Task: Look for space in Koulikoro, Mali from 10th July, 2023 to 15th July, 2023 for 7 adults in price range Rs.10000 to Rs.15000. Place can be entire place or shared room with 4 bedrooms having 7 beds and 4 bathrooms. Property type can be house, flat, guest house. Amenities needed are: wifi, TV, free parkinig on premises, gym, breakfast. Booking option can be shelf check-in. Required host language is English.
Action: Mouse pressed left at (504, 108)
Screenshot: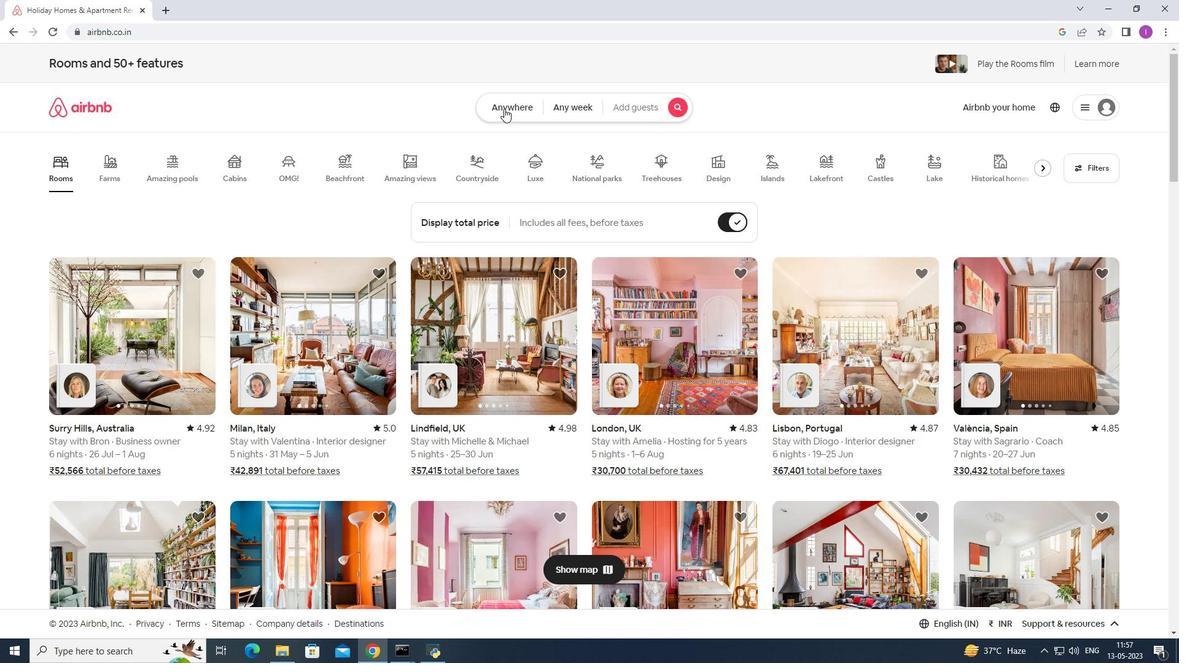 
Action: Mouse moved to (419, 162)
Screenshot: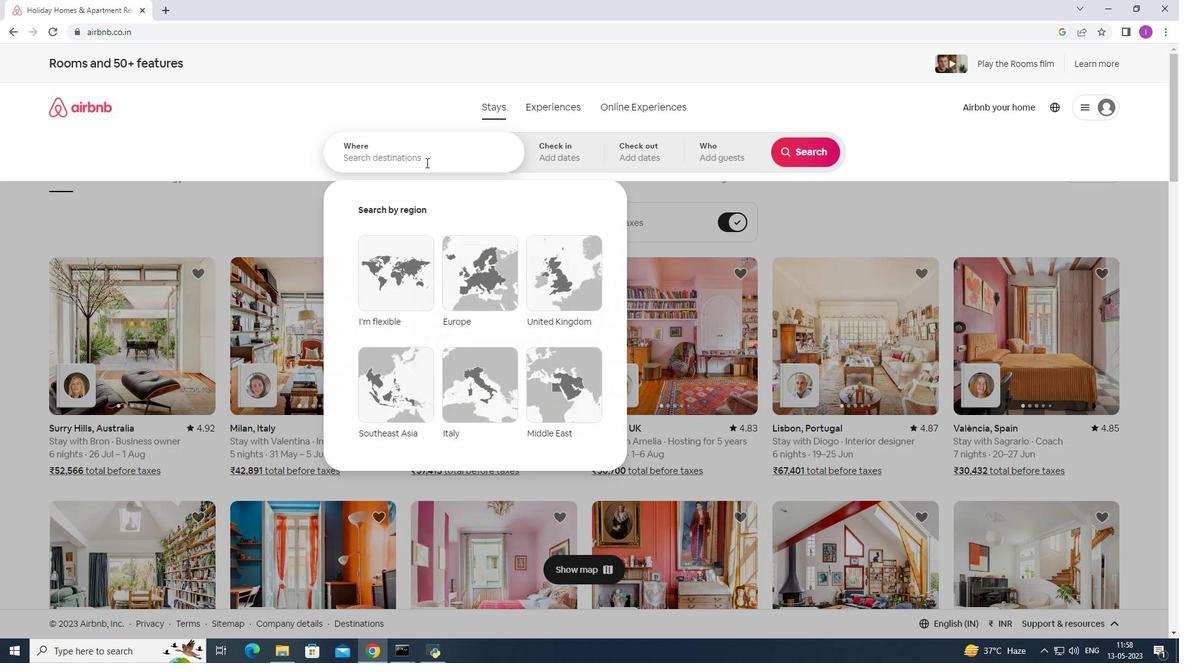 
Action: Mouse pressed left at (419, 162)
Screenshot: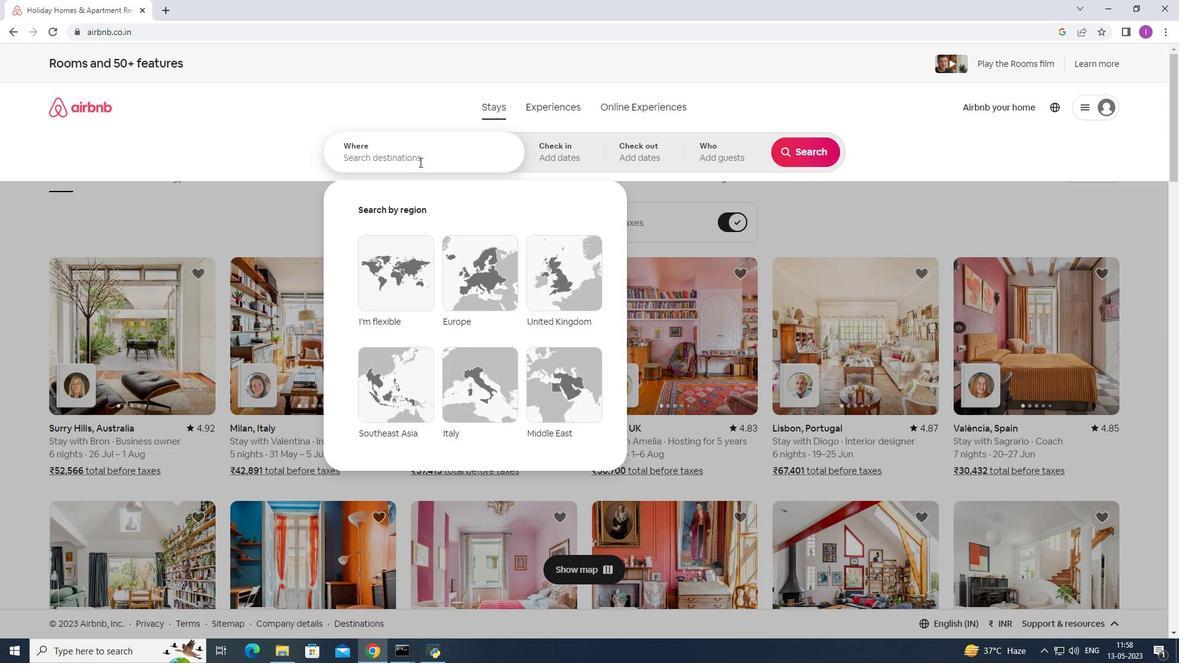 
Action: Key pressed <Key.shift>Koulikoro
Screenshot: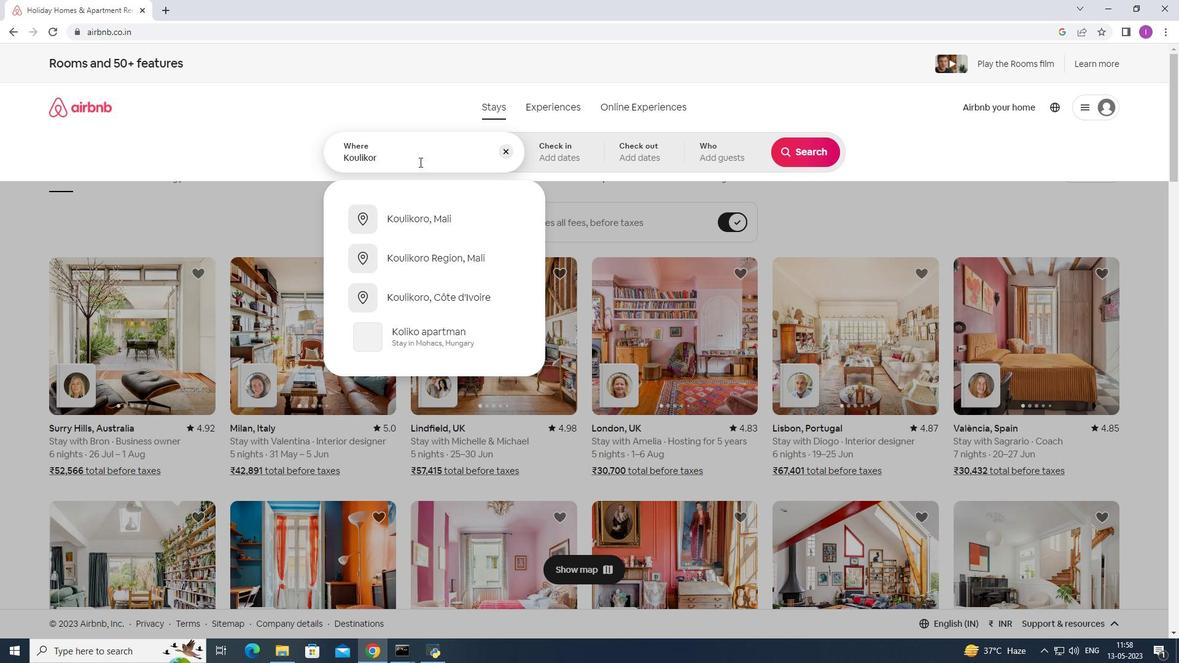 
Action: Mouse moved to (411, 222)
Screenshot: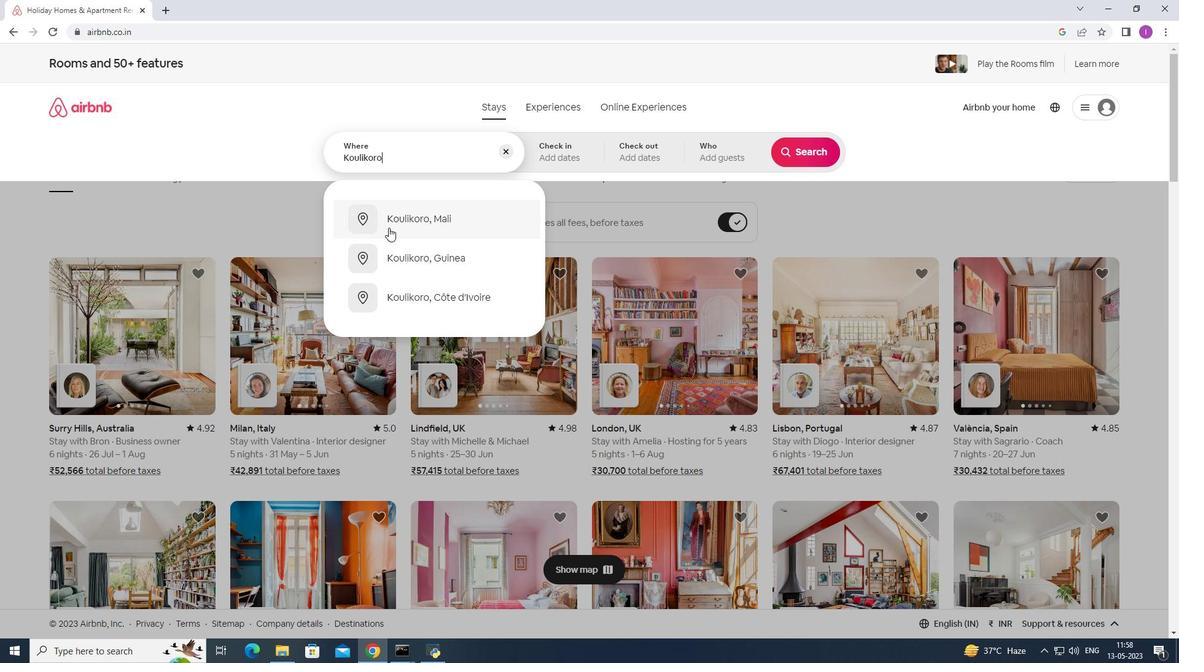 
Action: Mouse pressed left at (411, 222)
Screenshot: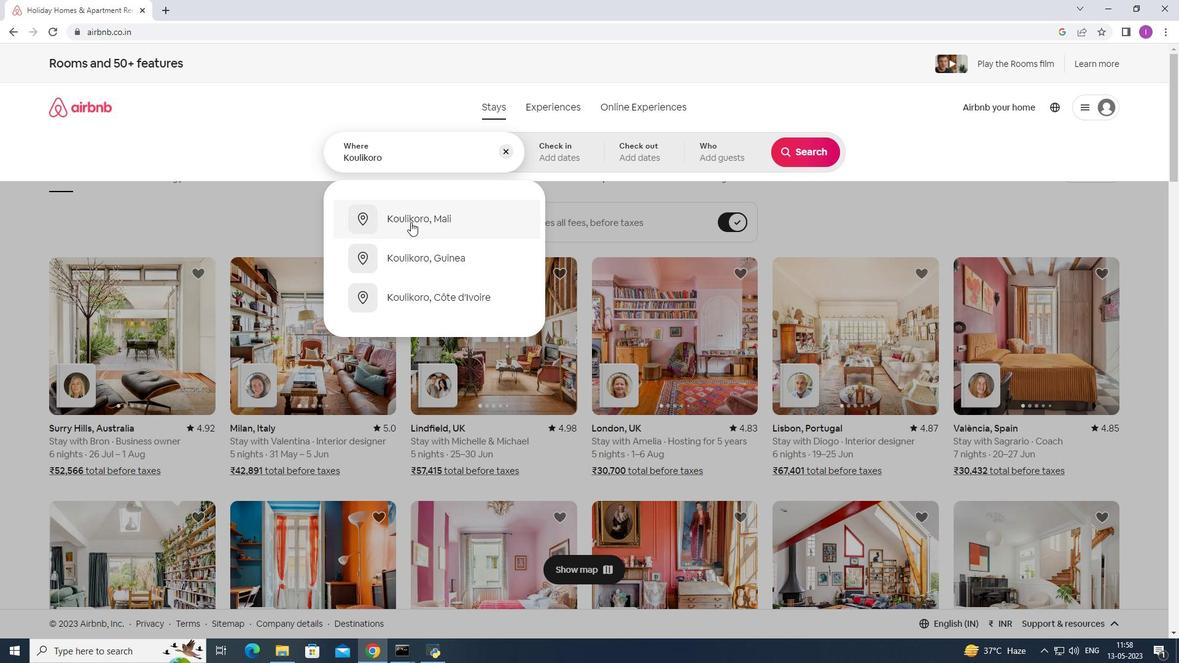 
Action: Mouse moved to (800, 251)
Screenshot: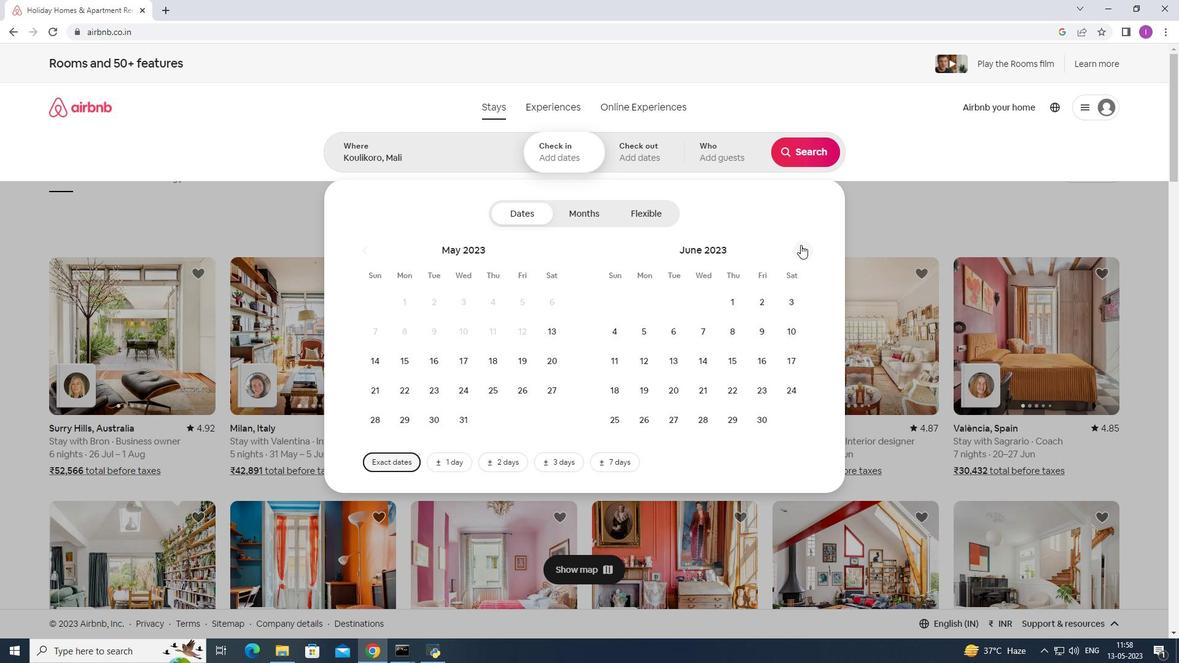 
Action: Mouse pressed left at (800, 251)
Screenshot: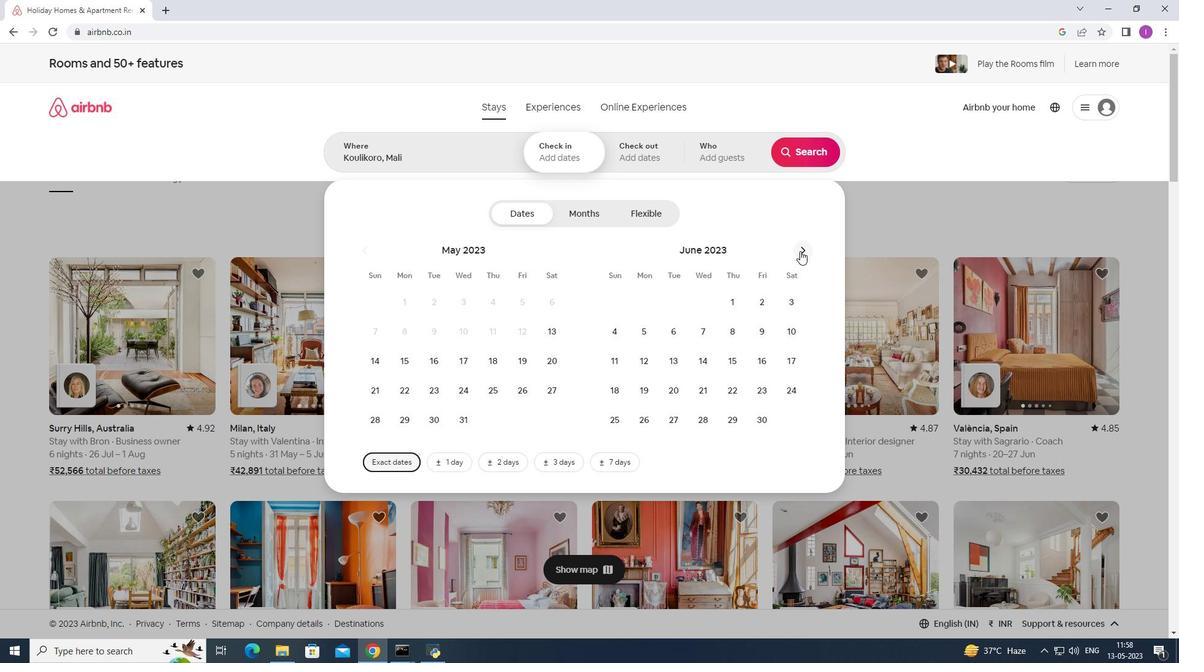
Action: Mouse moved to (645, 371)
Screenshot: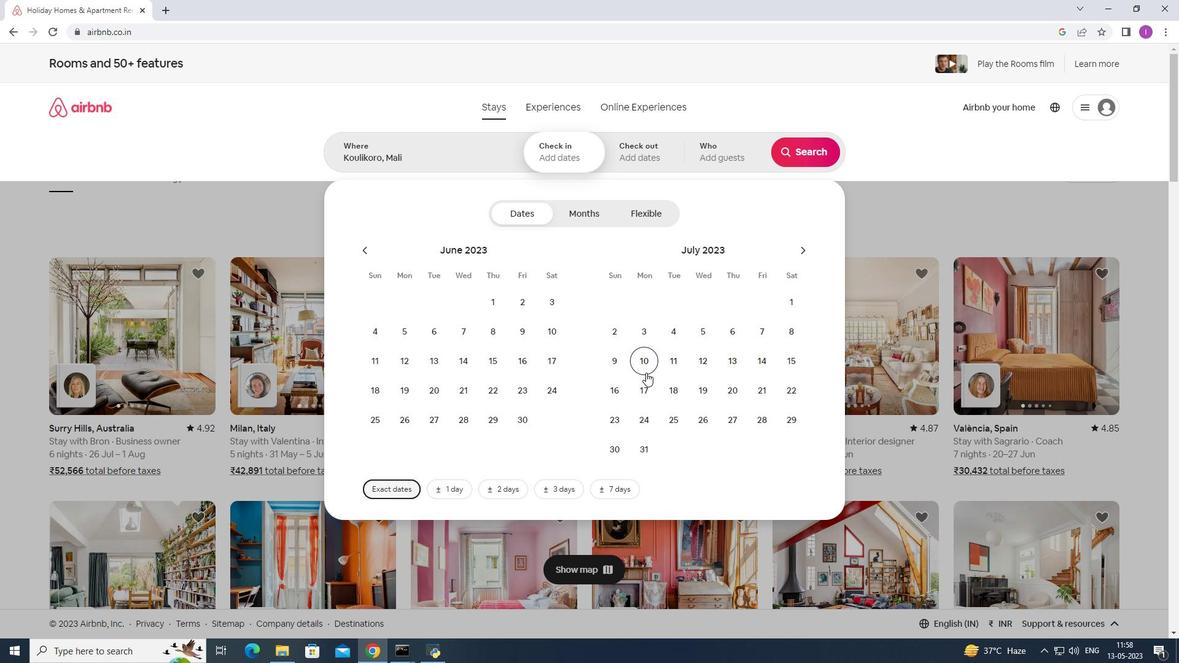 
Action: Mouse pressed left at (645, 371)
Screenshot: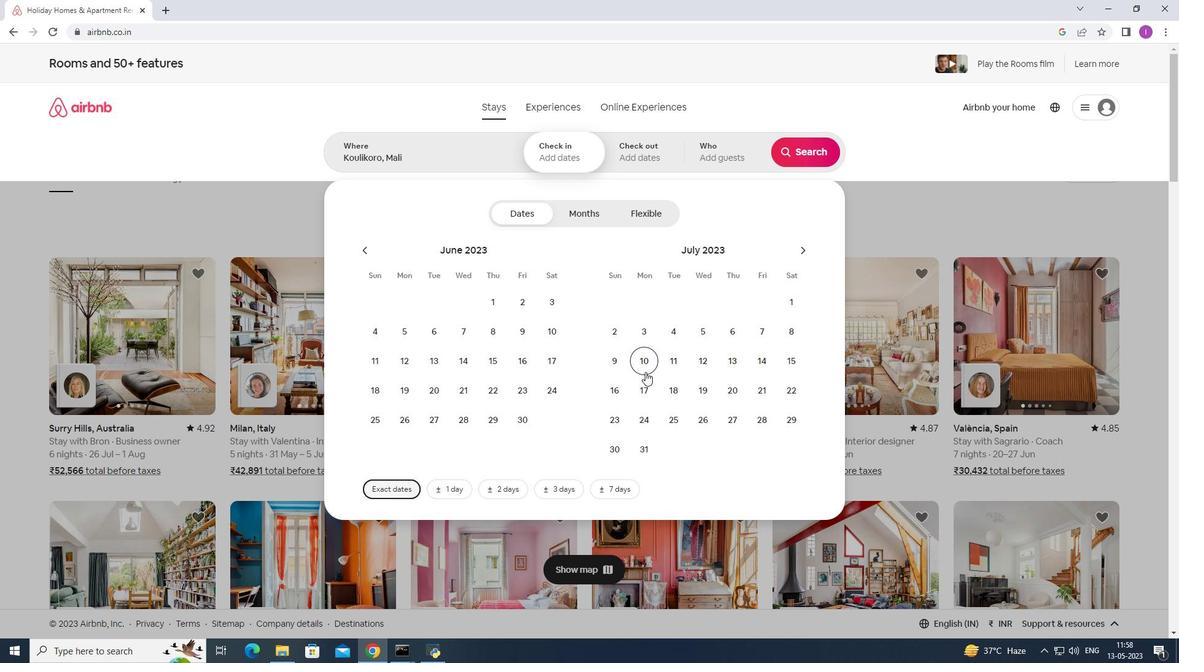
Action: Mouse moved to (794, 362)
Screenshot: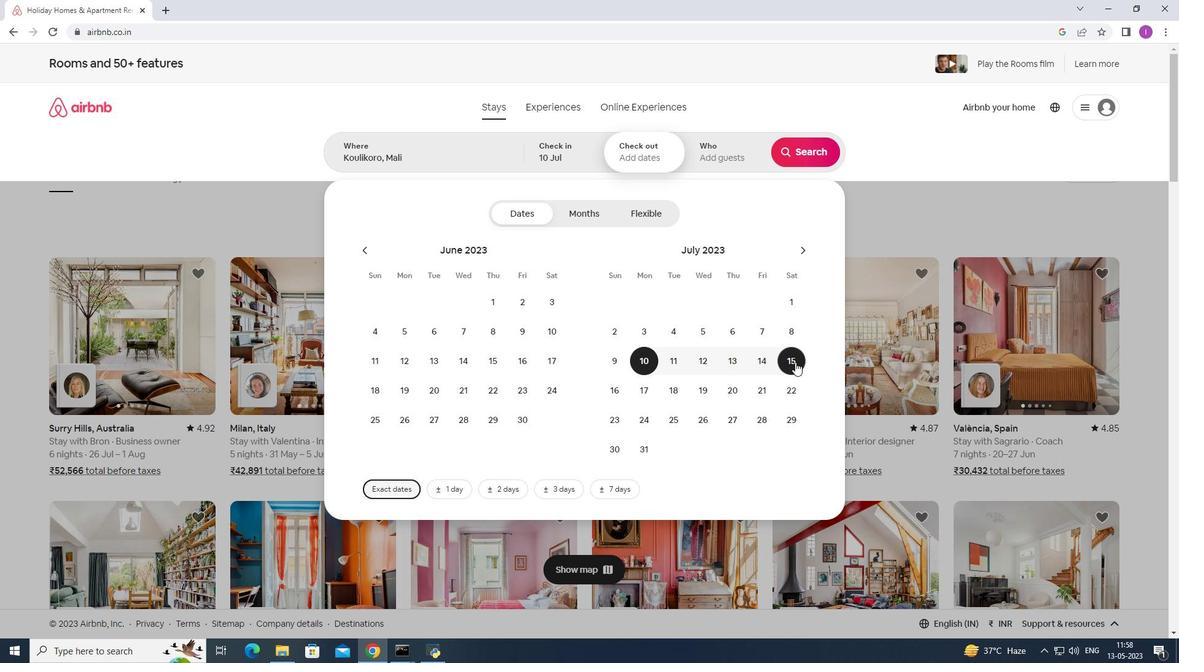 
Action: Mouse pressed left at (794, 362)
Screenshot: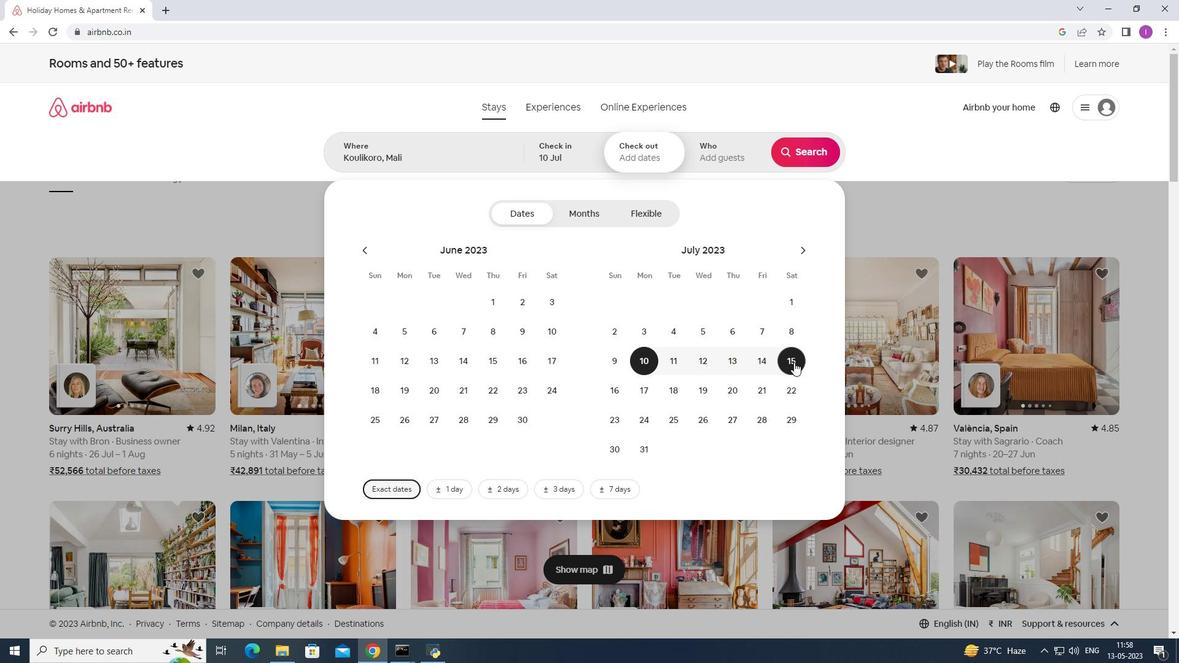 
Action: Mouse moved to (724, 157)
Screenshot: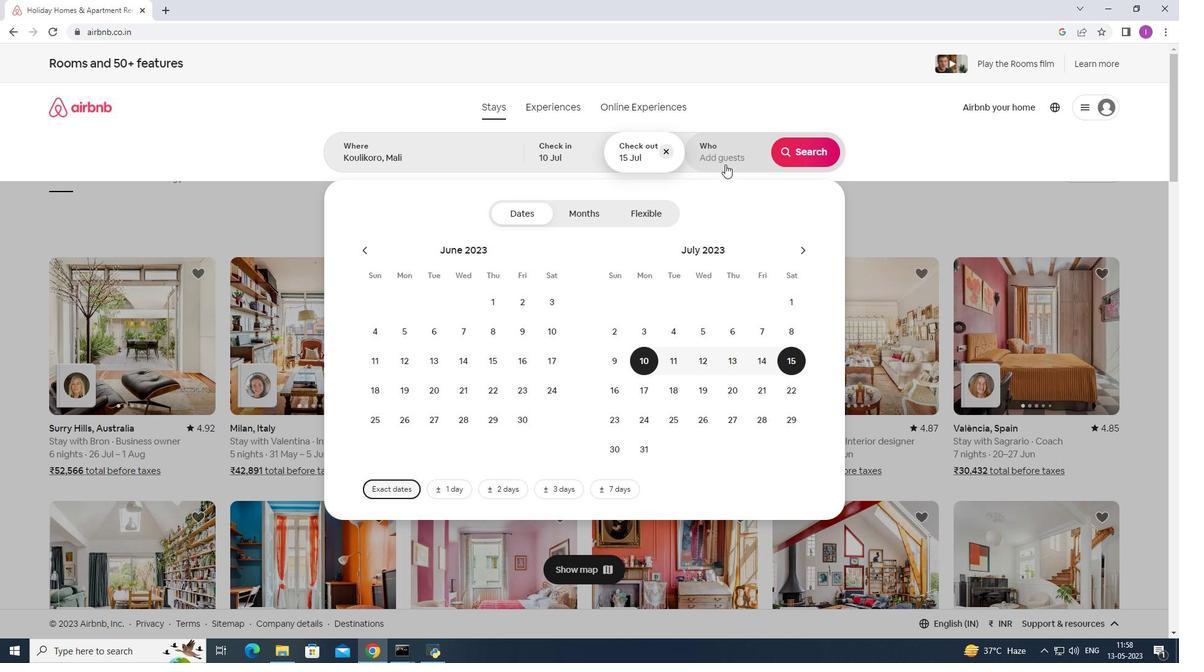 
Action: Mouse pressed left at (724, 157)
Screenshot: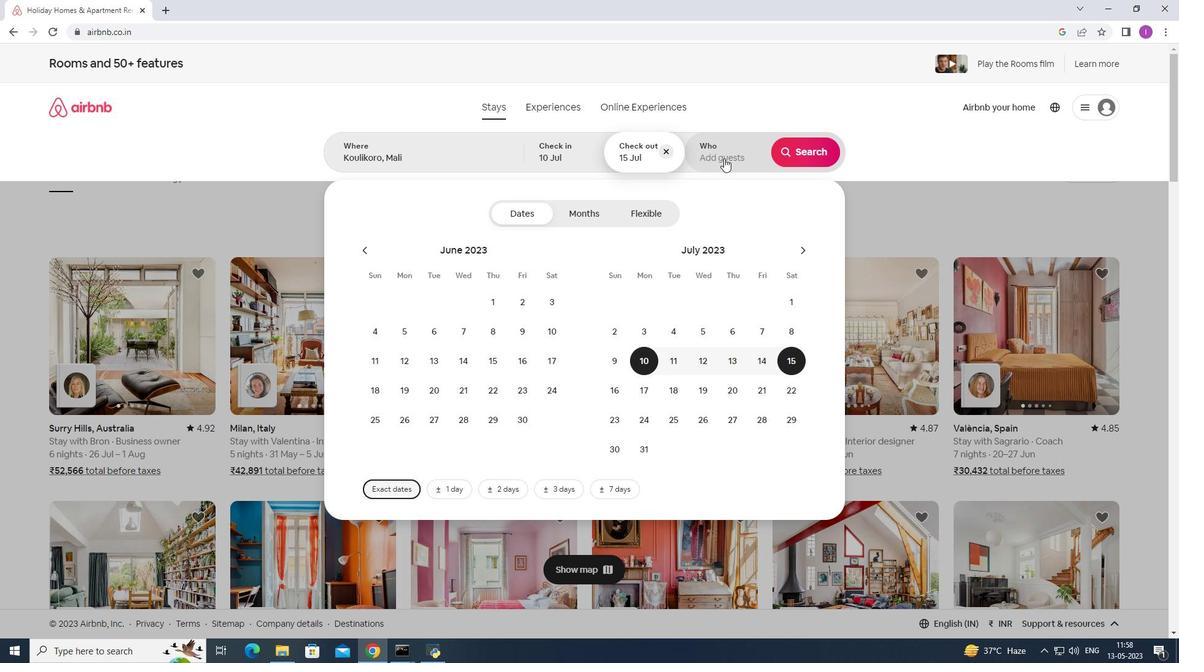 
Action: Mouse moved to (804, 220)
Screenshot: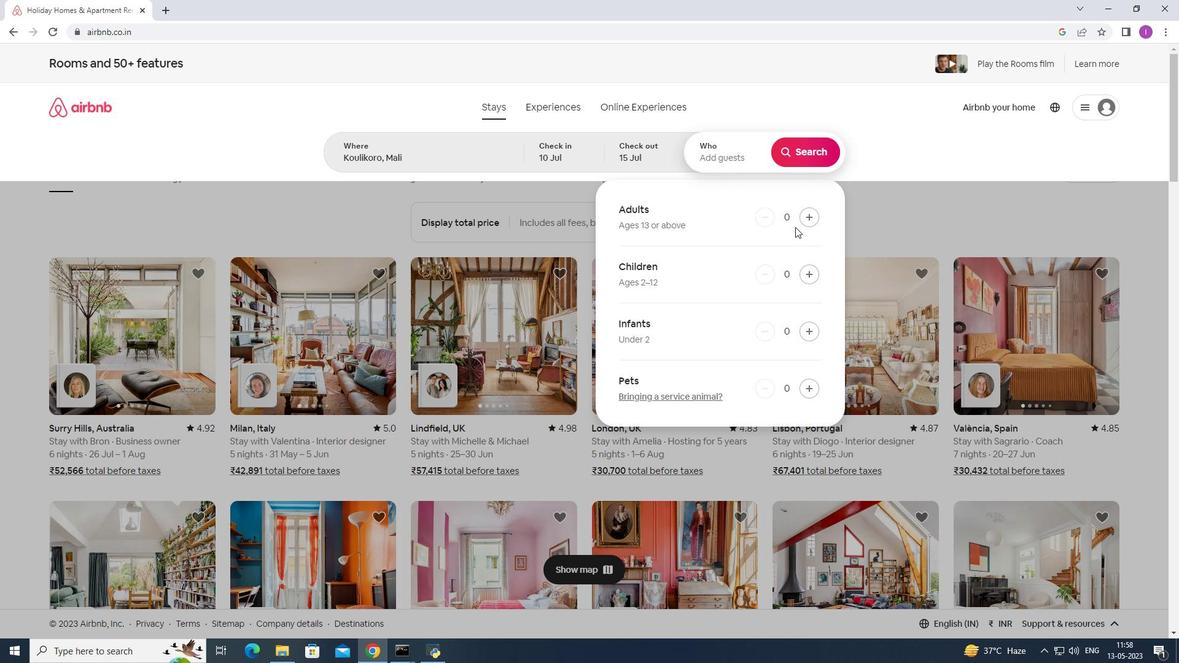 
Action: Mouse pressed left at (804, 220)
Screenshot: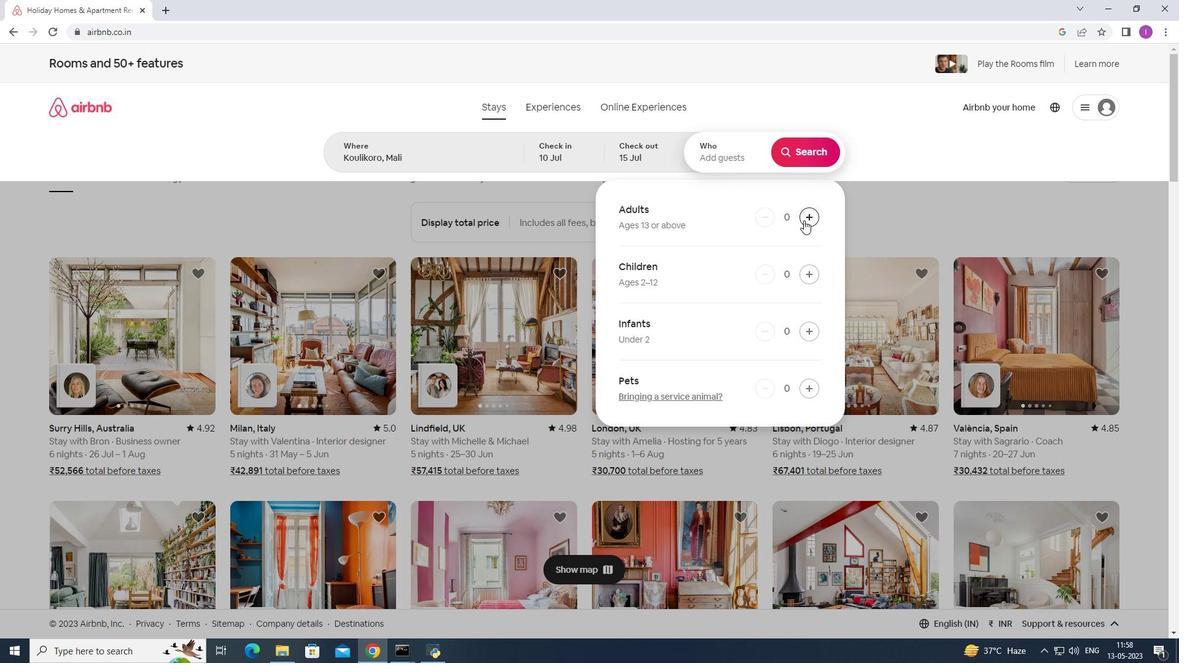 
Action: Mouse pressed left at (804, 220)
Screenshot: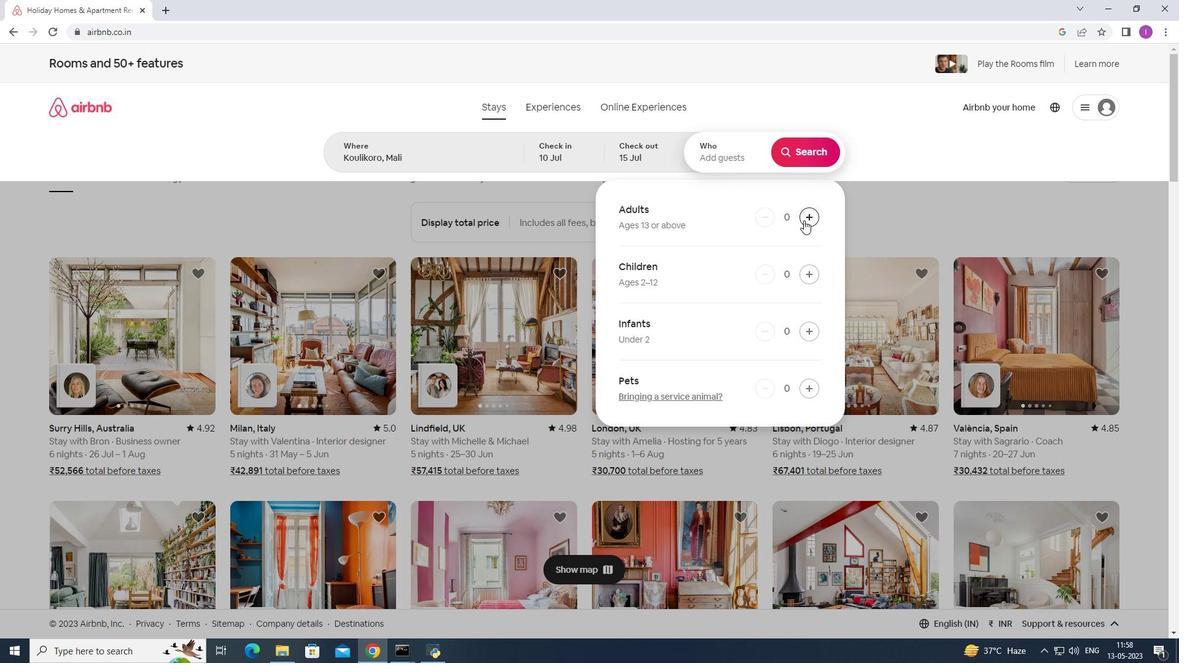 
Action: Mouse pressed left at (804, 220)
Screenshot: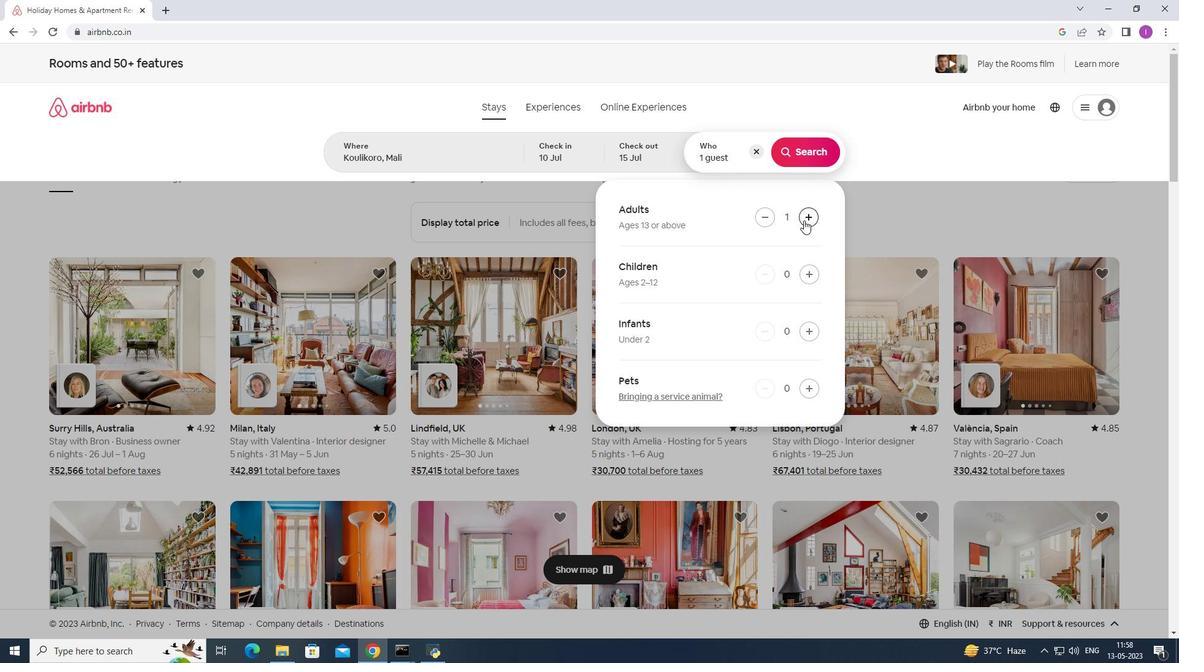 
Action: Mouse pressed left at (804, 220)
Screenshot: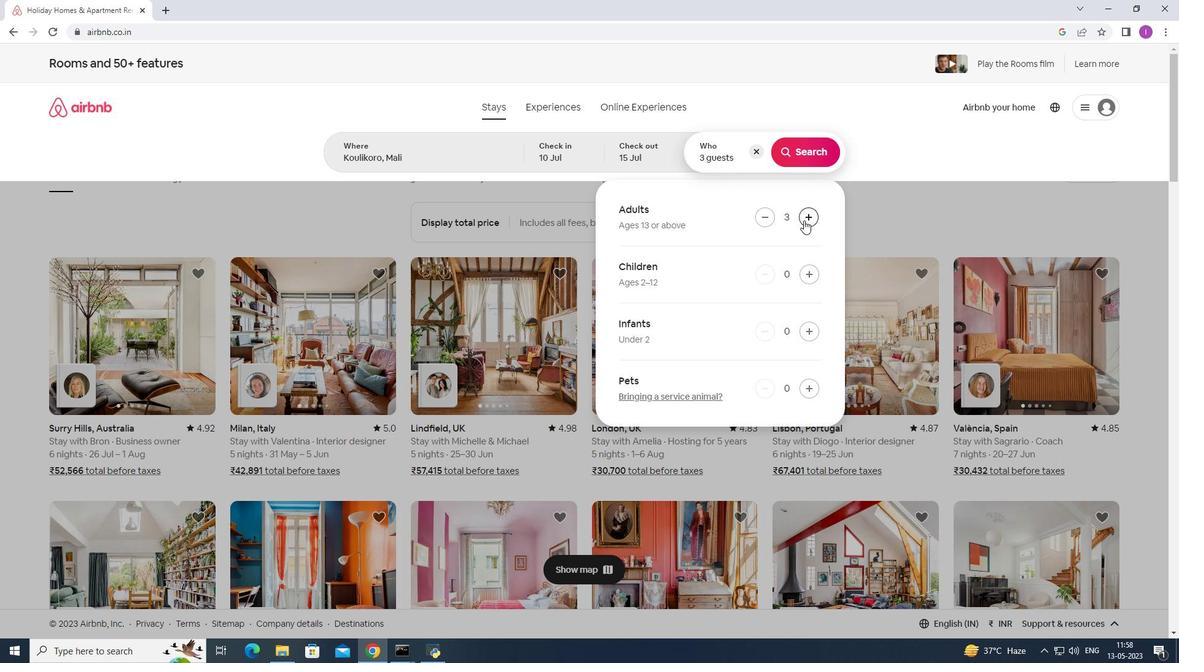 
Action: Mouse pressed left at (804, 220)
Screenshot: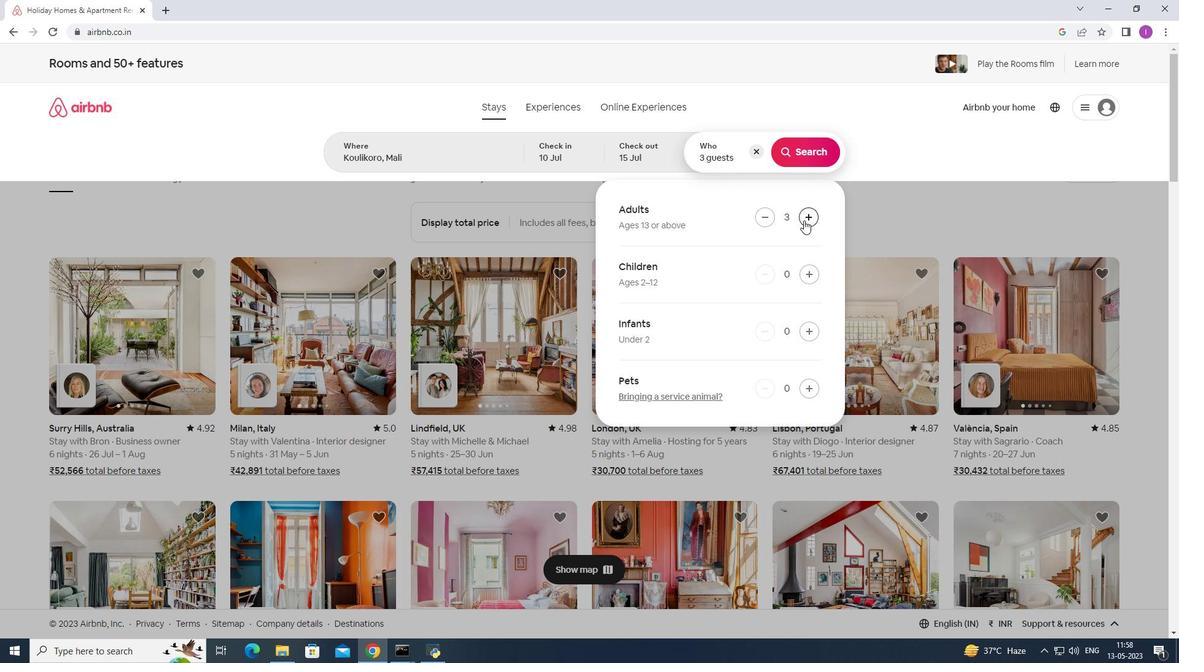 
Action: Mouse pressed left at (804, 220)
Screenshot: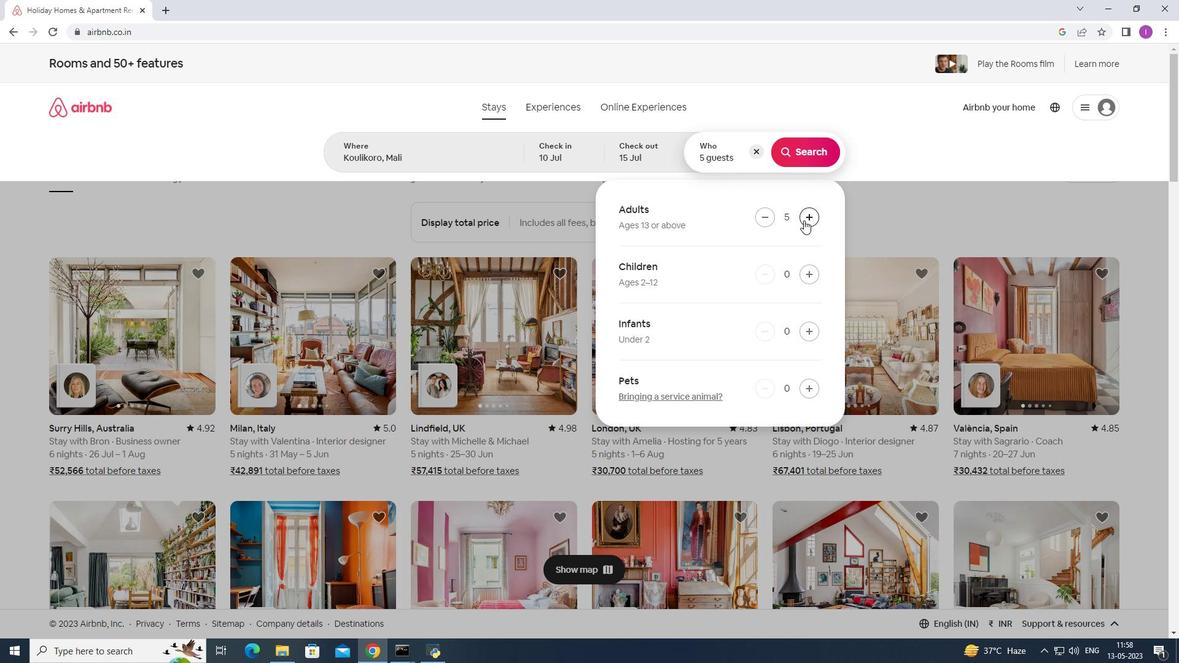 
Action: Mouse pressed left at (804, 220)
Screenshot: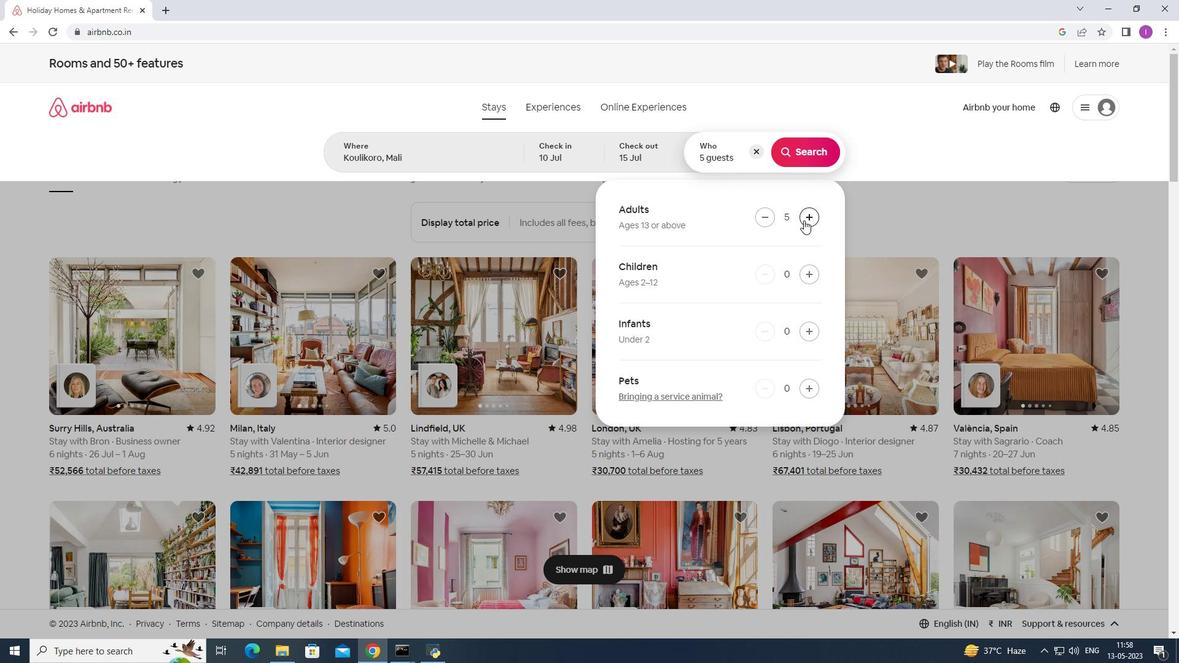 
Action: Mouse moved to (811, 157)
Screenshot: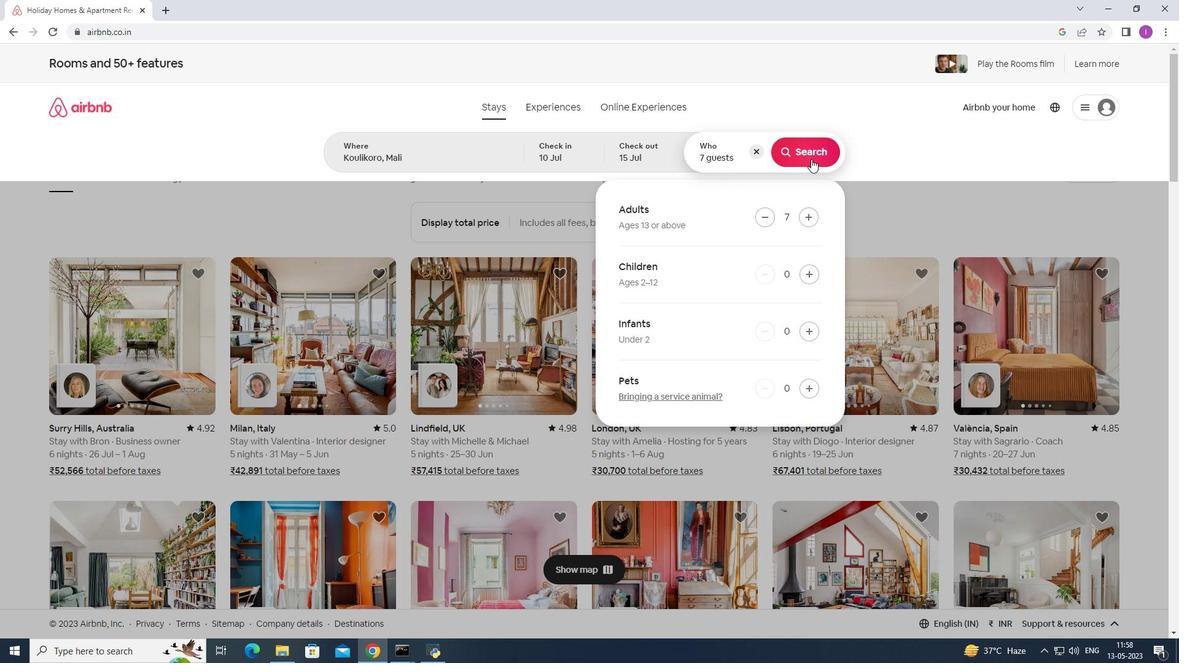 
Action: Mouse pressed left at (811, 157)
Screenshot: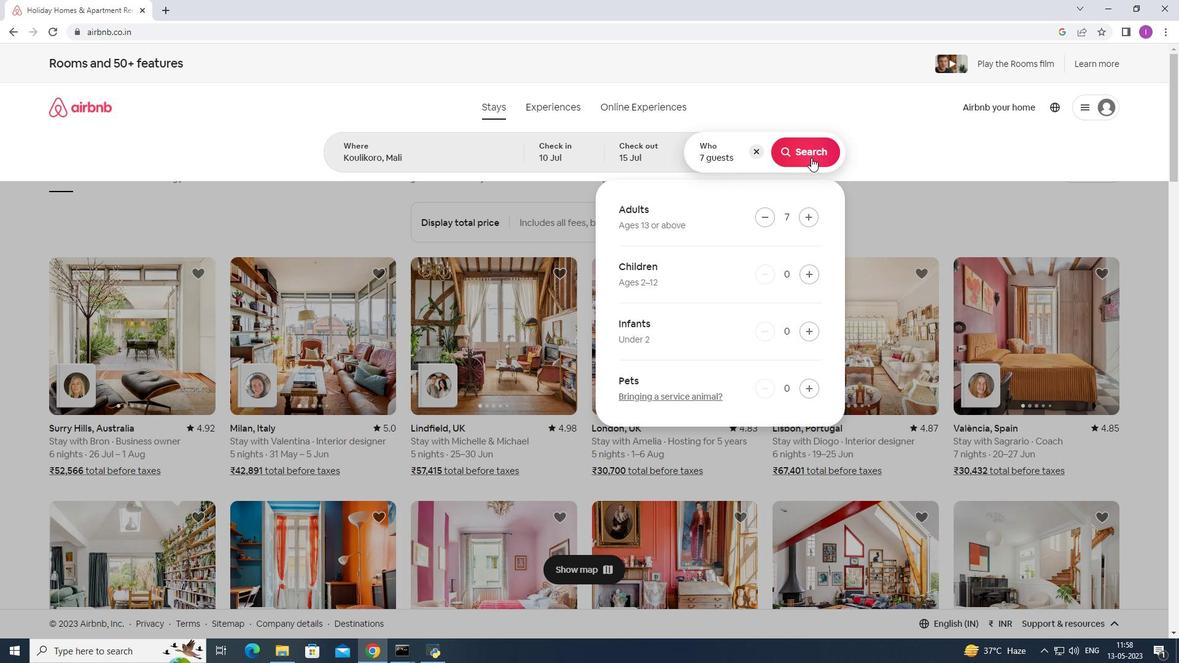 
Action: Mouse moved to (1119, 116)
Screenshot: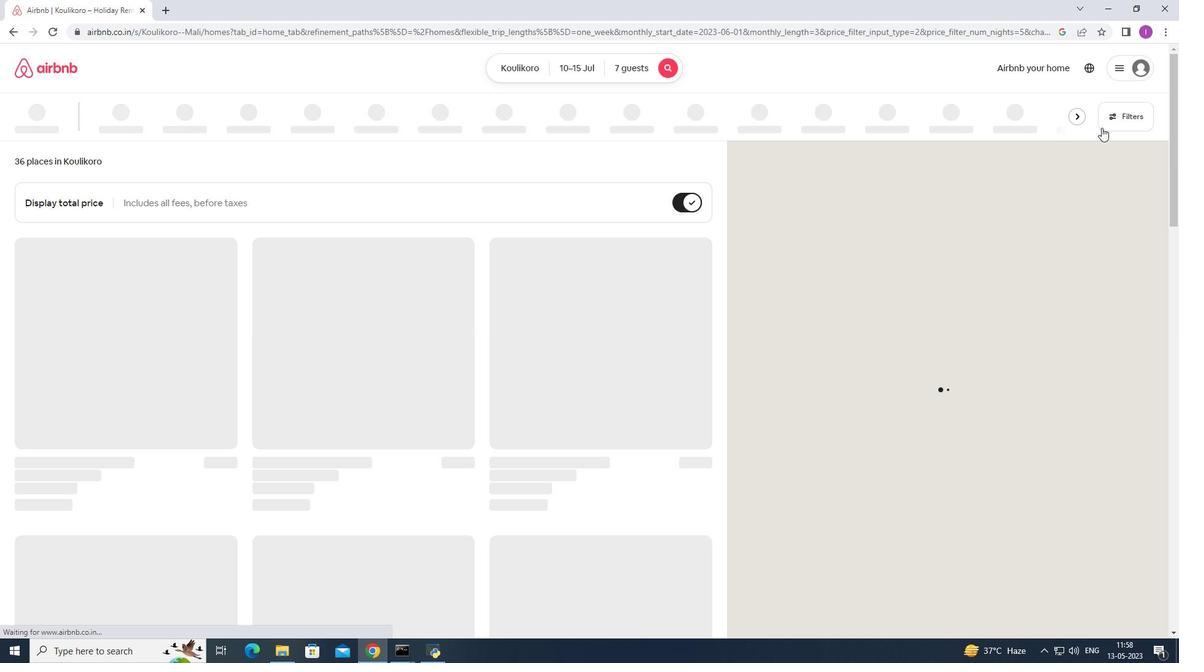 
Action: Mouse pressed left at (1119, 116)
Screenshot: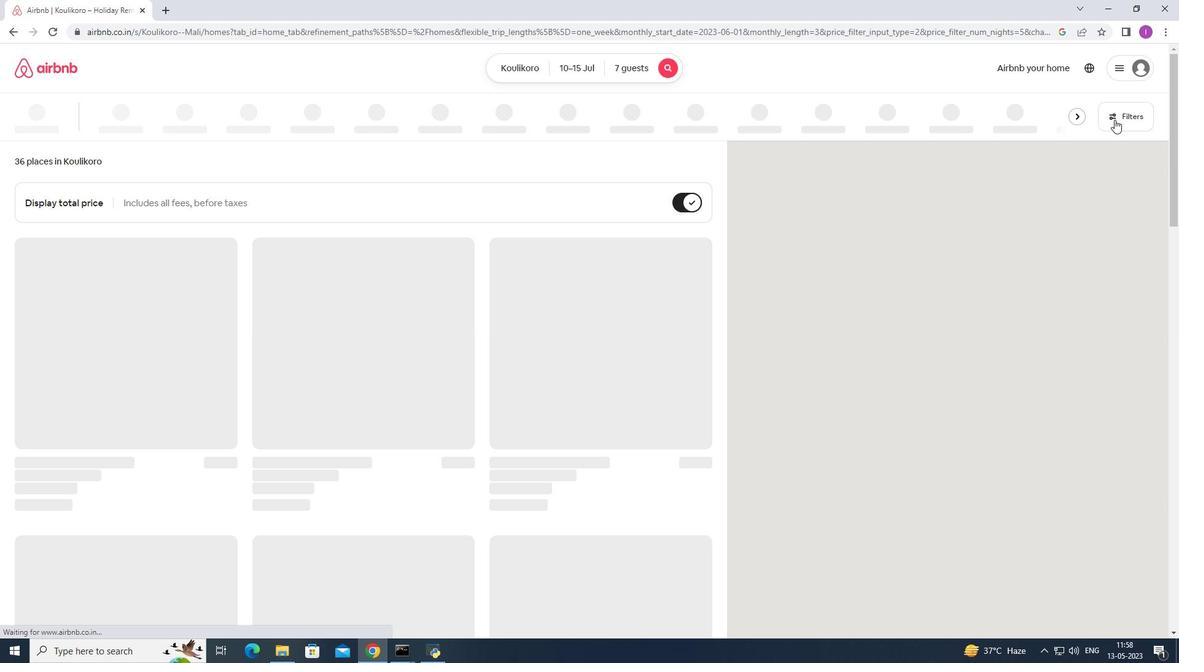
Action: Mouse moved to (671, 420)
Screenshot: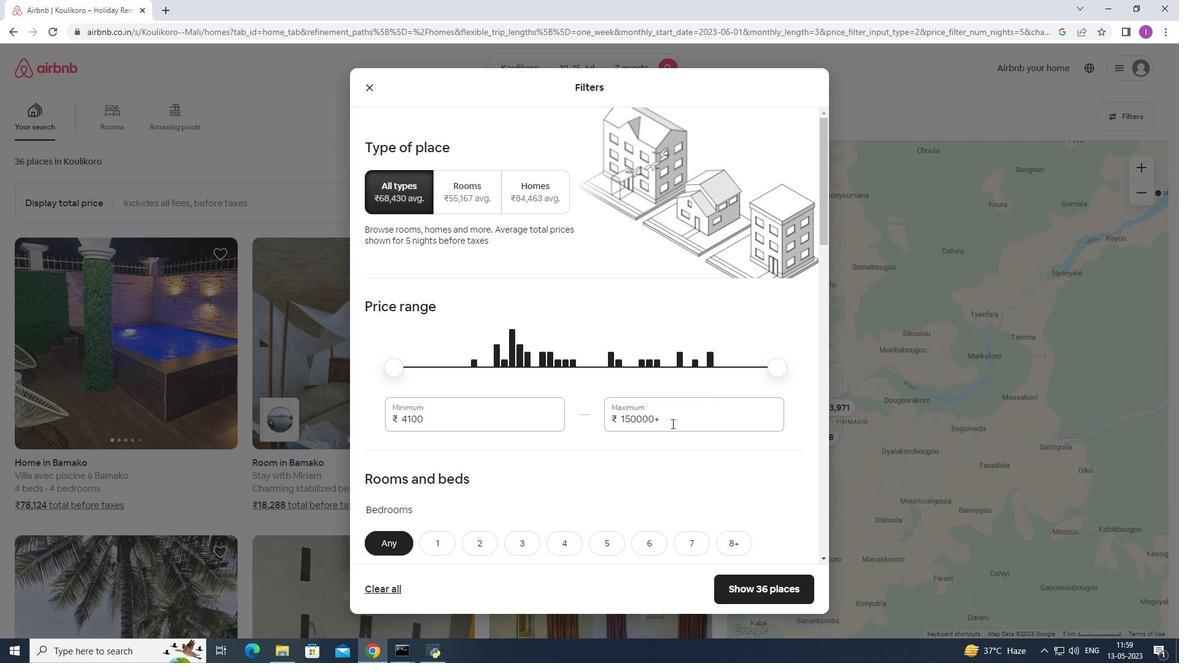 
Action: Mouse pressed left at (671, 420)
Screenshot: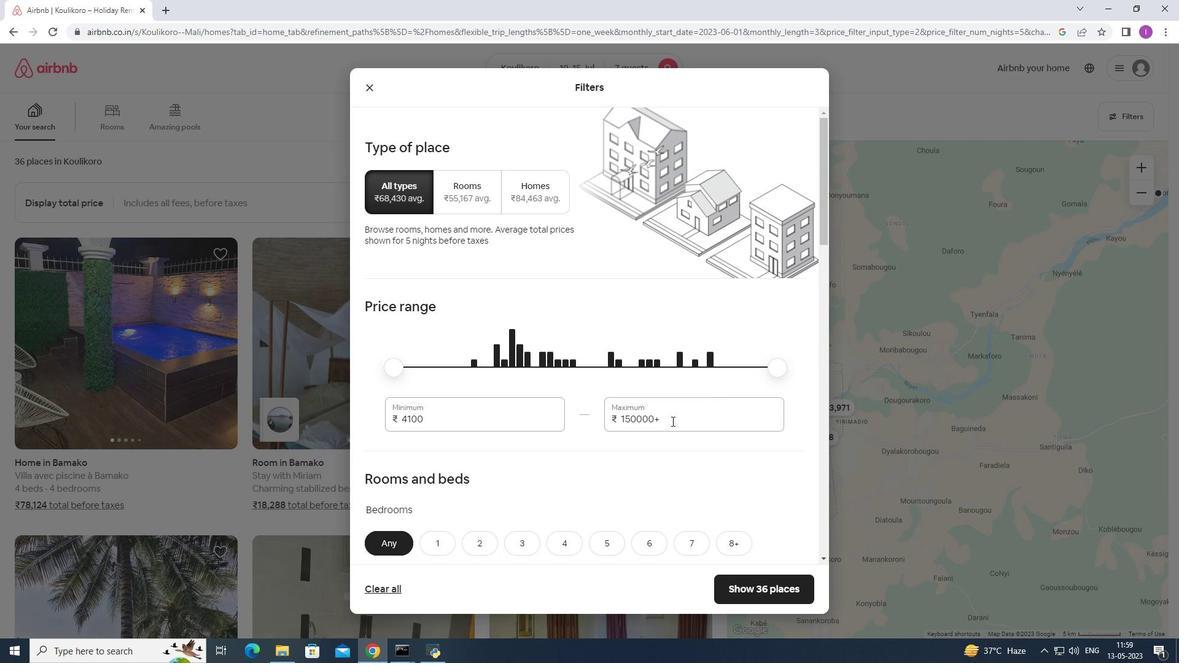 
Action: Mouse moved to (780, 415)
Screenshot: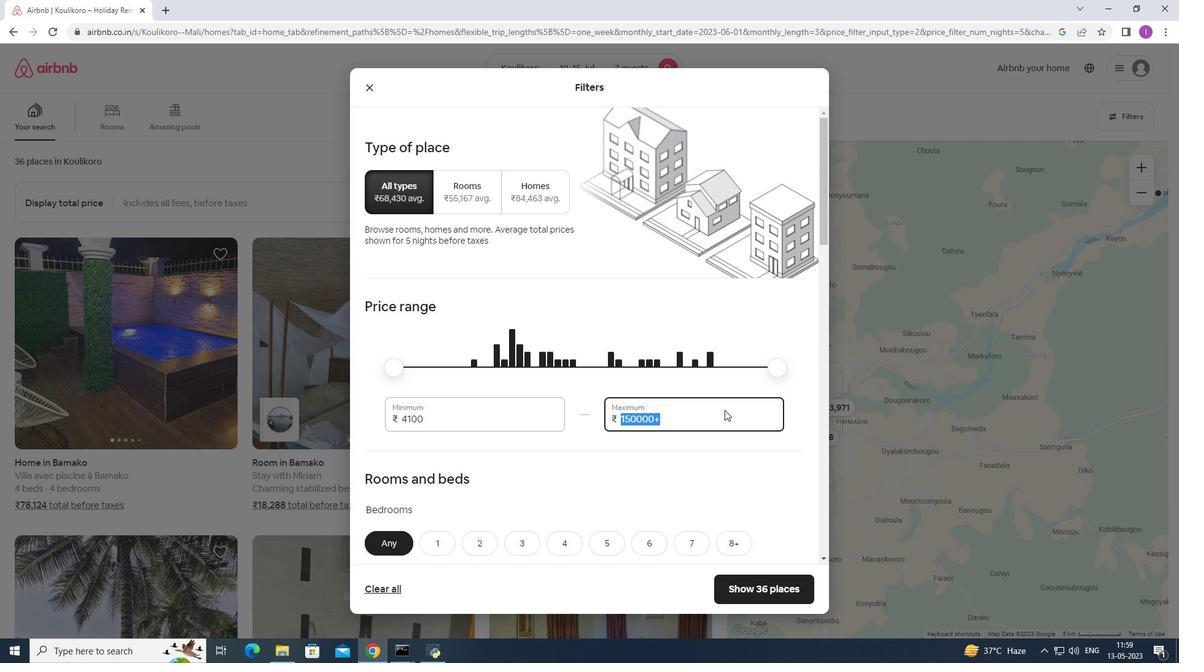 
Action: Key pressed 15000
Screenshot: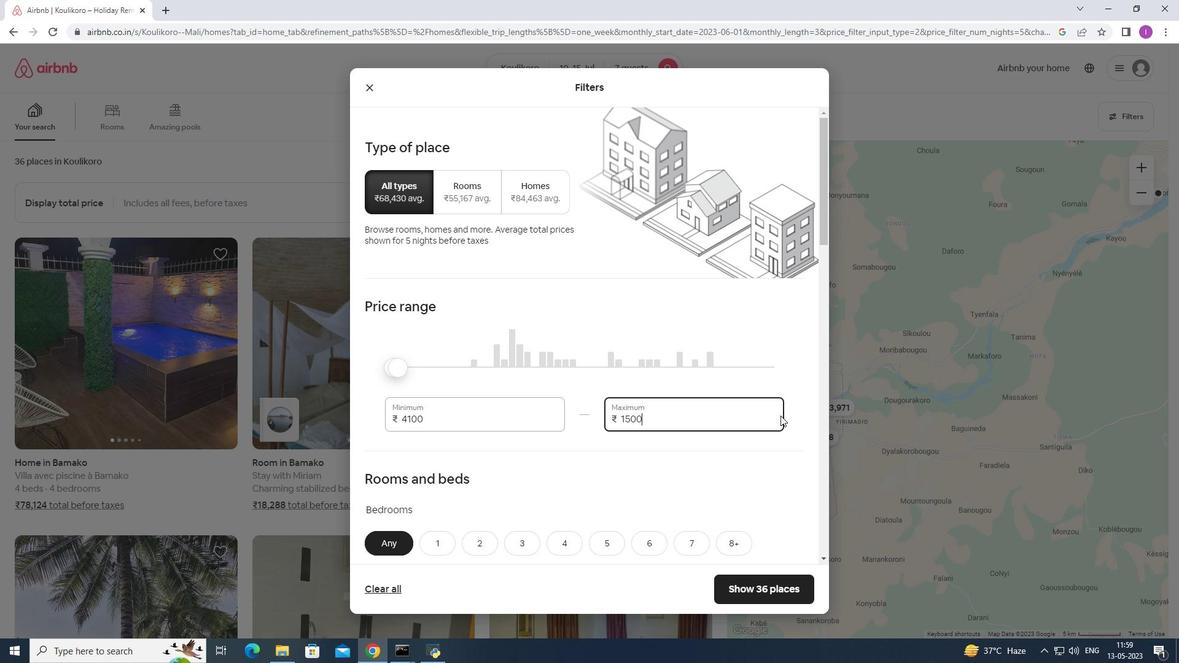
Action: Mouse moved to (446, 418)
Screenshot: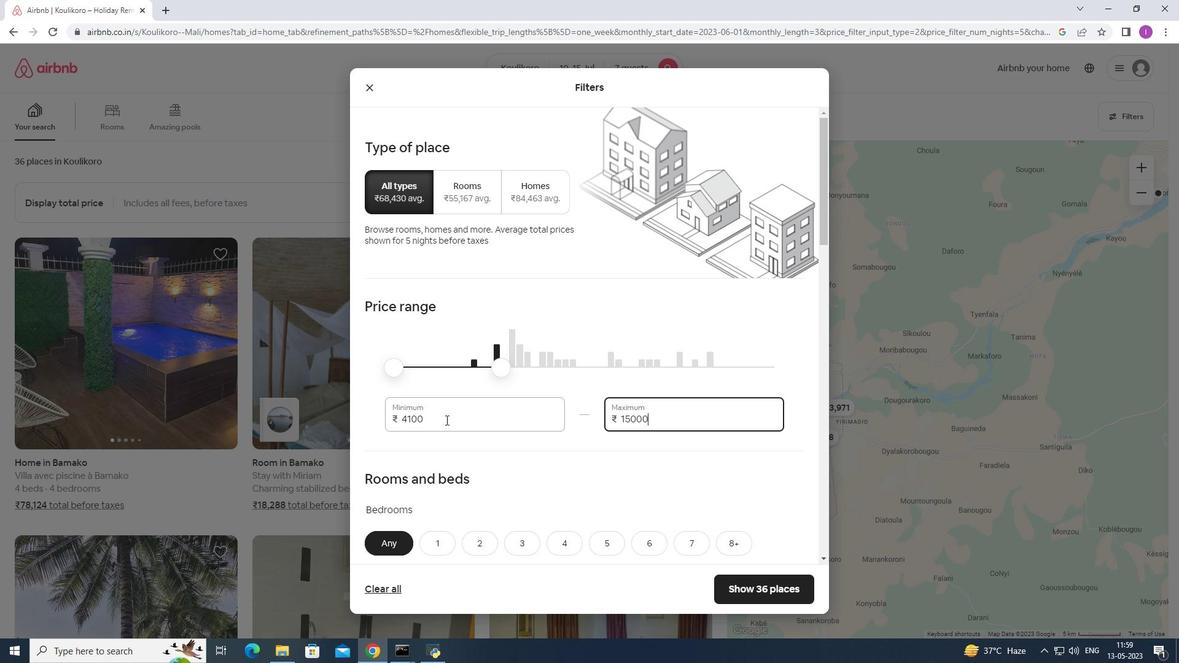 
Action: Mouse pressed left at (446, 418)
Screenshot: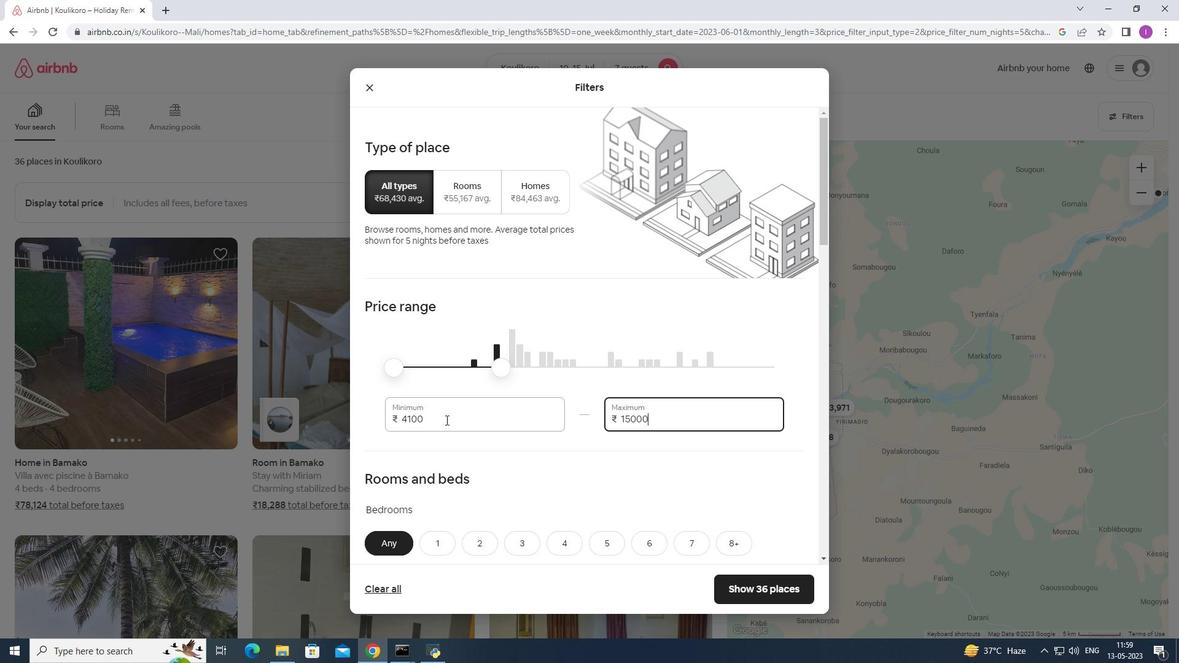 
Action: Mouse moved to (401, 412)
Screenshot: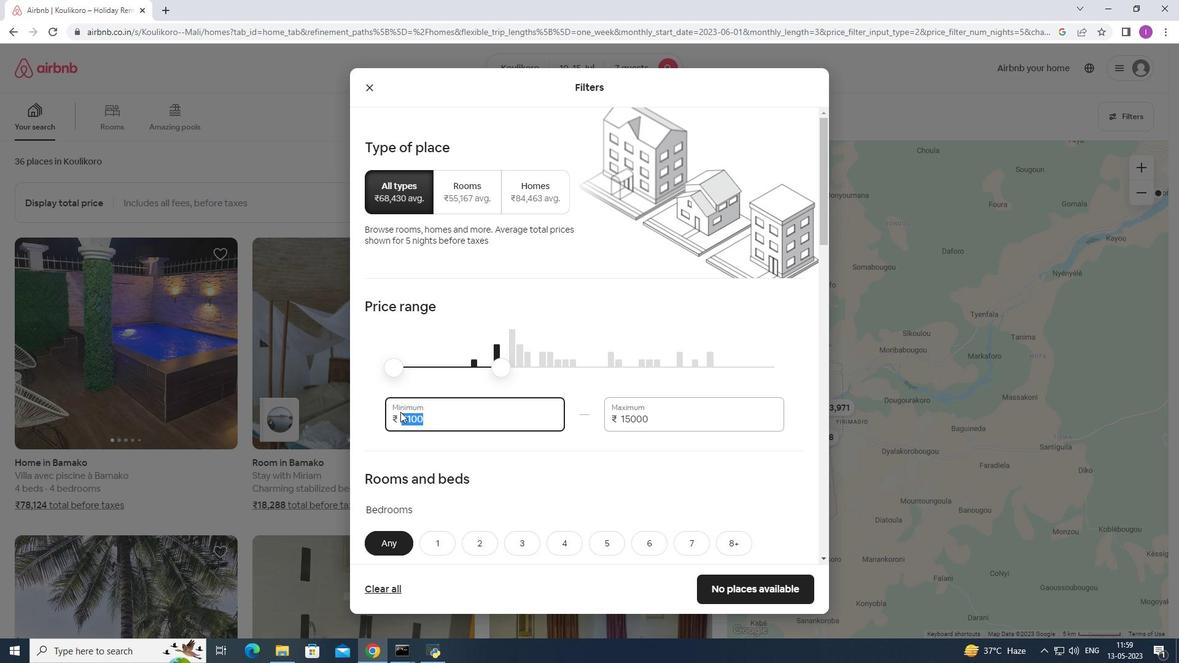 
Action: Key pressed 1000
Screenshot: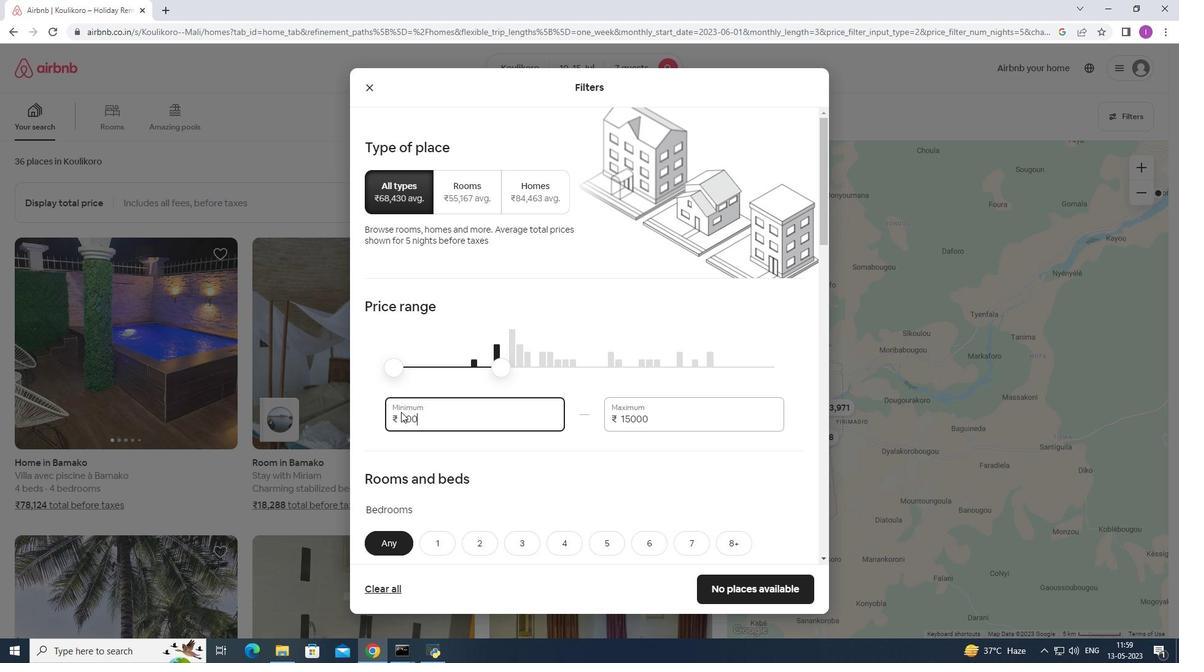 
Action: Mouse moved to (567, 490)
Screenshot: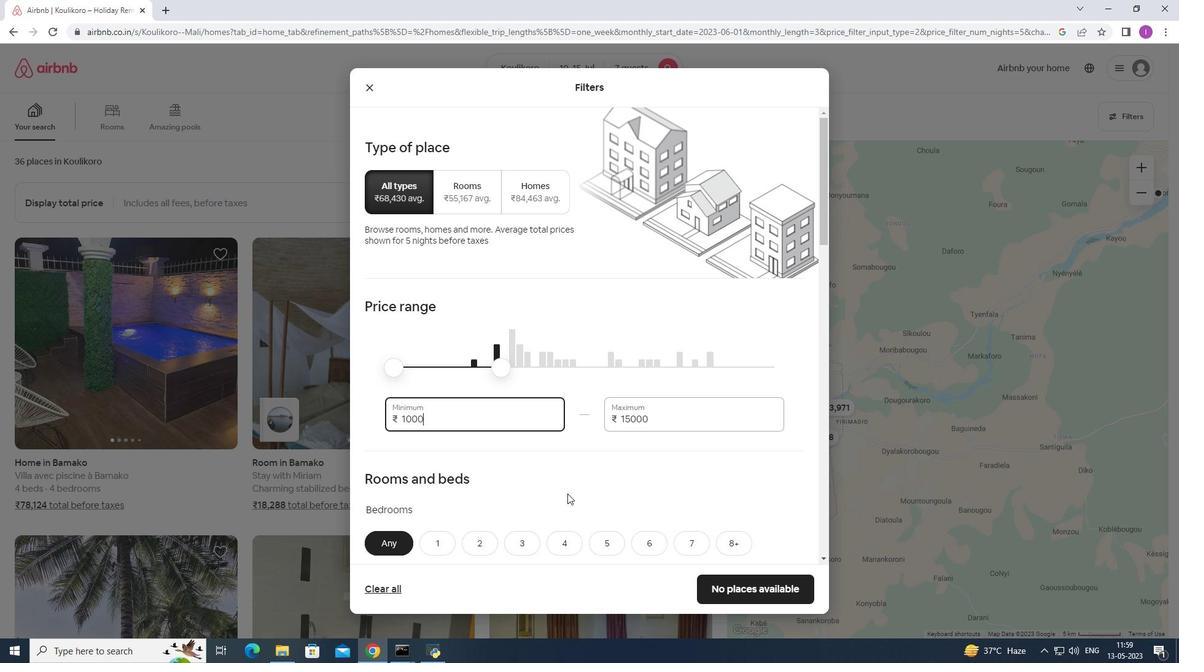 
Action: Key pressed 0
Screenshot: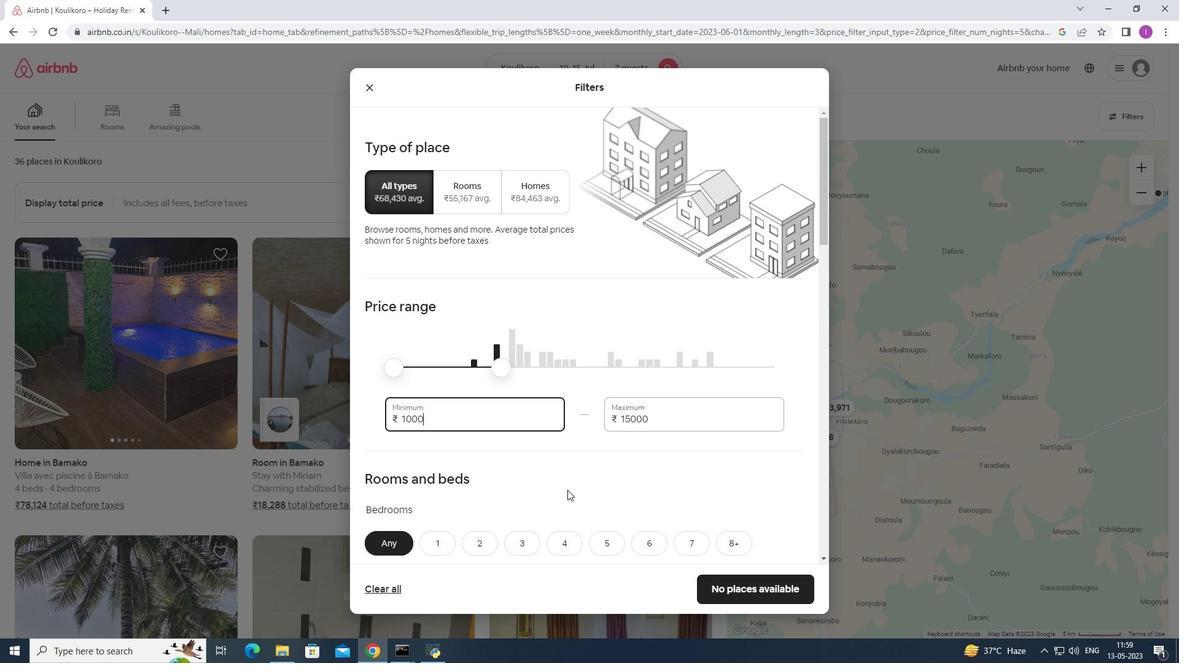 
Action: Mouse moved to (629, 508)
Screenshot: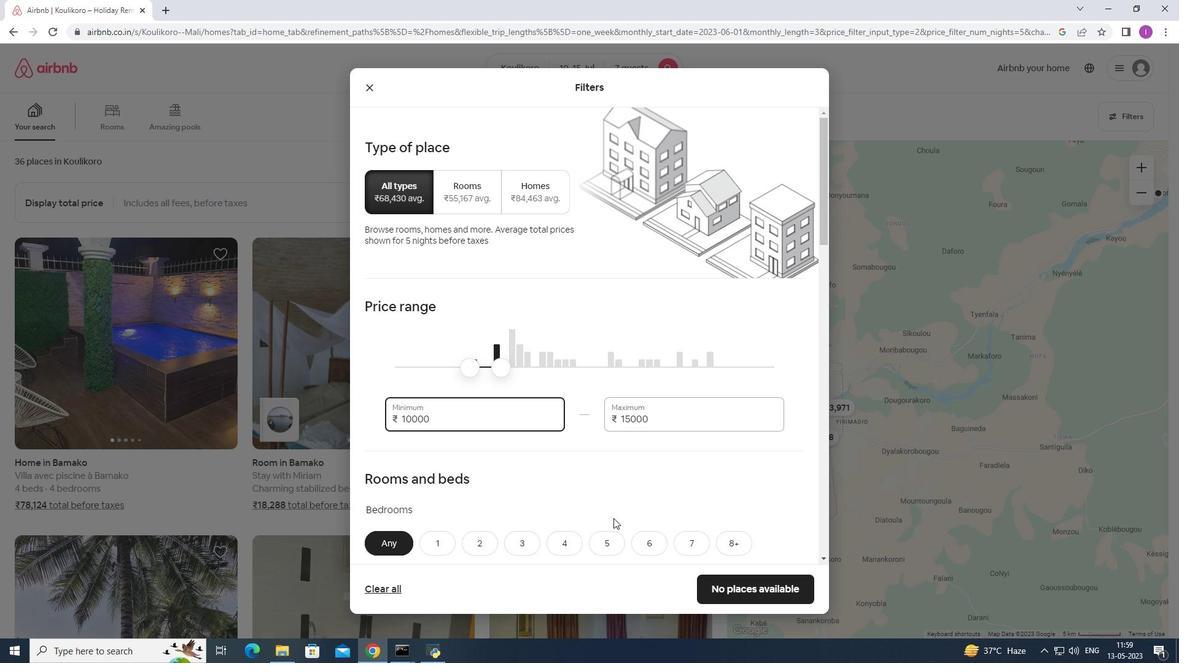 
Action: Mouse scrolled (629, 507) with delta (0, 0)
Screenshot: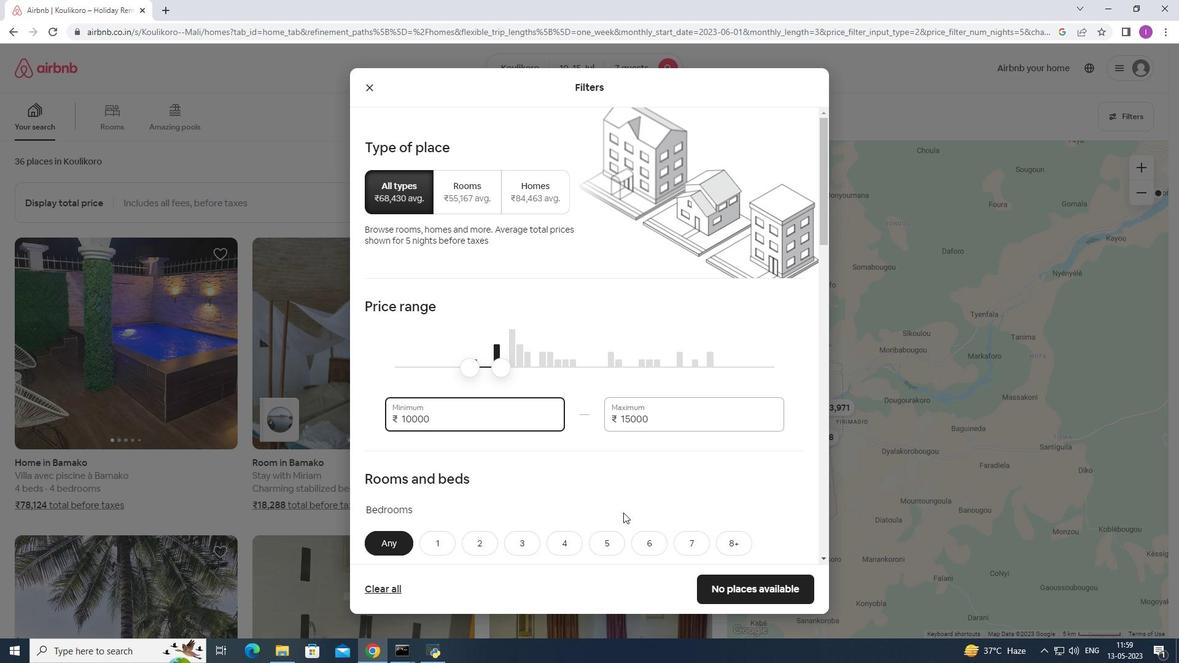 
Action: Mouse scrolled (629, 507) with delta (0, 0)
Screenshot: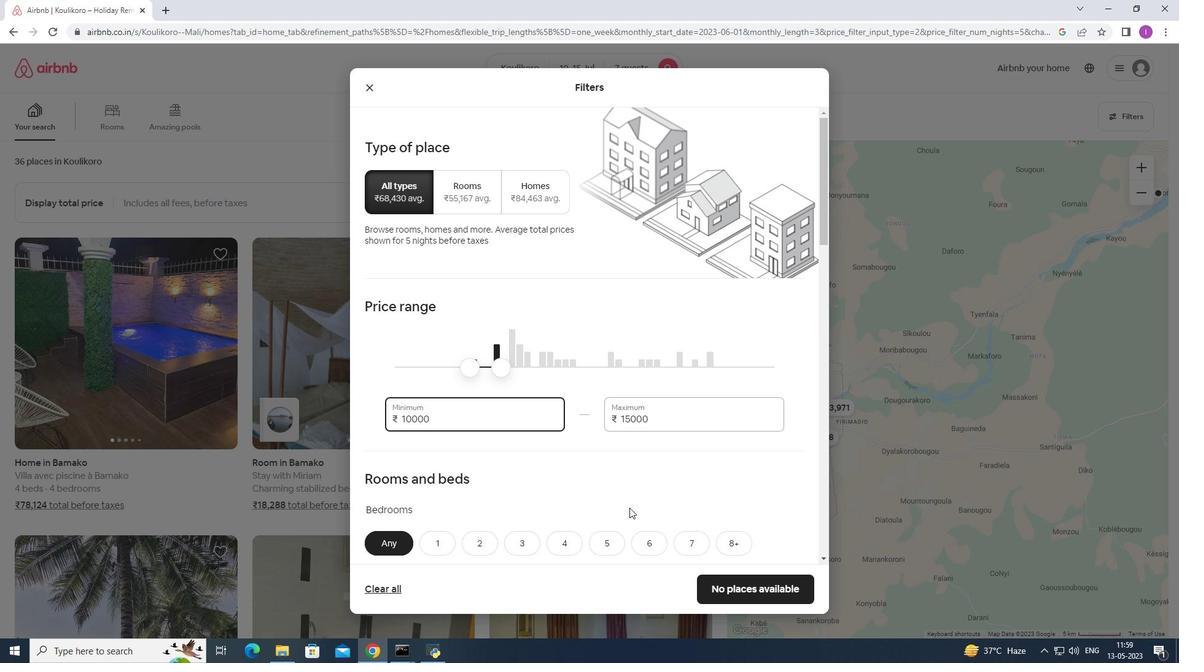 
Action: Mouse scrolled (629, 507) with delta (0, 0)
Screenshot: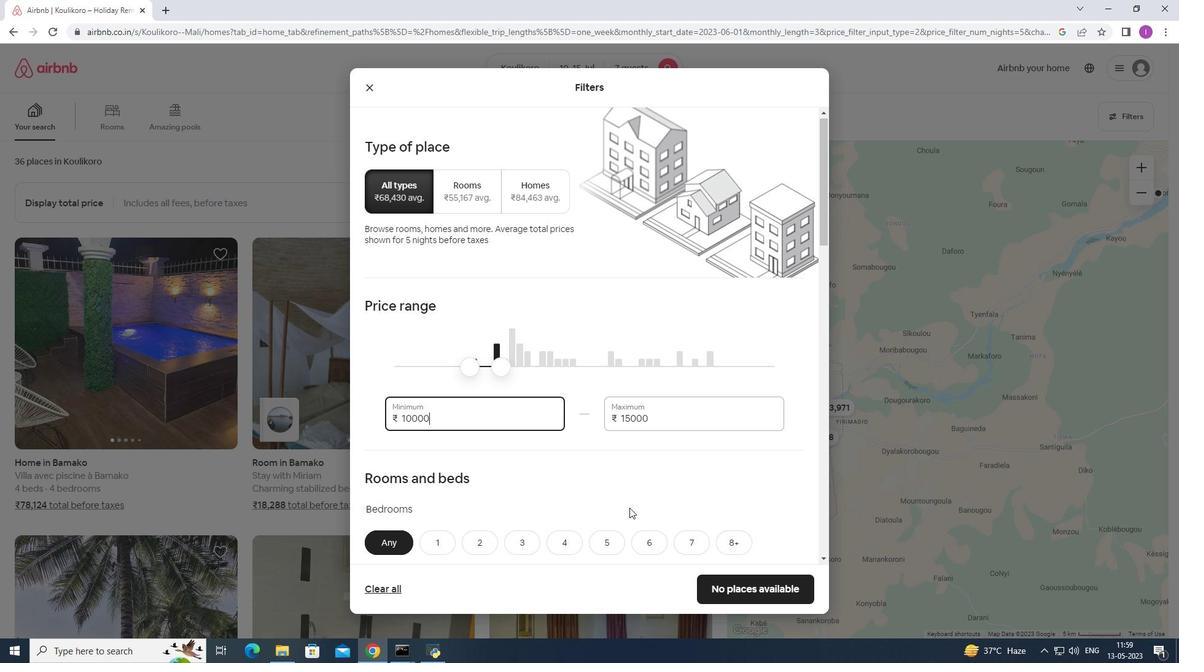 
Action: Mouse moved to (572, 361)
Screenshot: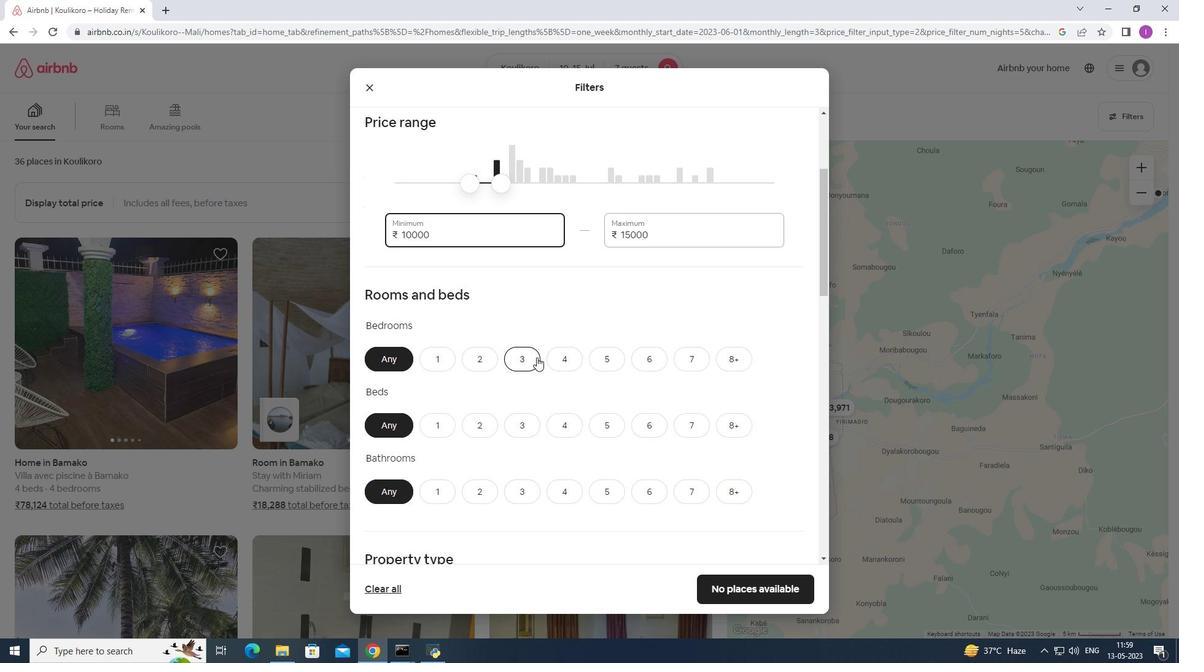
Action: Mouse pressed left at (572, 361)
Screenshot: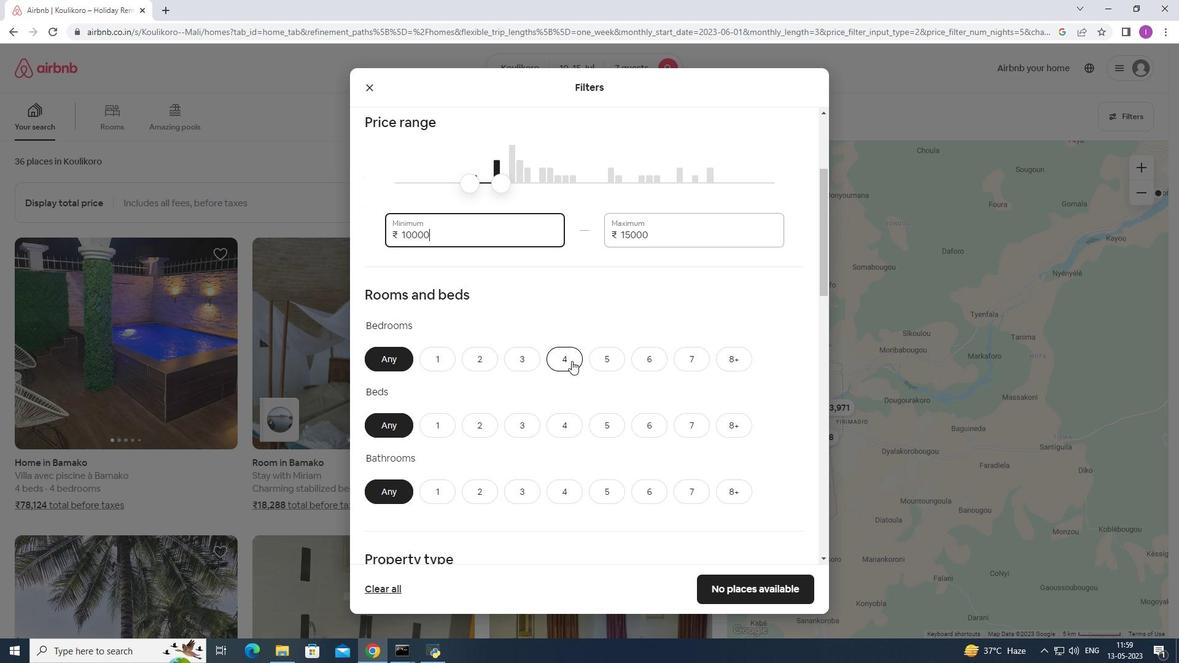 
Action: Mouse moved to (691, 431)
Screenshot: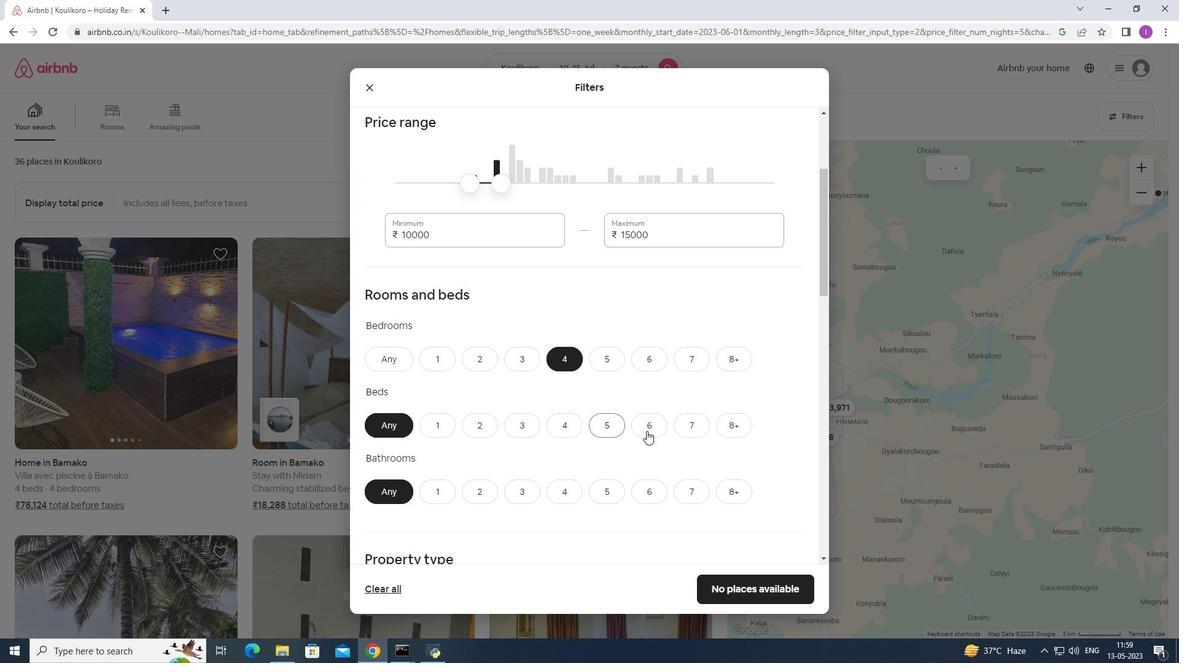 
Action: Mouse pressed left at (691, 431)
Screenshot: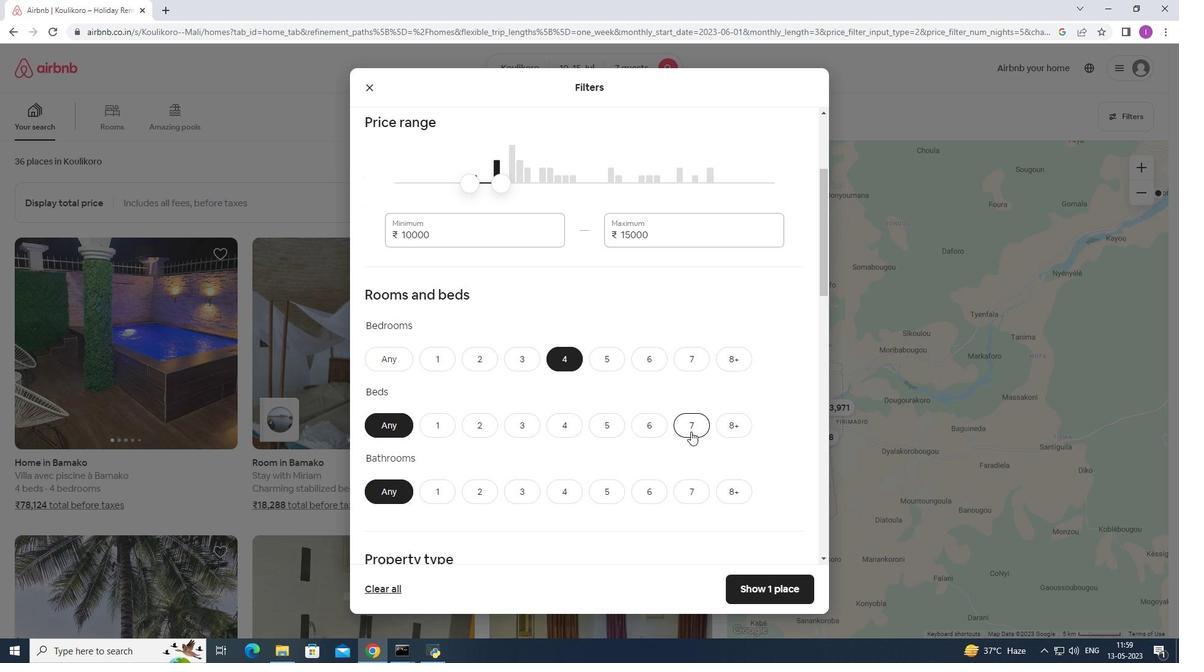 
Action: Mouse moved to (559, 501)
Screenshot: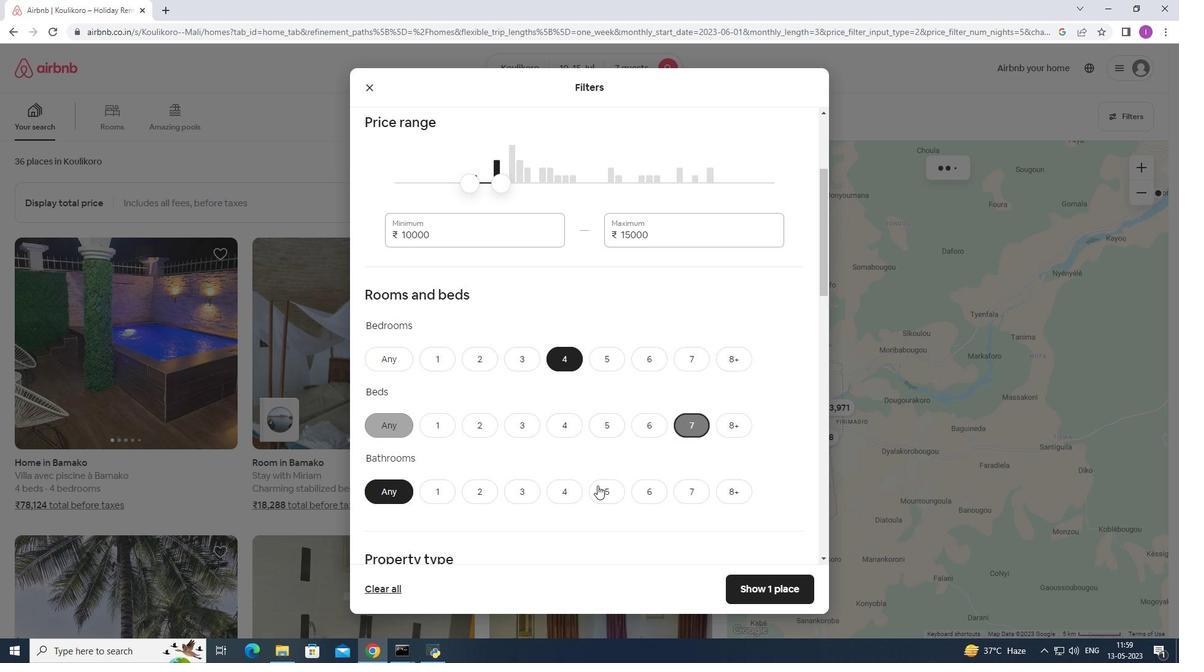 
Action: Mouse pressed left at (559, 501)
Screenshot: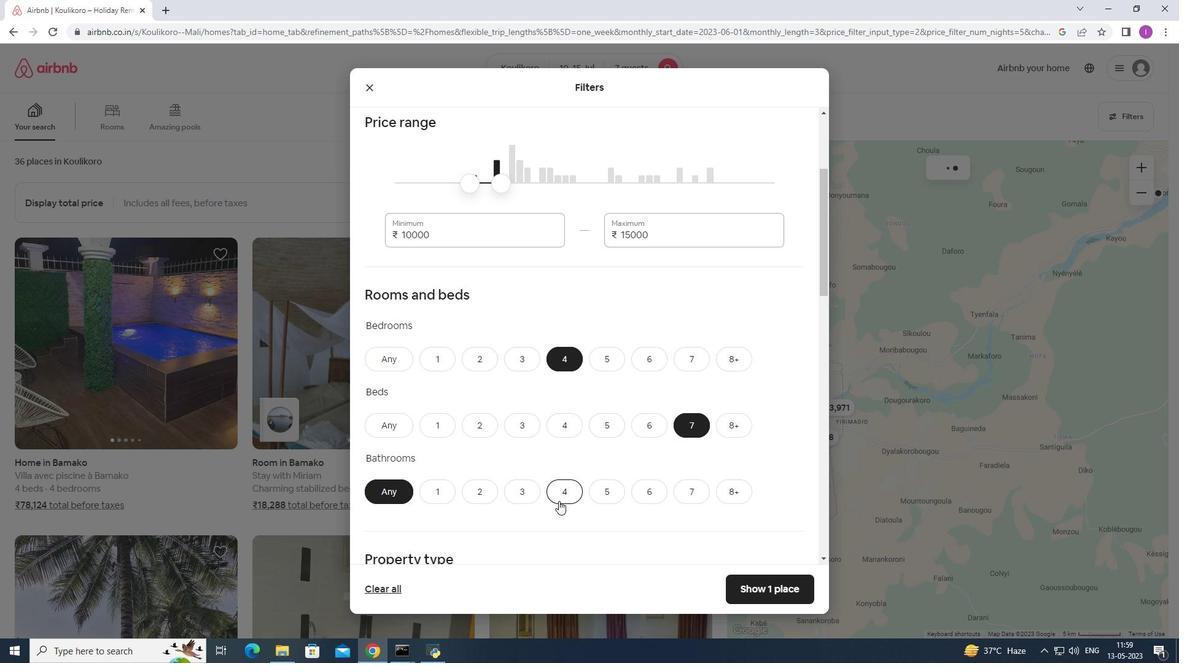
Action: Mouse pressed left at (559, 501)
Screenshot: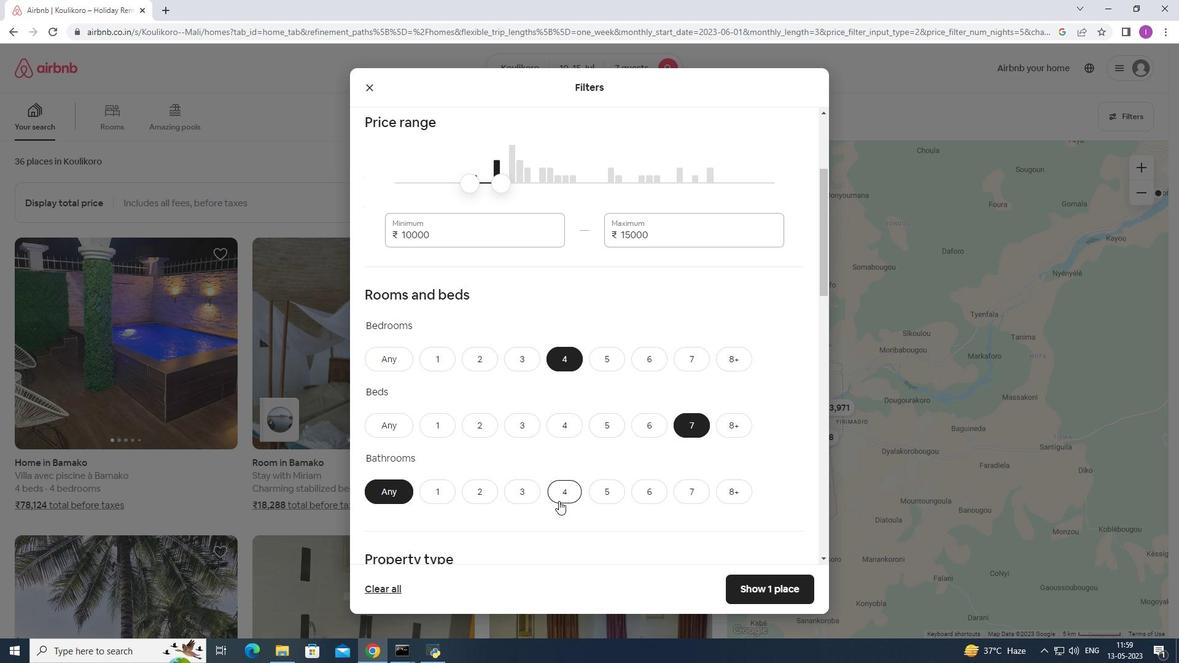 
Action: Mouse scrolled (559, 500) with delta (0, 0)
Screenshot: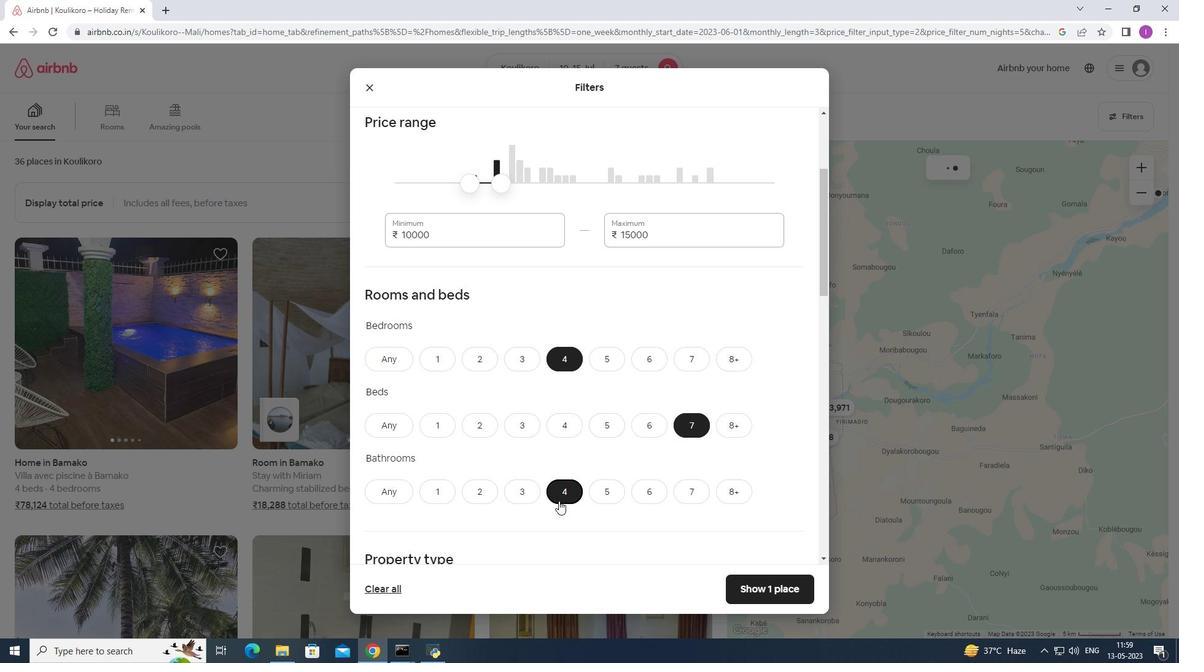 
Action: Mouse scrolled (559, 500) with delta (0, 0)
Screenshot: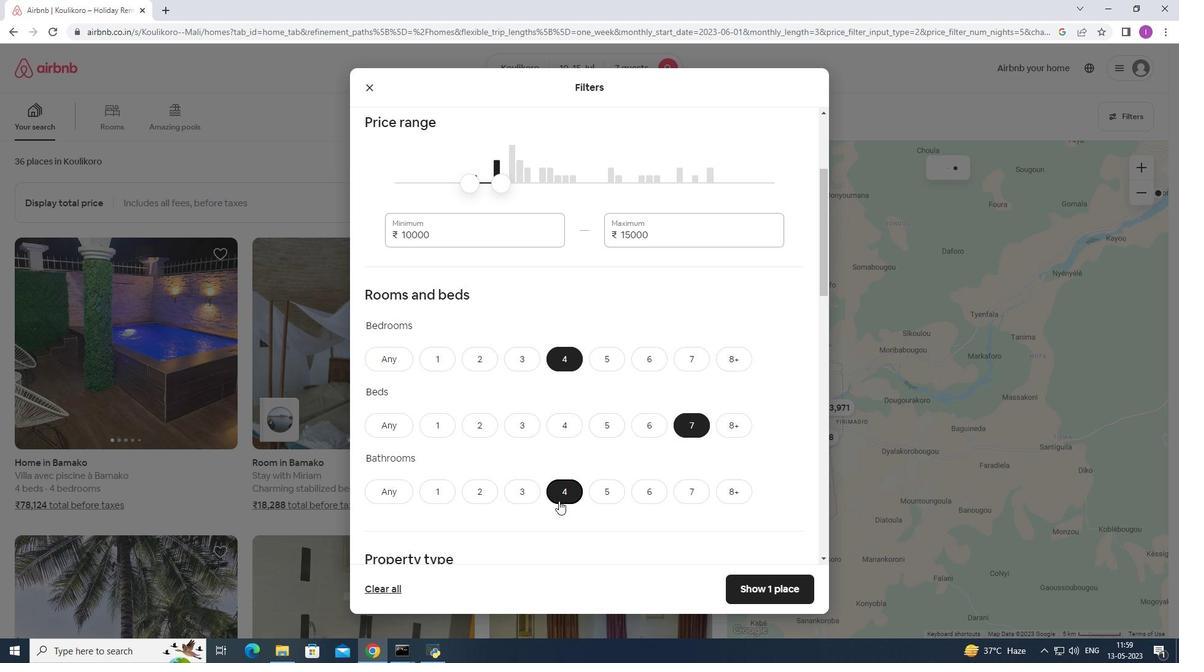 
Action: Mouse scrolled (559, 500) with delta (0, 0)
Screenshot: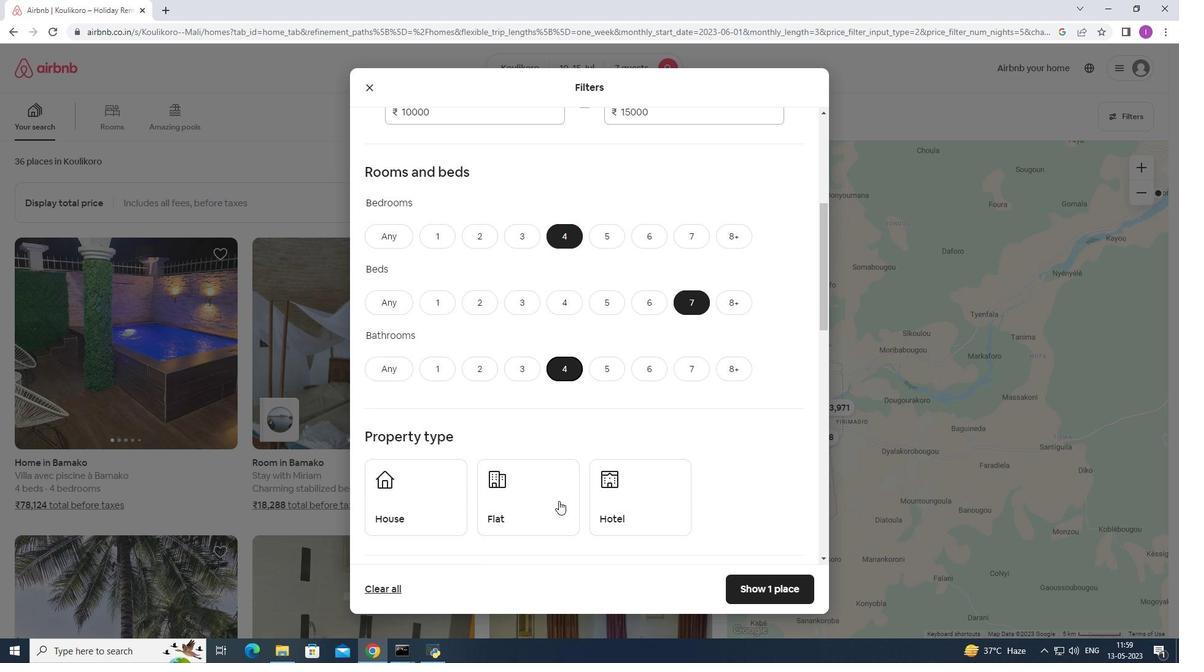 
Action: Mouse scrolled (559, 500) with delta (0, 0)
Screenshot: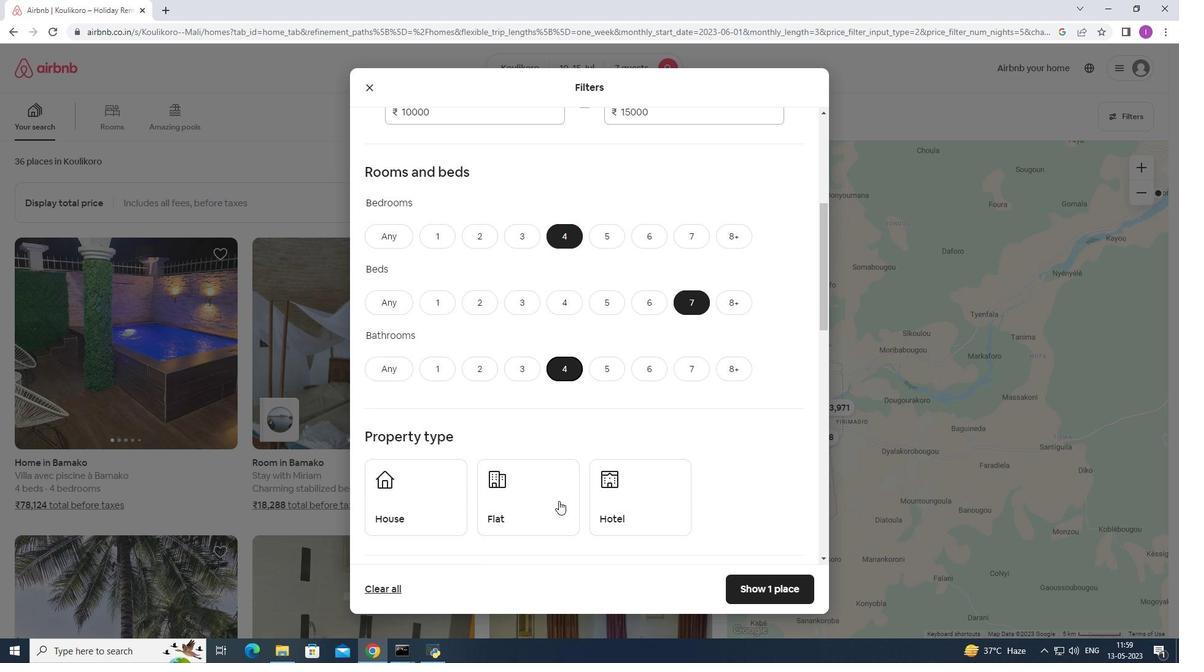 
Action: Mouse moved to (452, 402)
Screenshot: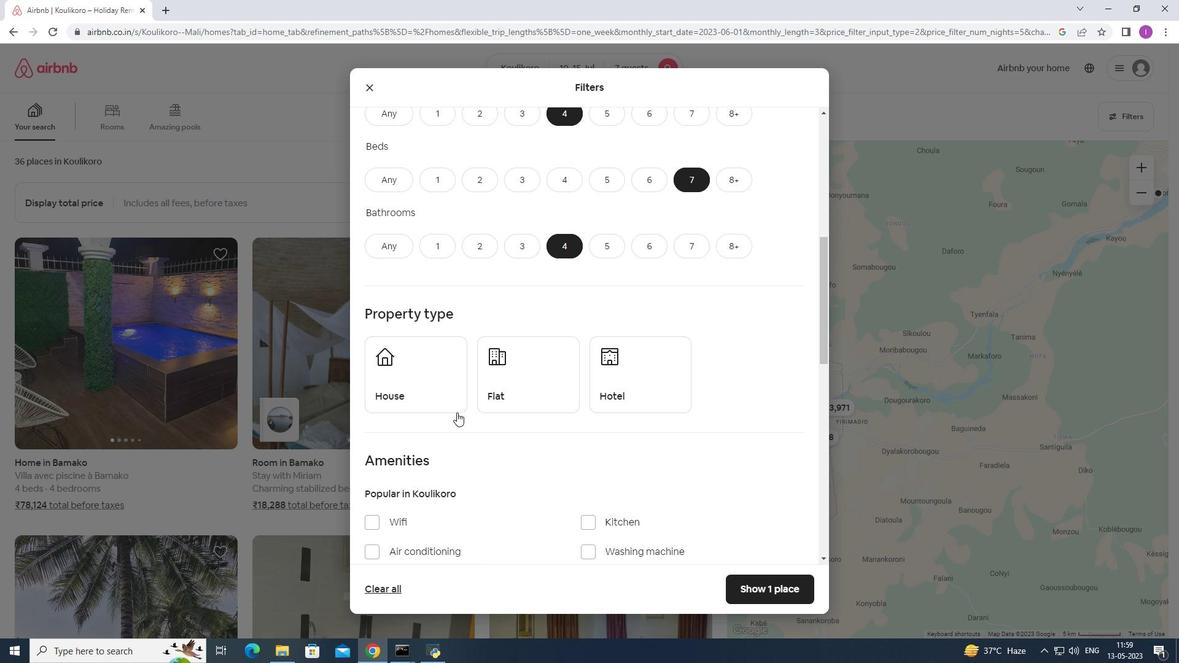 
Action: Mouse pressed left at (452, 402)
Screenshot: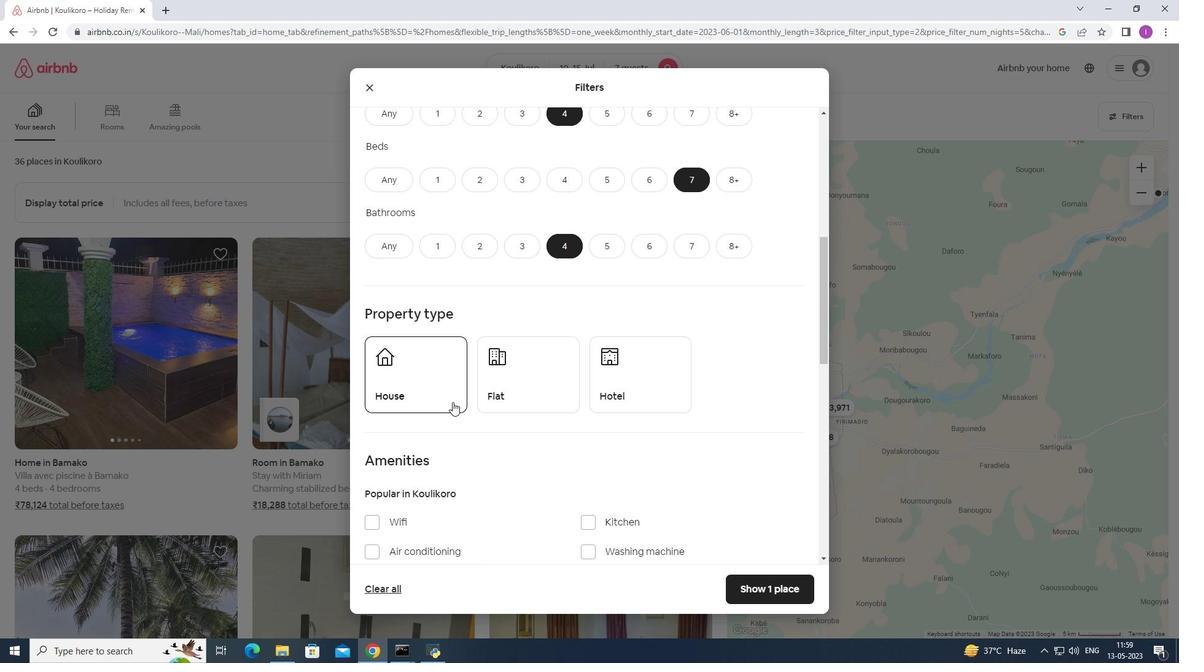 
Action: Mouse moved to (528, 393)
Screenshot: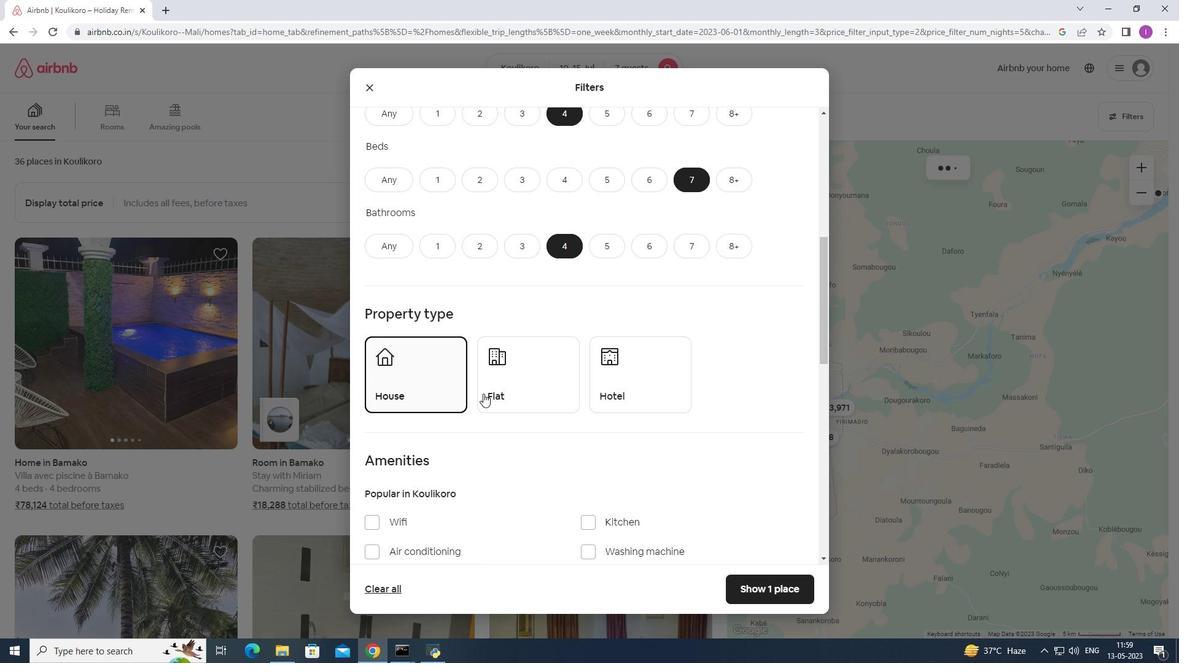 
Action: Mouse pressed left at (528, 393)
Screenshot: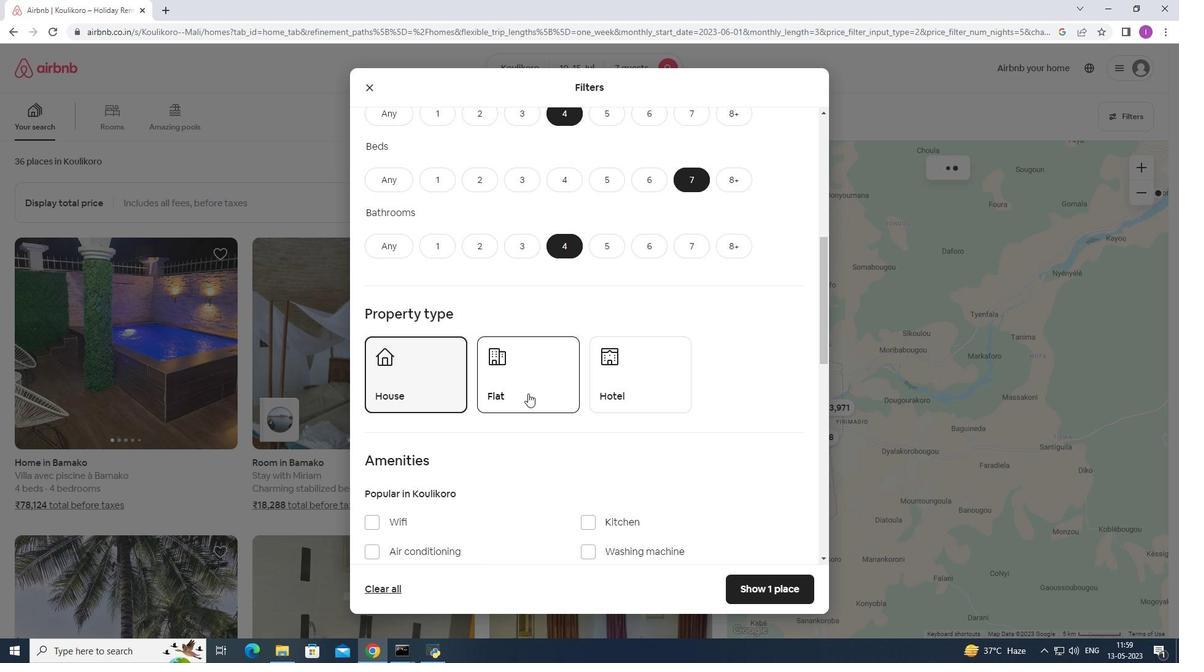 
Action: Mouse moved to (550, 420)
Screenshot: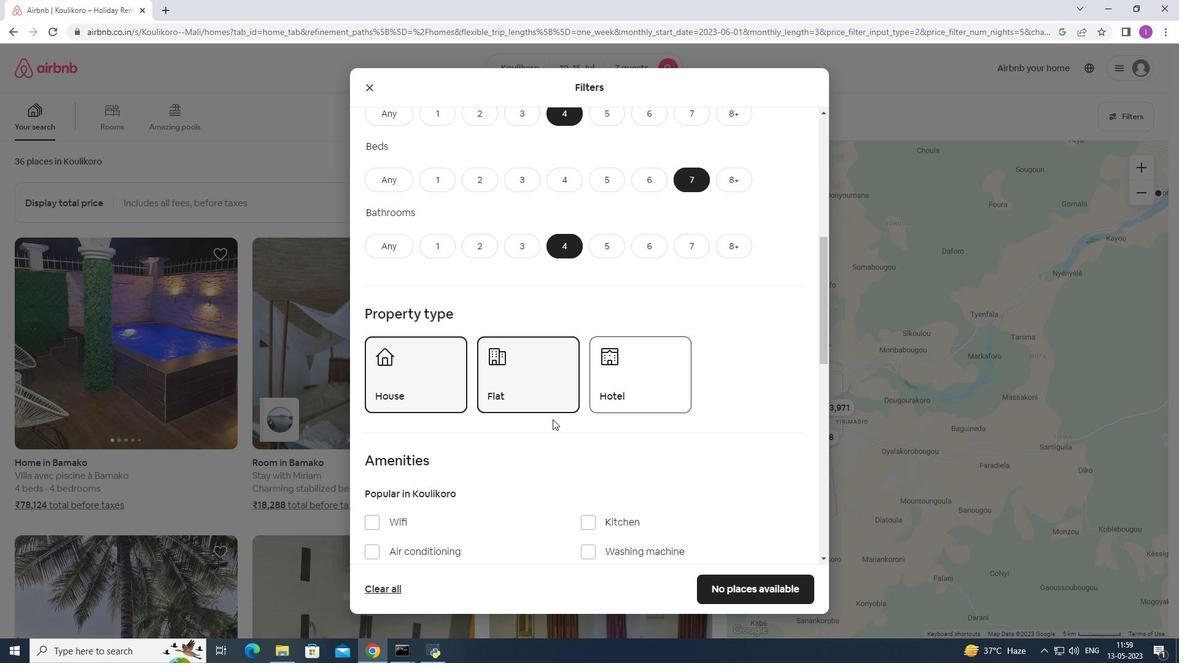 
Action: Mouse scrolled (550, 419) with delta (0, 0)
Screenshot: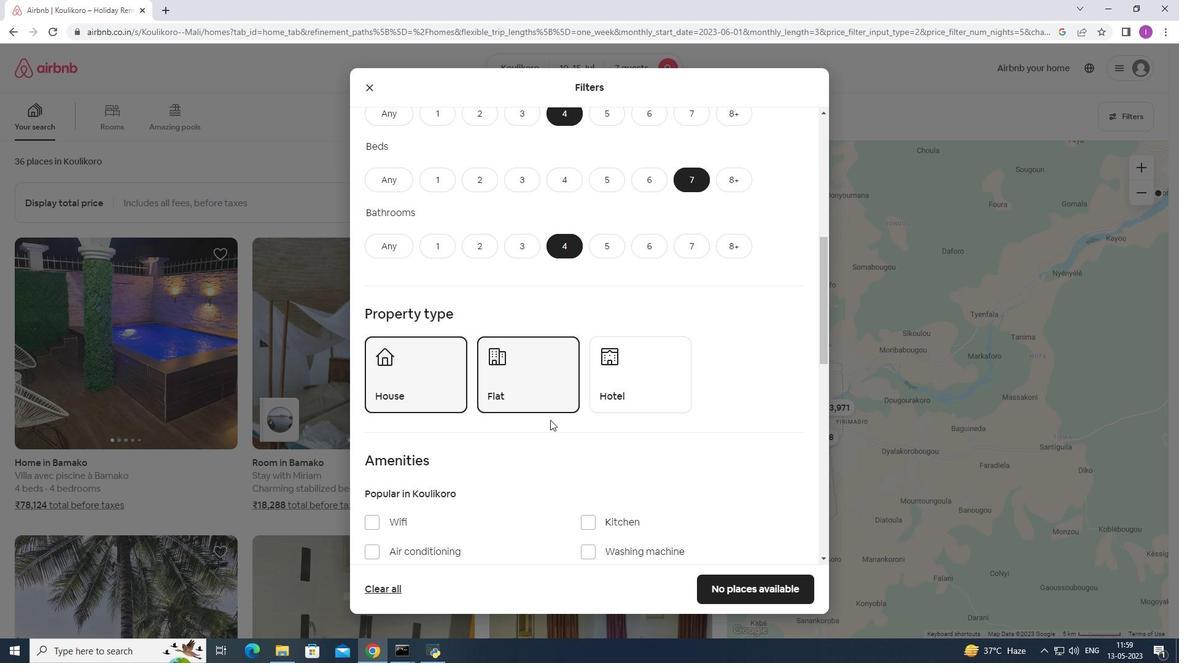 
Action: Mouse scrolled (550, 419) with delta (0, 0)
Screenshot: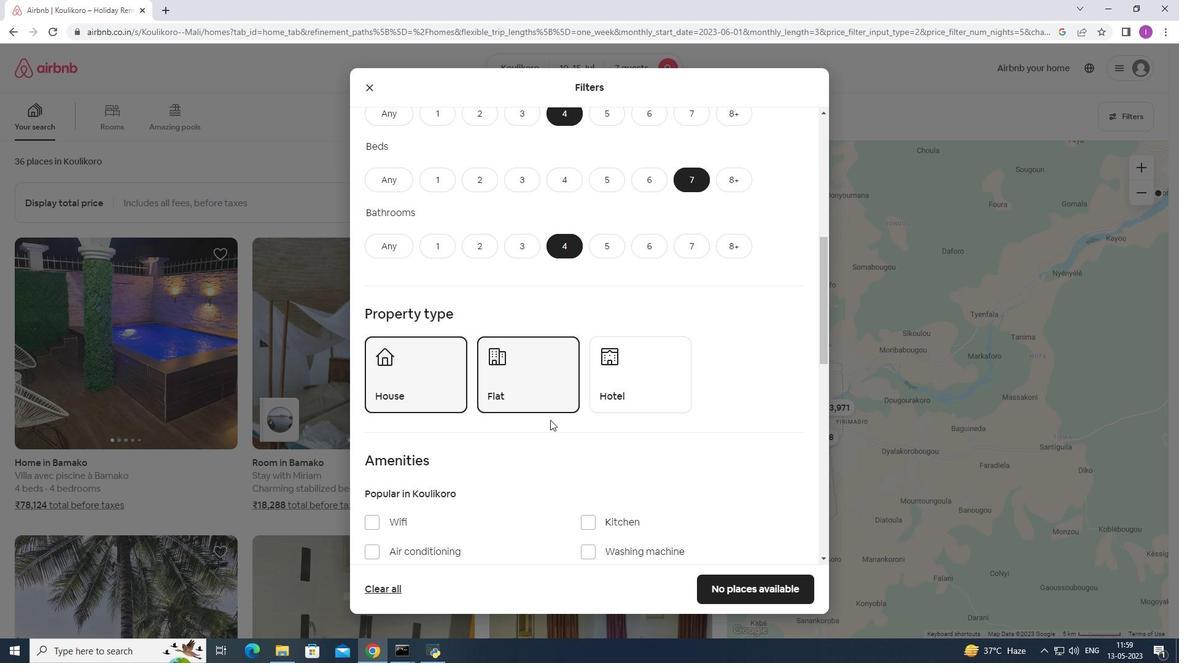 
Action: Mouse scrolled (550, 419) with delta (0, 0)
Screenshot: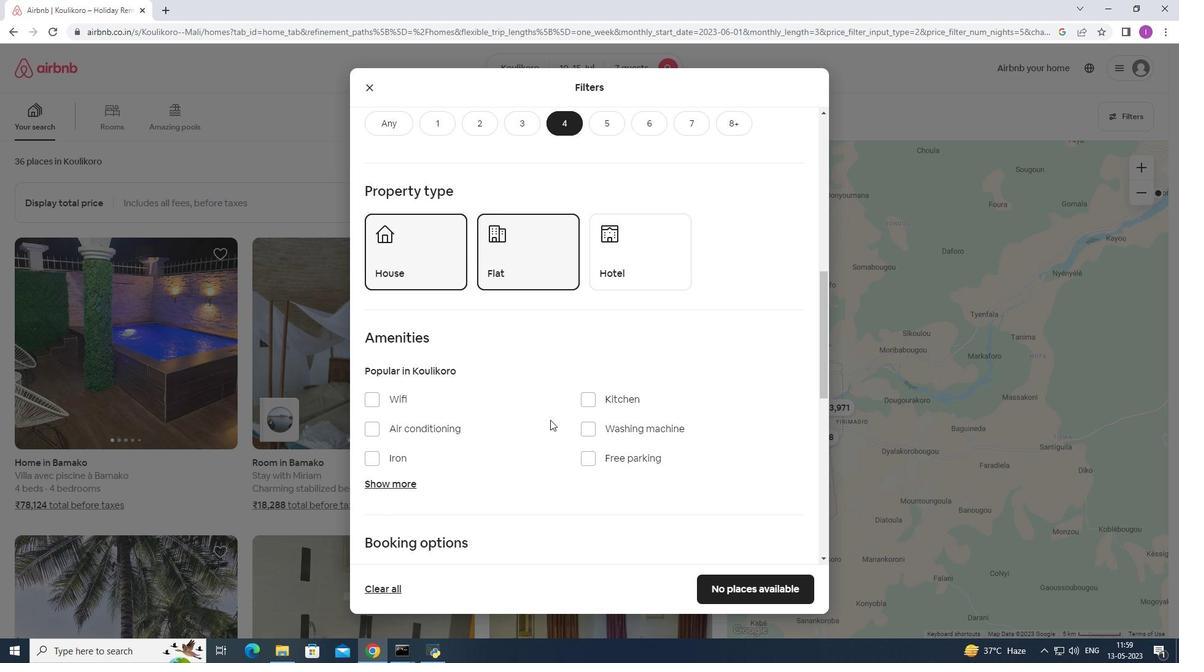 
Action: Mouse scrolled (550, 419) with delta (0, 0)
Screenshot: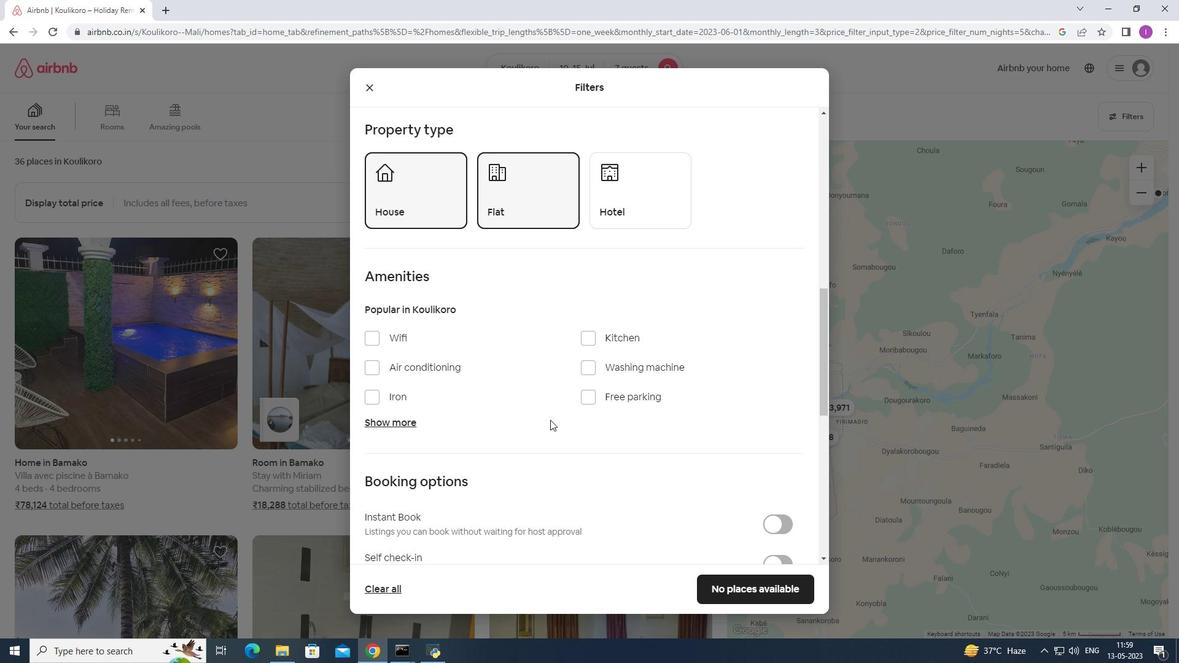 
Action: Mouse moved to (378, 277)
Screenshot: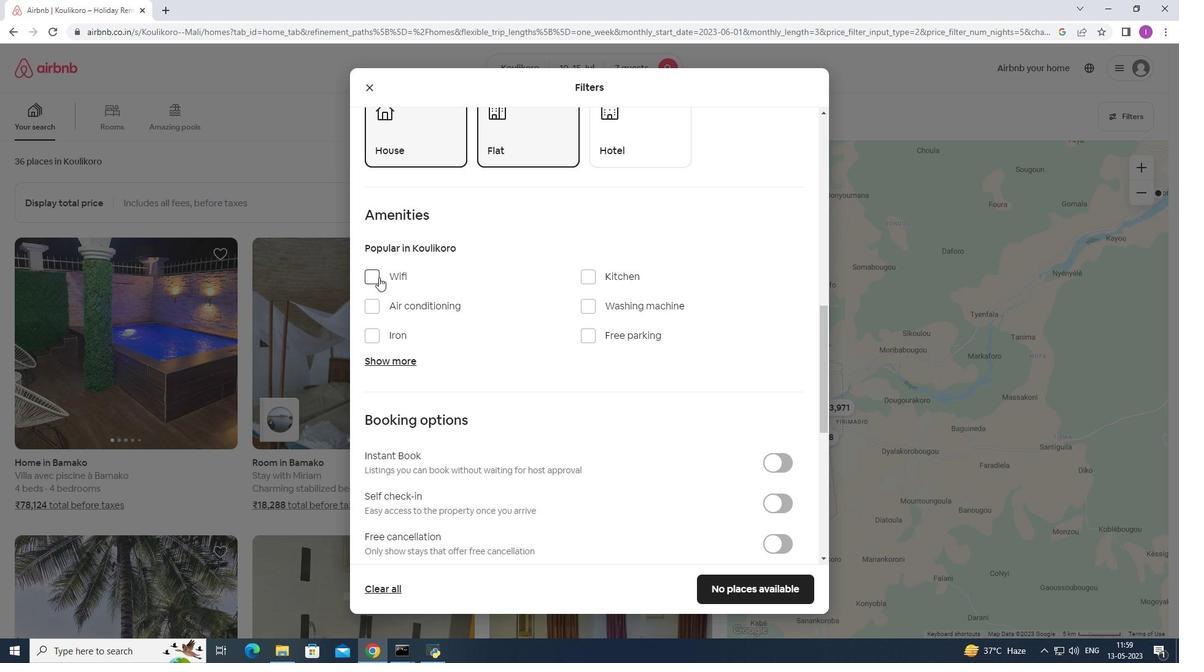 
Action: Mouse pressed left at (378, 277)
Screenshot: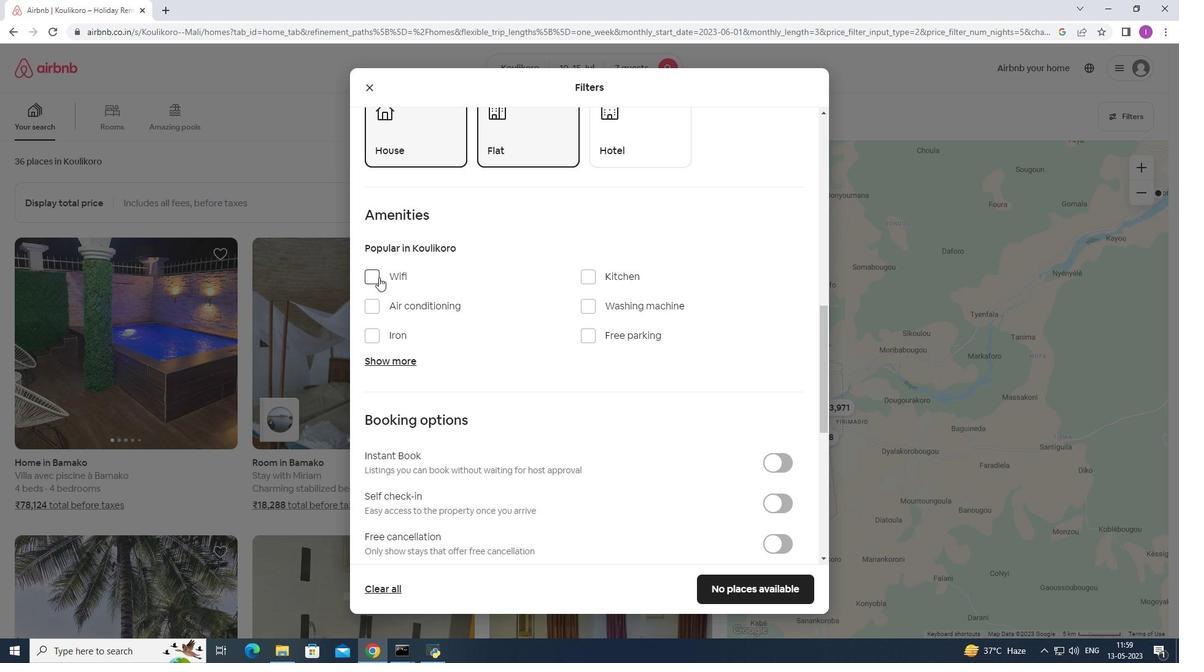 
Action: Mouse moved to (589, 337)
Screenshot: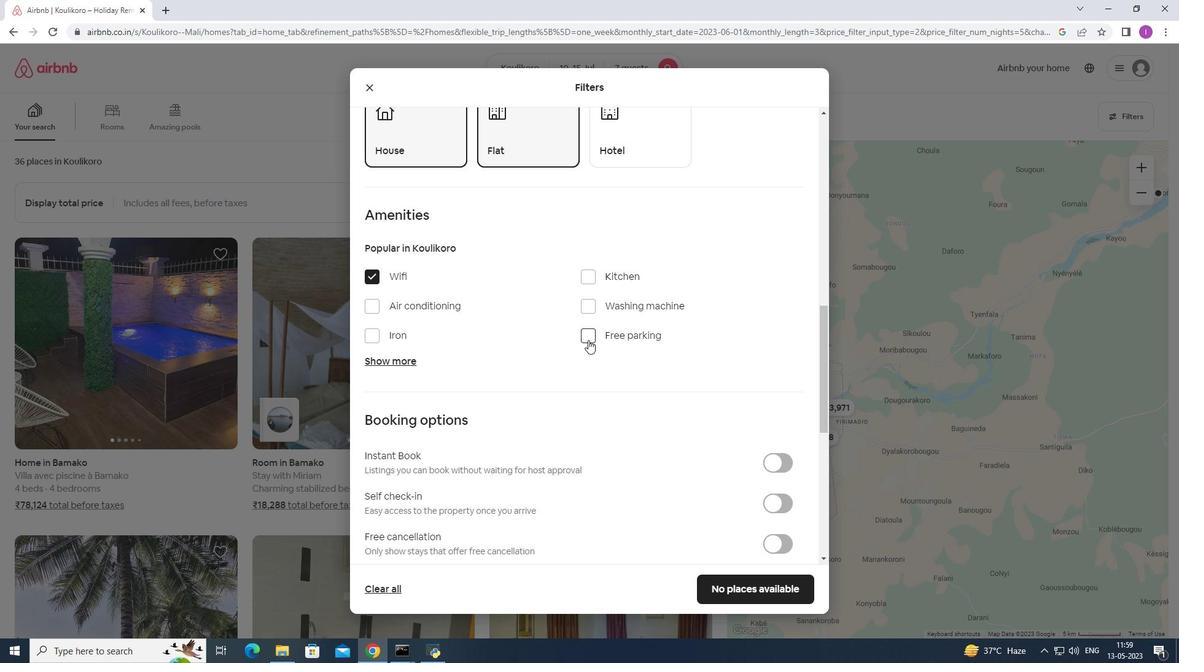 
Action: Mouse pressed left at (589, 337)
Screenshot: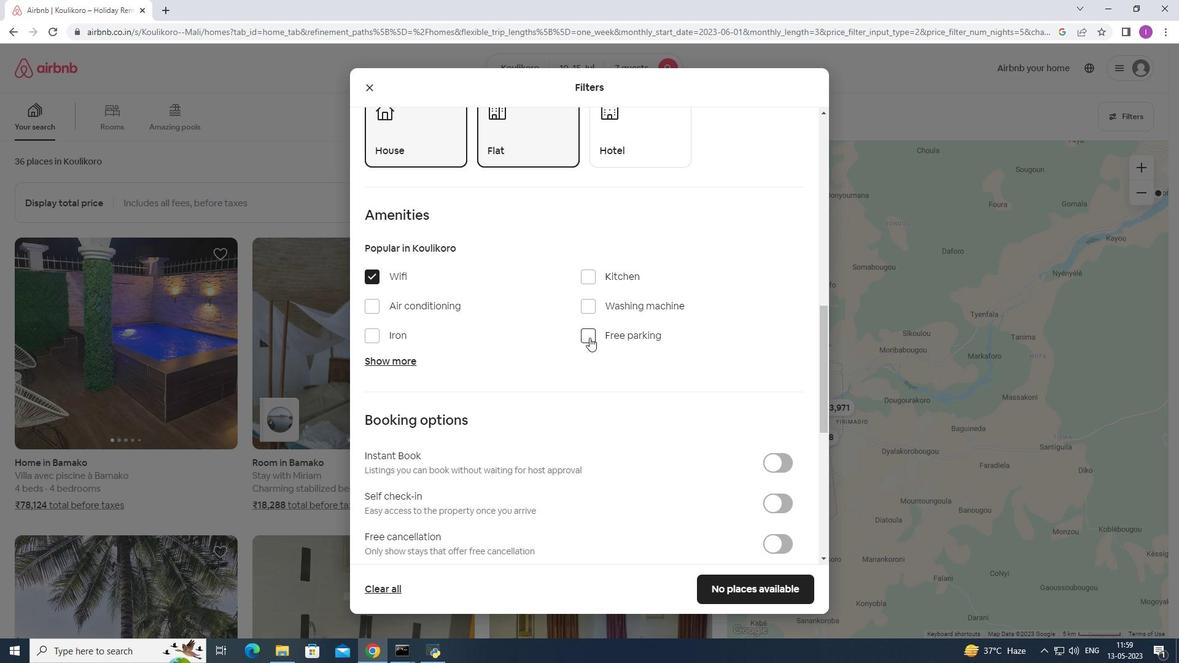
Action: Mouse moved to (382, 363)
Screenshot: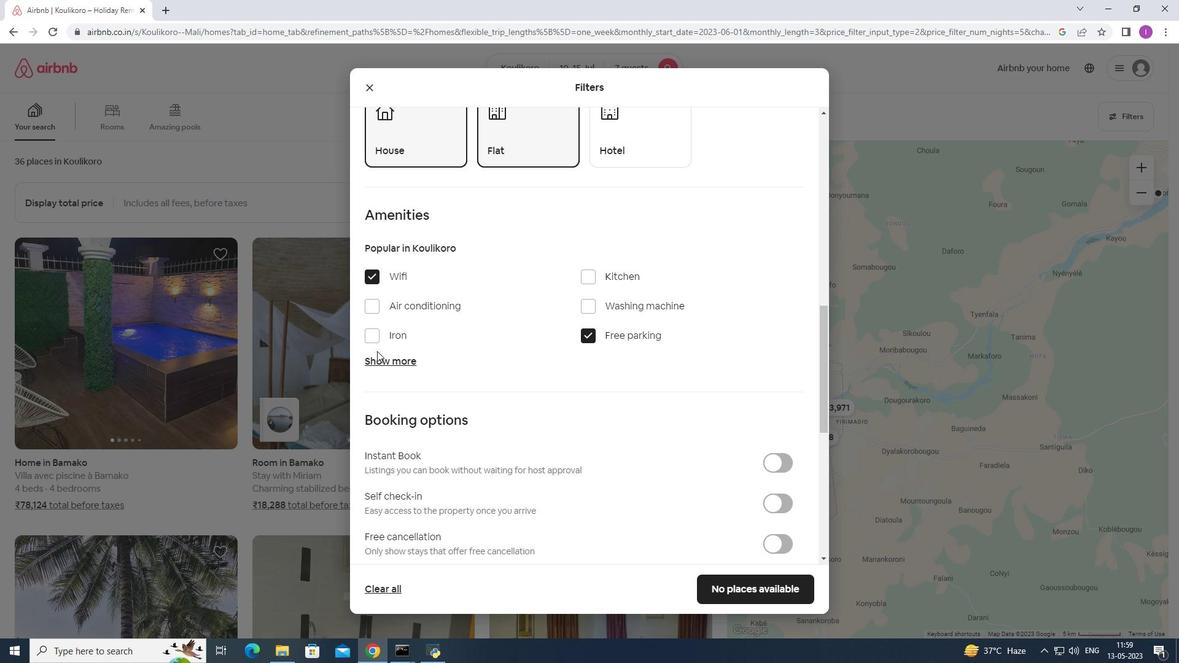 
Action: Mouse pressed left at (382, 363)
Screenshot: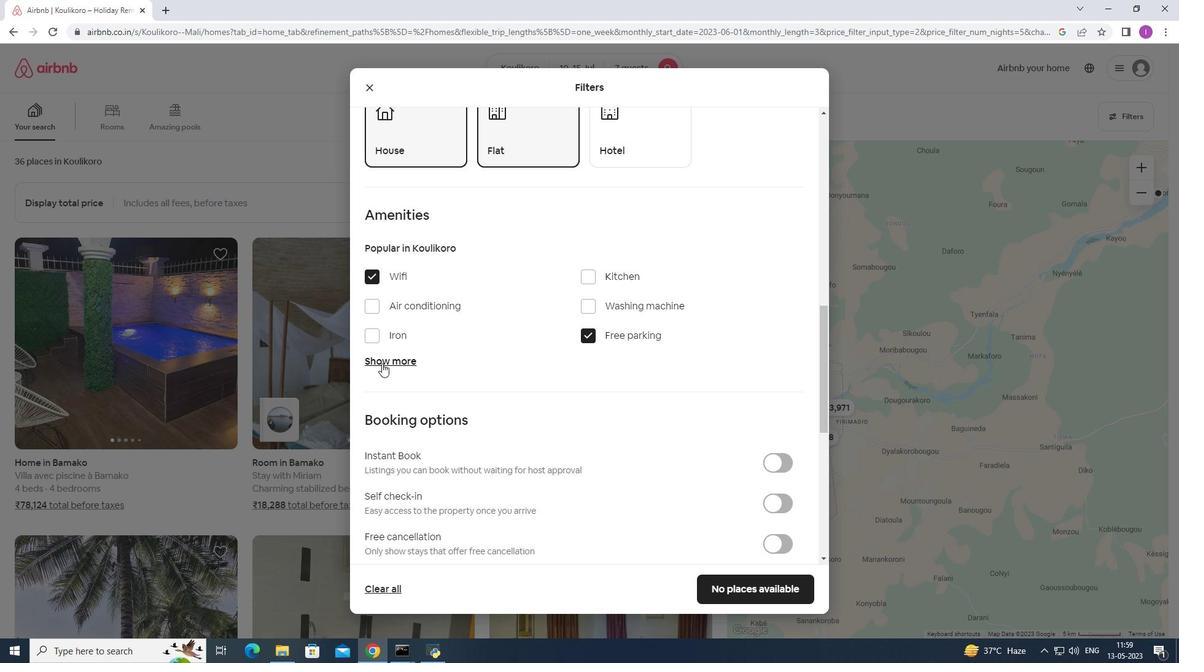 
Action: Mouse moved to (602, 441)
Screenshot: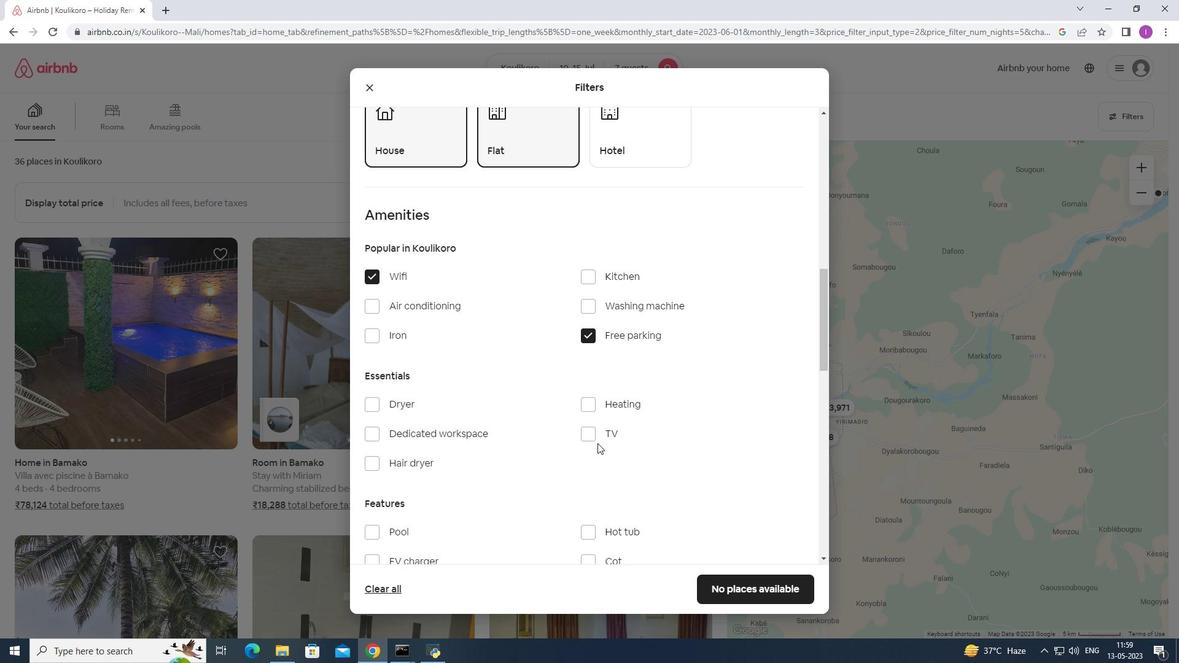 
Action: Mouse pressed left at (602, 441)
Screenshot: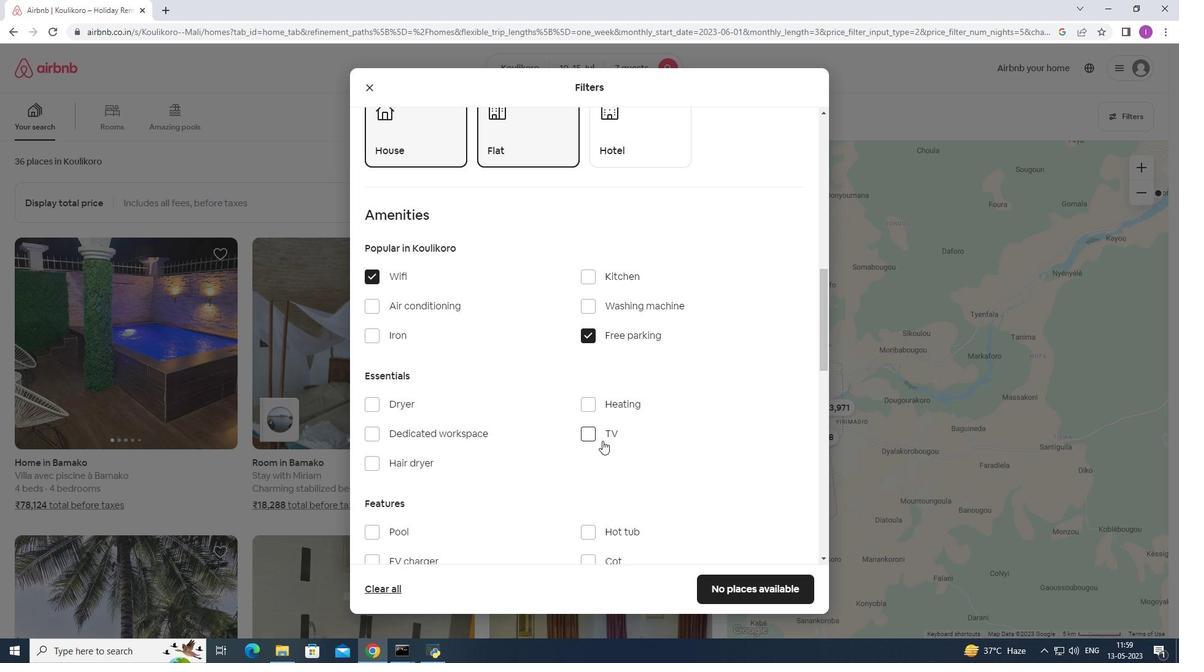 
Action: Mouse moved to (513, 480)
Screenshot: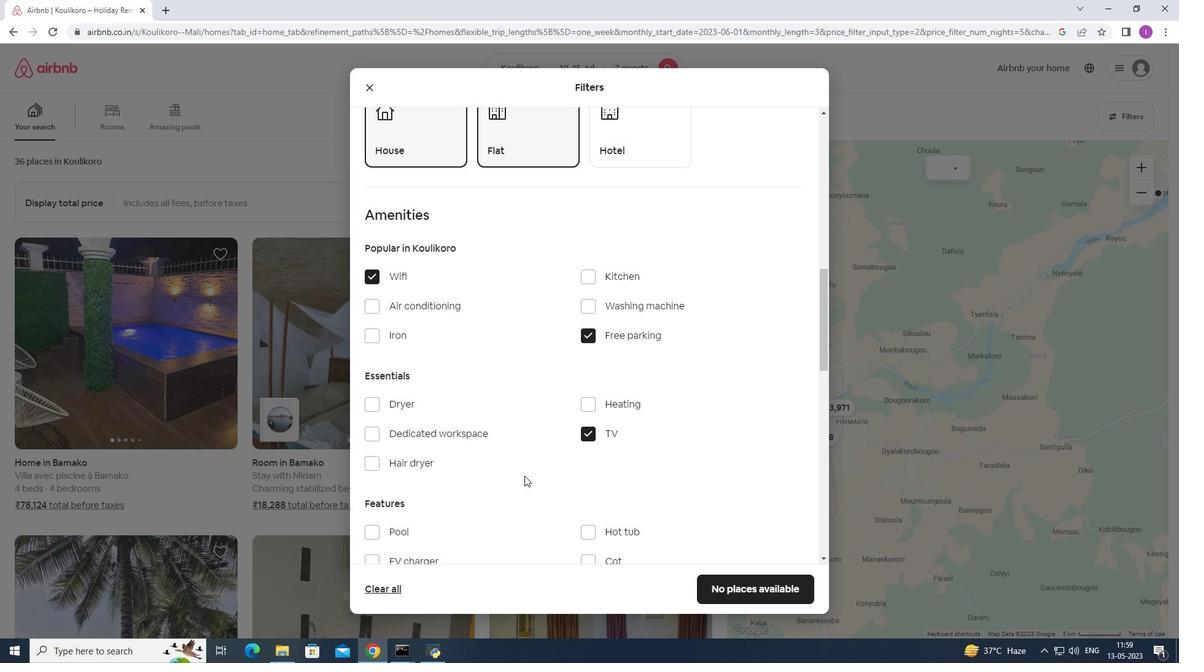 
Action: Mouse scrolled (513, 479) with delta (0, 0)
Screenshot: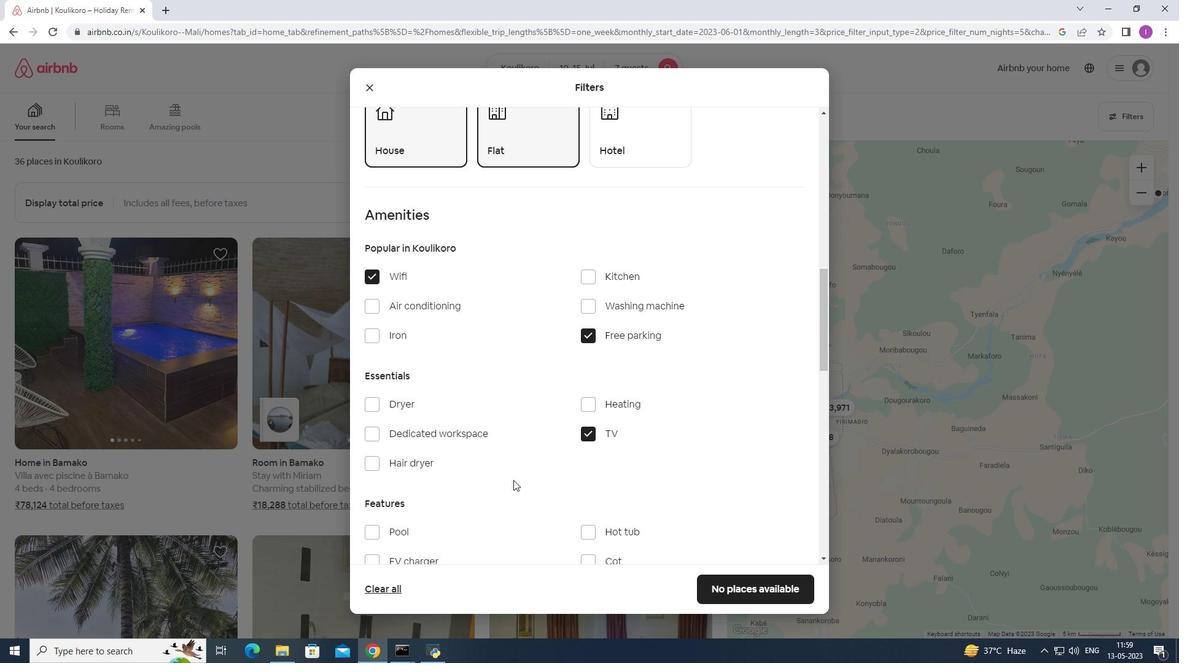 
Action: Mouse scrolled (513, 479) with delta (0, 0)
Screenshot: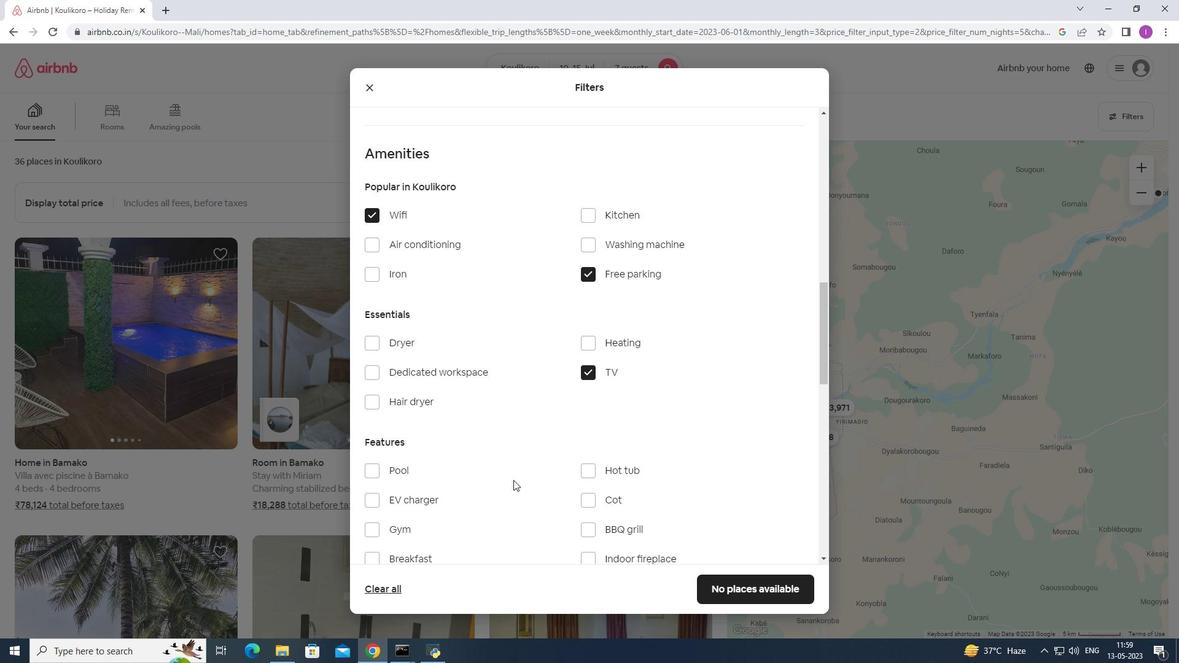 
Action: Mouse moved to (371, 467)
Screenshot: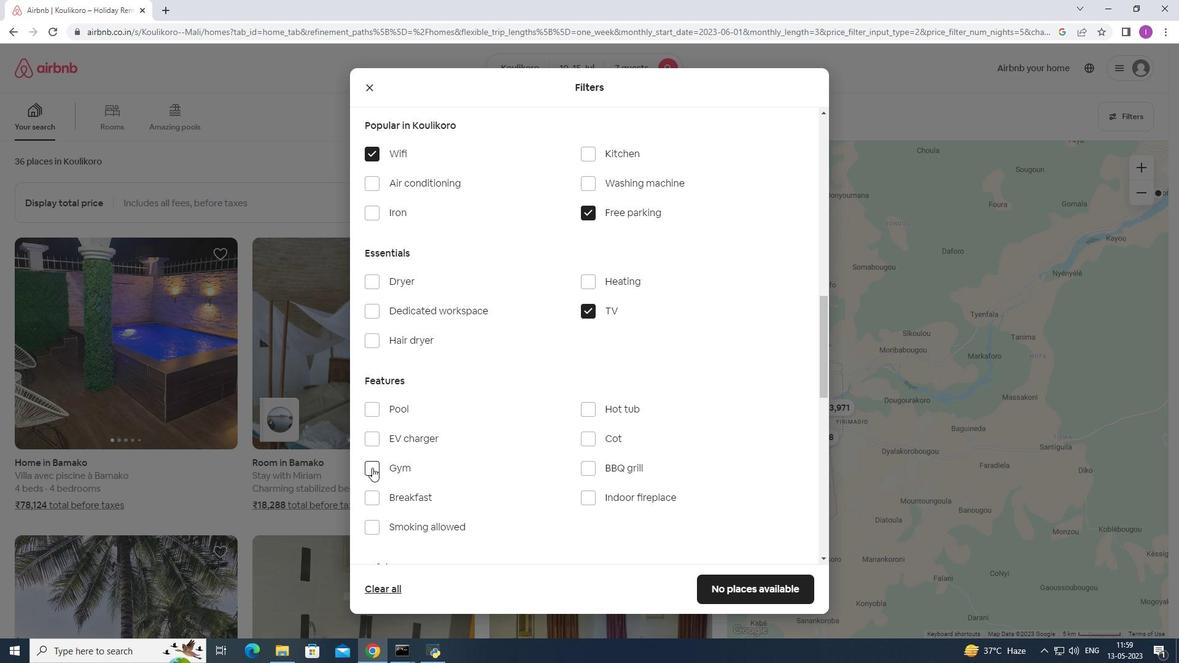 
Action: Mouse pressed left at (371, 467)
Screenshot: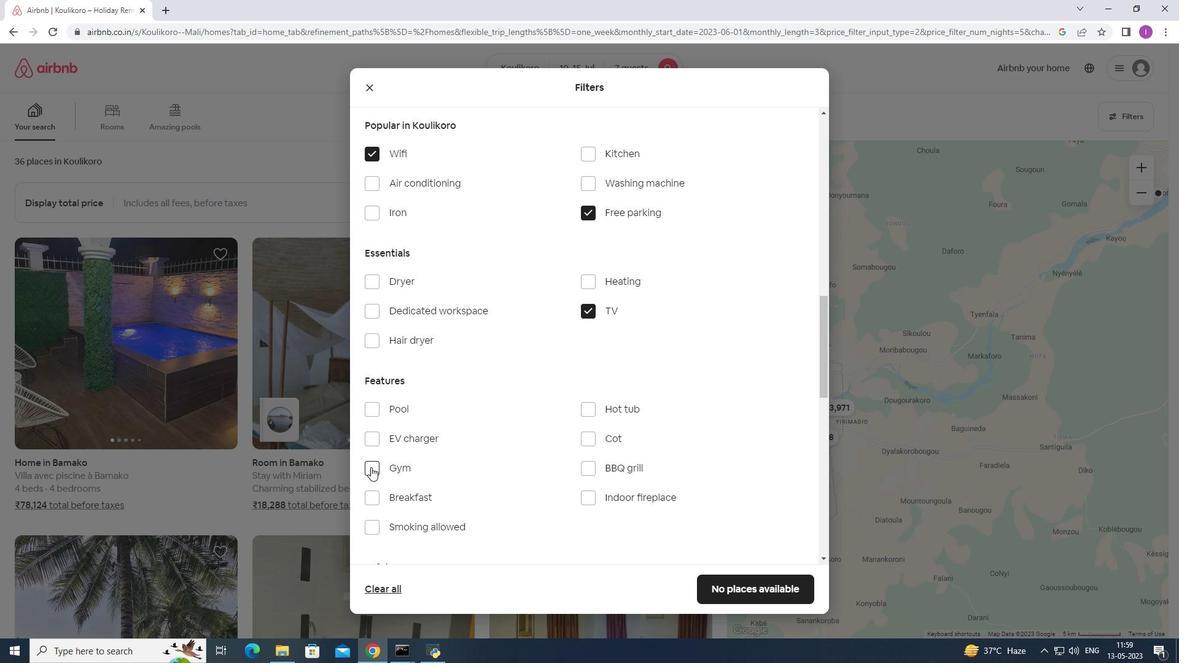 
Action: Mouse moved to (371, 498)
Screenshot: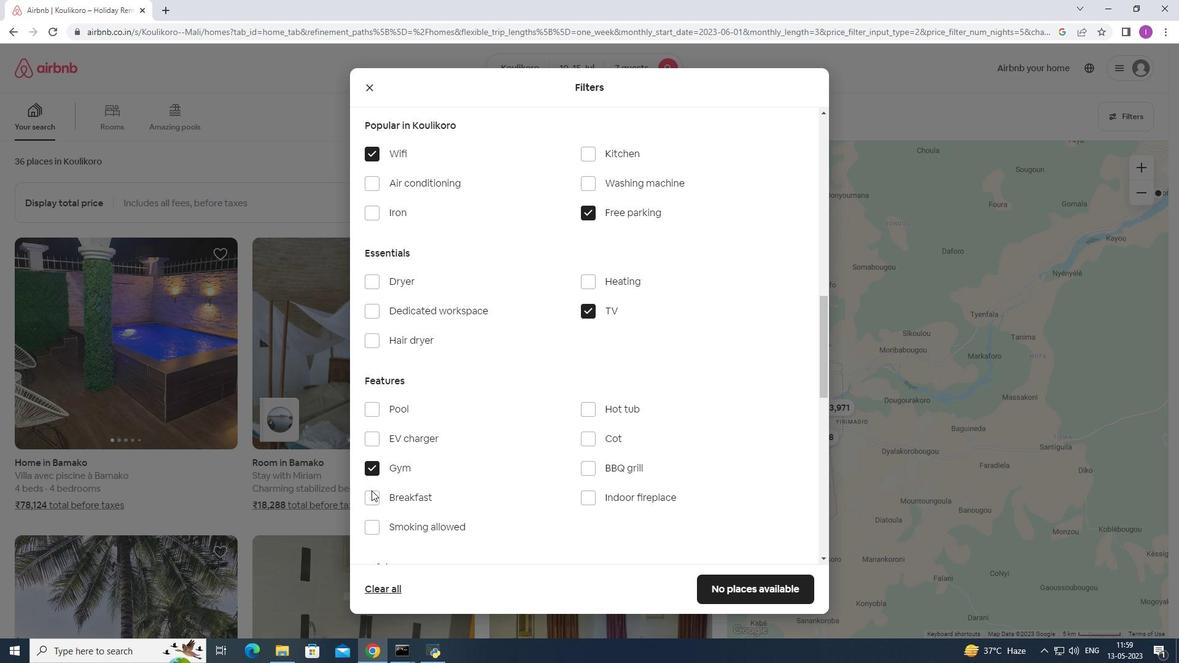 
Action: Mouse pressed left at (371, 498)
Screenshot: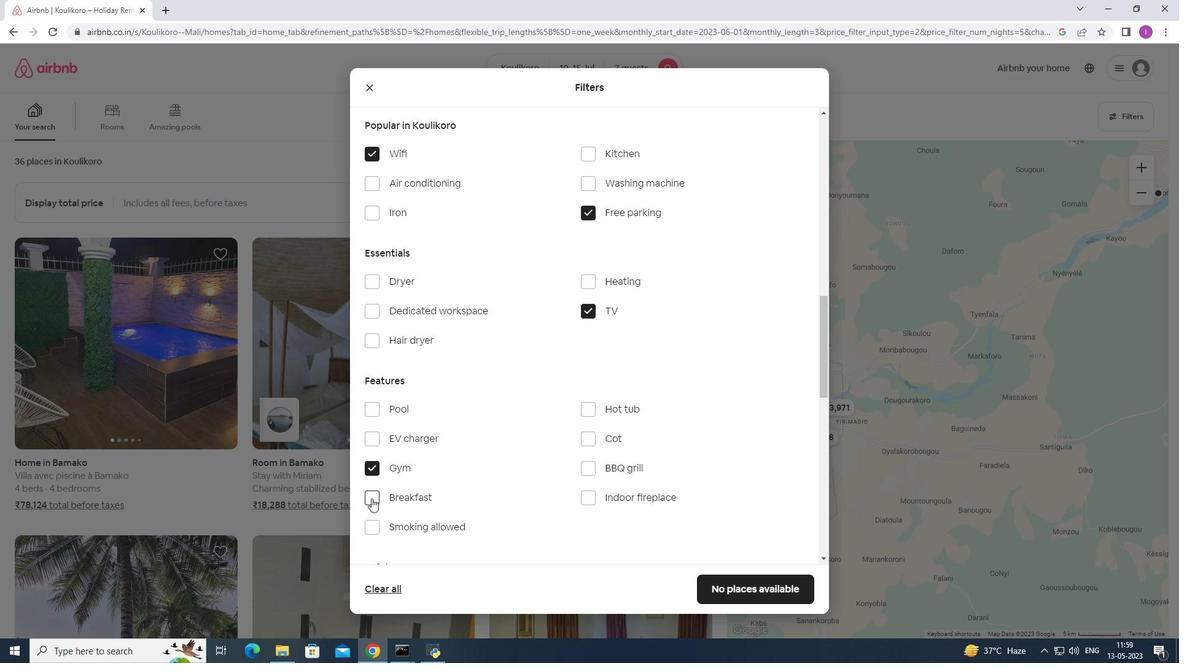 
Action: Mouse moved to (458, 476)
Screenshot: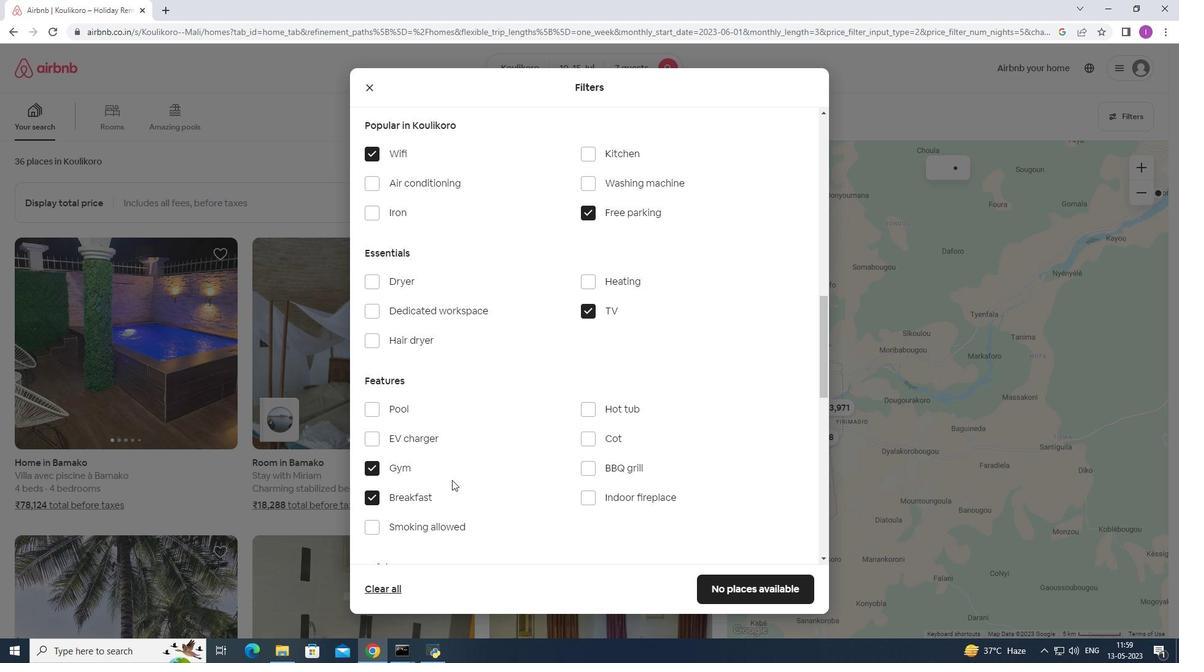 
Action: Mouse scrolled (458, 476) with delta (0, 0)
Screenshot: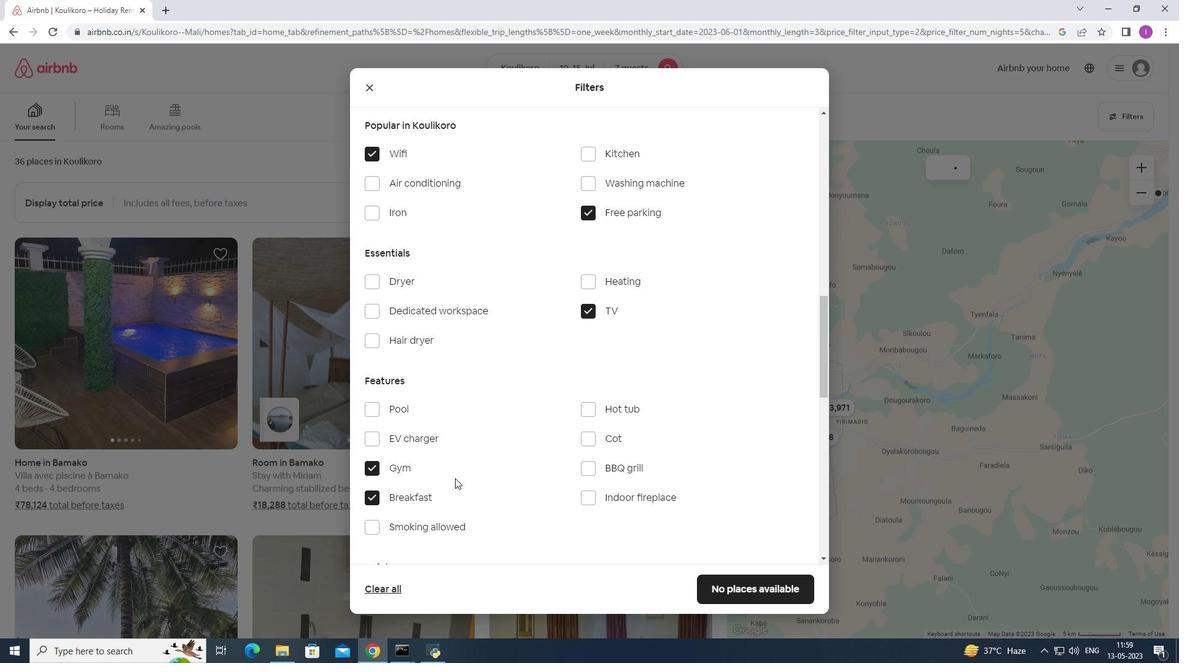 
Action: Mouse scrolled (458, 476) with delta (0, 0)
Screenshot: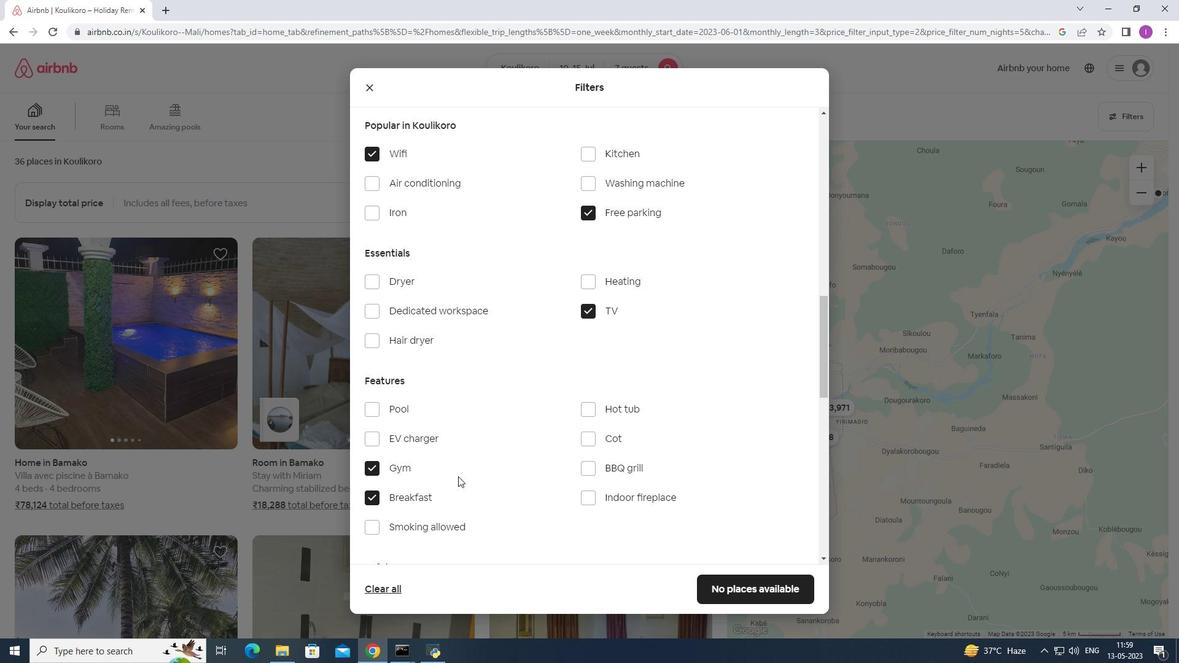 
Action: Mouse scrolled (458, 476) with delta (0, 0)
Screenshot: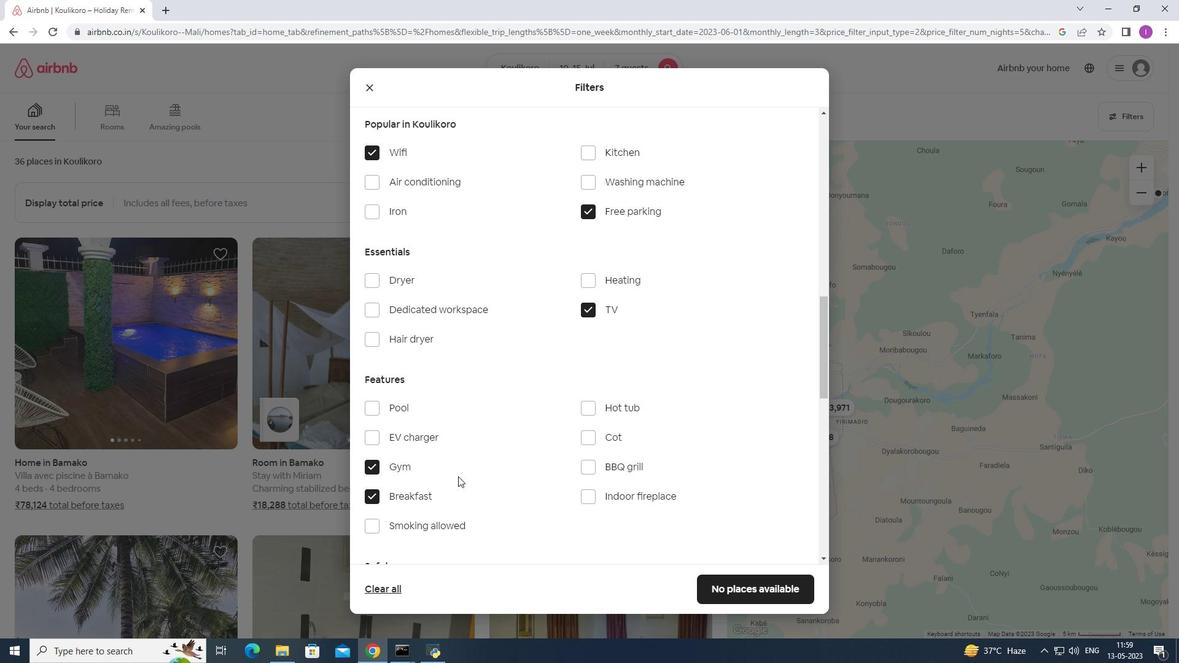 
Action: Mouse moved to (461, 476)
Screenshot: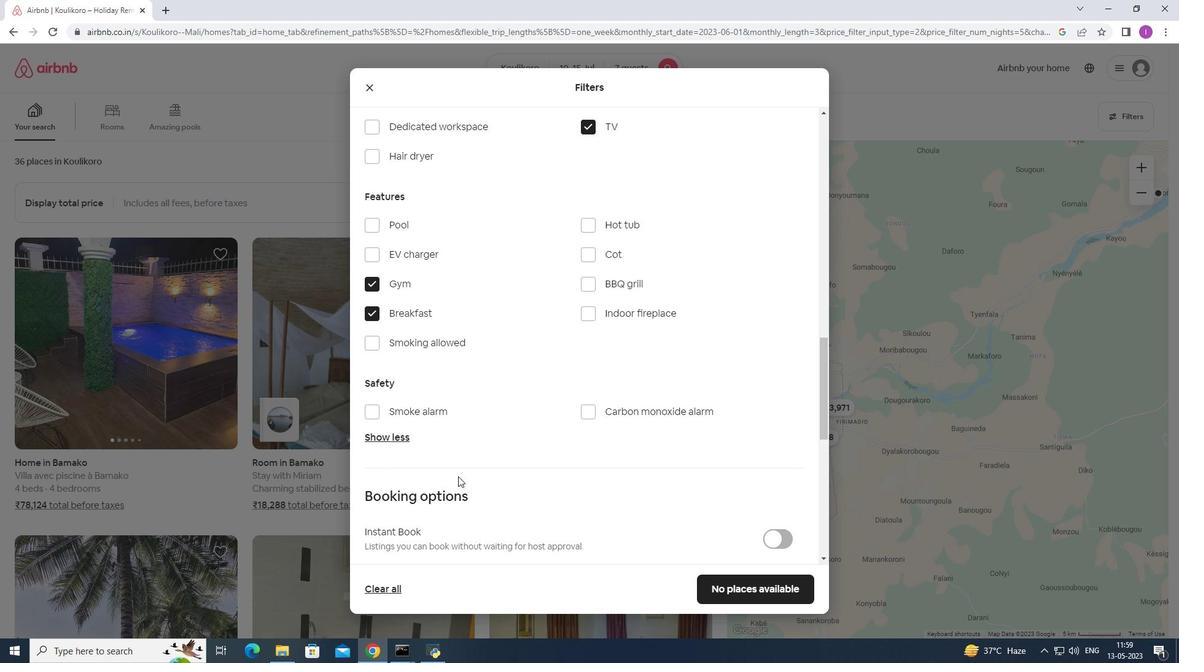 
Action: Mouse scrolled (461, 475) with delta (0, 0)
Screenshot: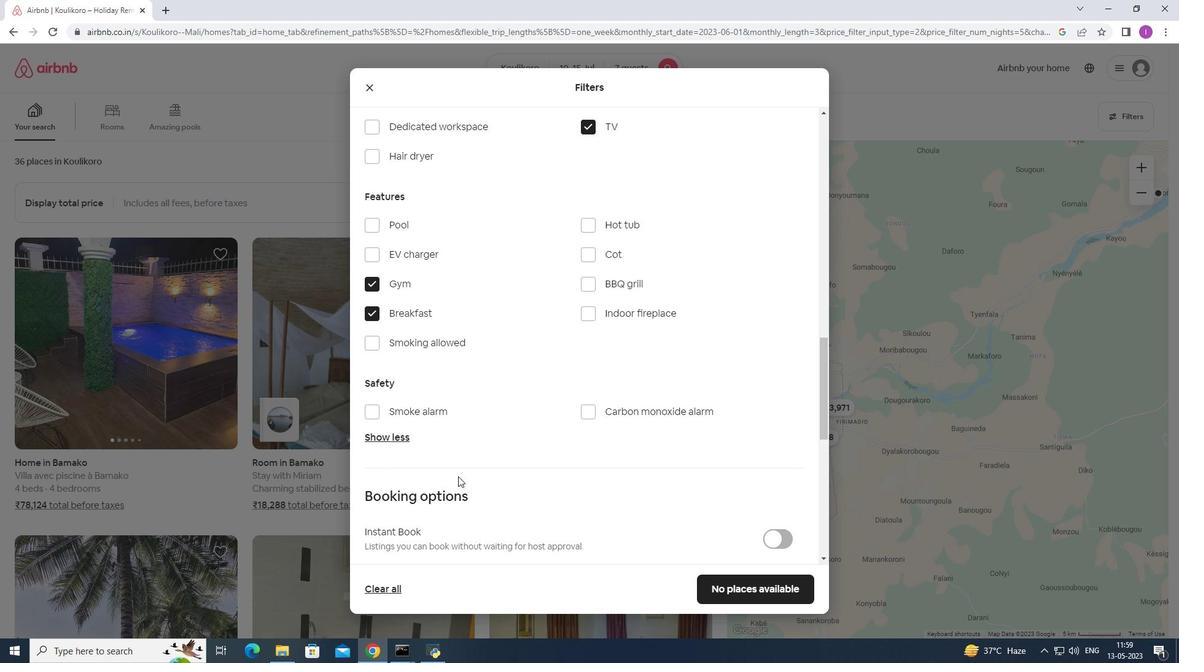 
Action: Mouse moved to (778, 516)
Screenshot: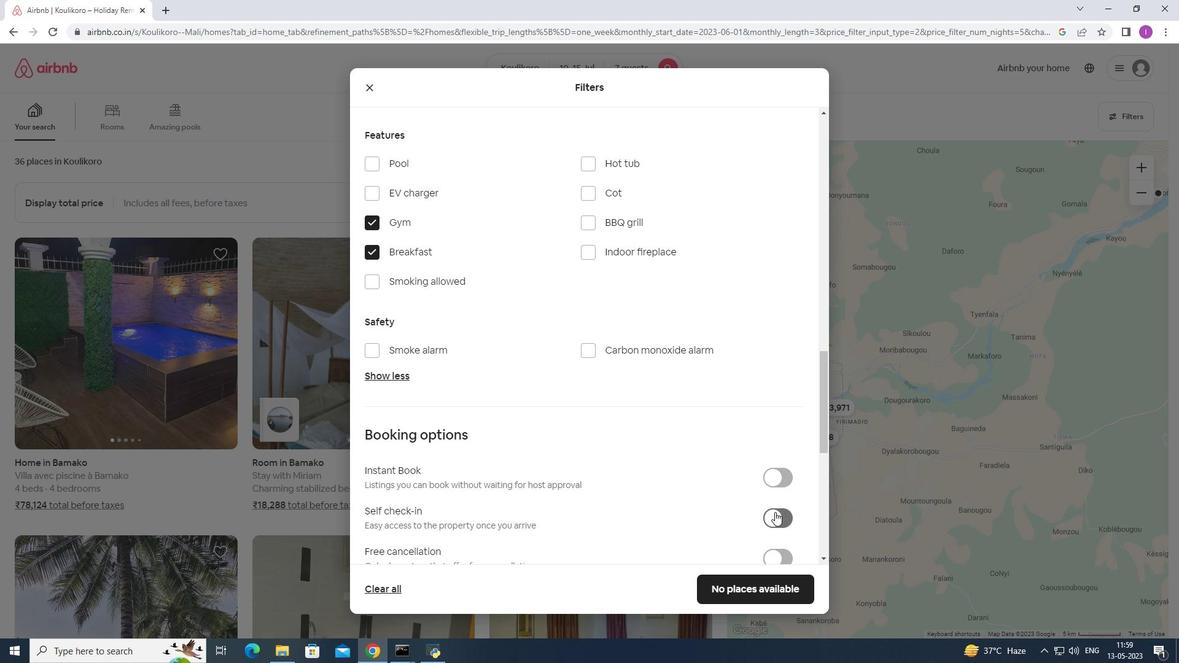 
Action: Mouse scrolled (778, 515) with delta (0, 0)
Screenshot: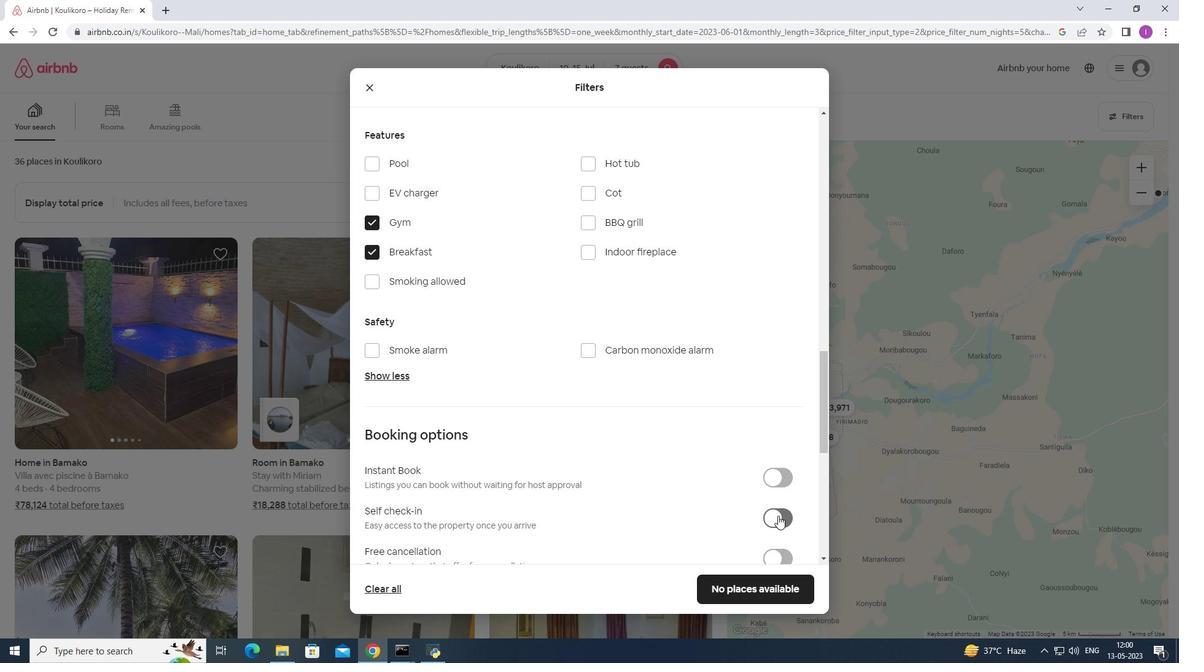 
Action: Mouse scrolled (778, 515) with delta (0, 0)
Screenshot: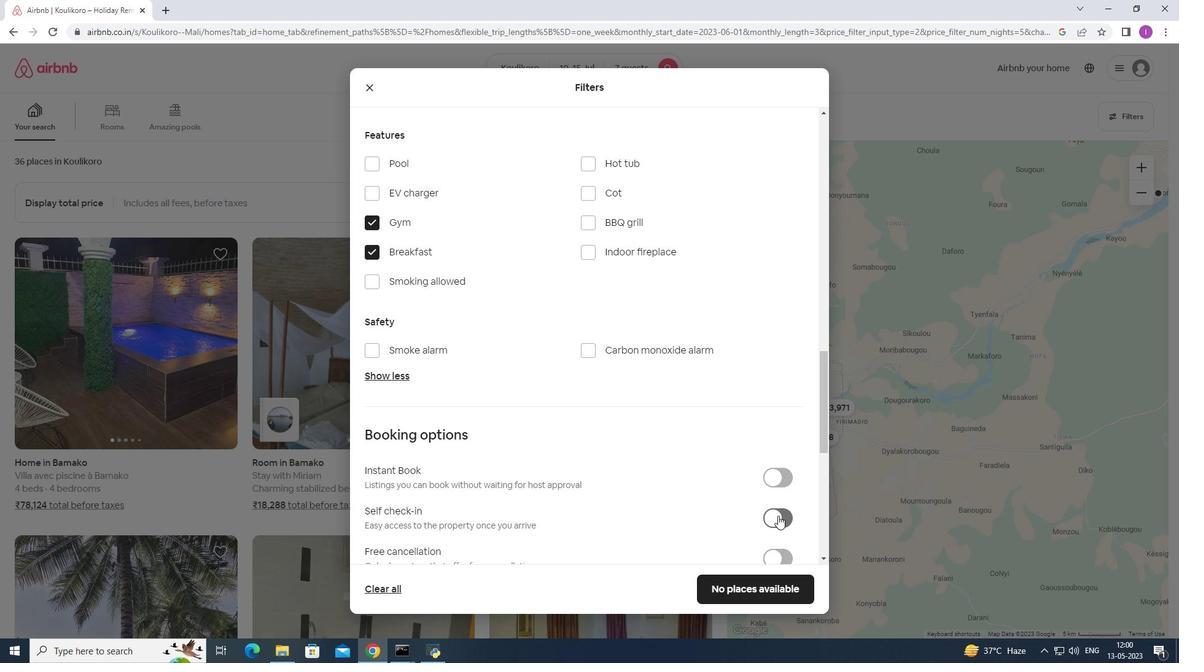 
Action: Mouse moved to (776, 397)
Screenshot: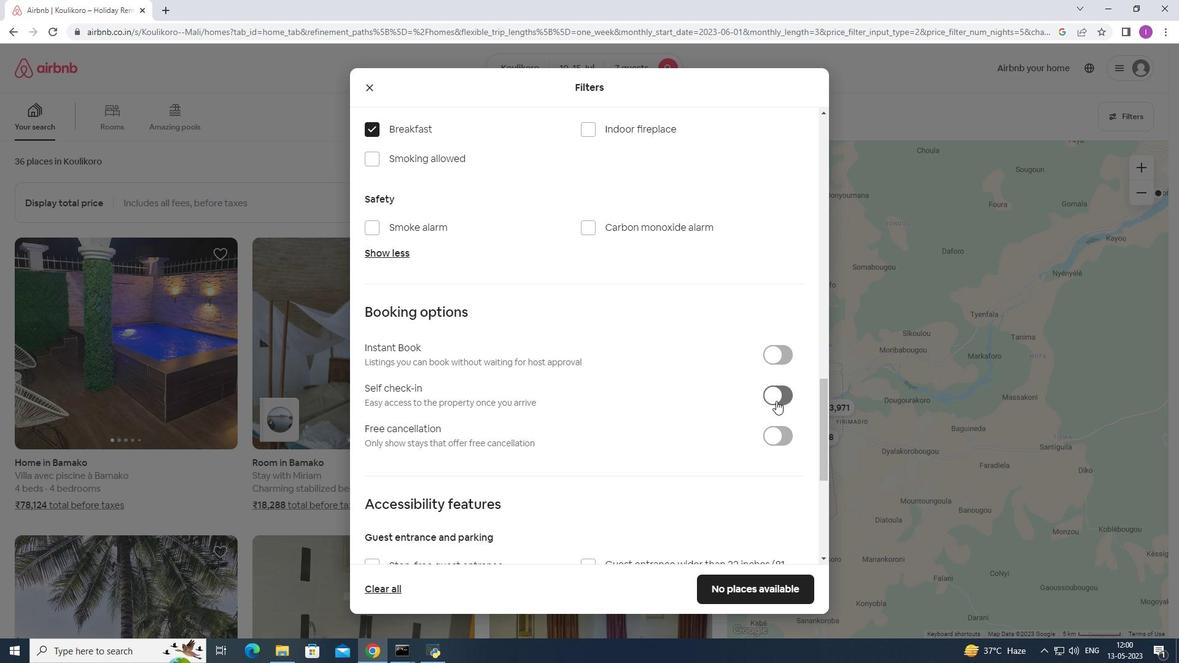 
Action: Mouse pressed left at (776, 397)
Screenshot: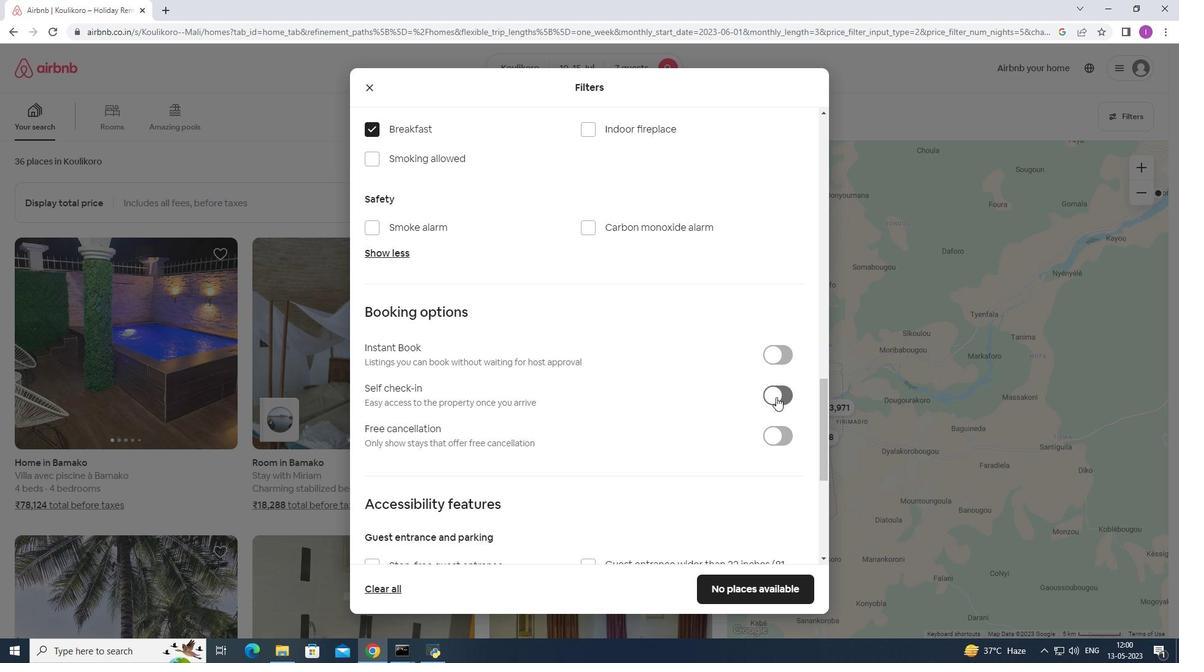 
Action: Mouse moved to (511, 470)
Screenshot: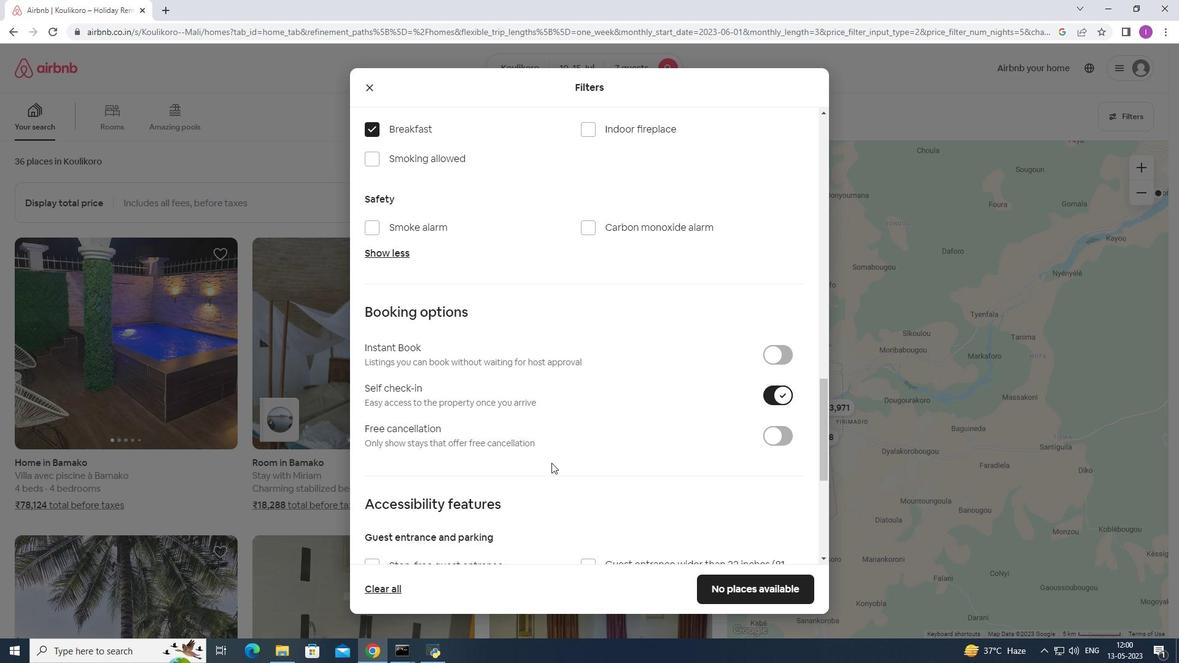
Action: Mouse scrolled (511, 469) with delta (0, 0)
Screenshot: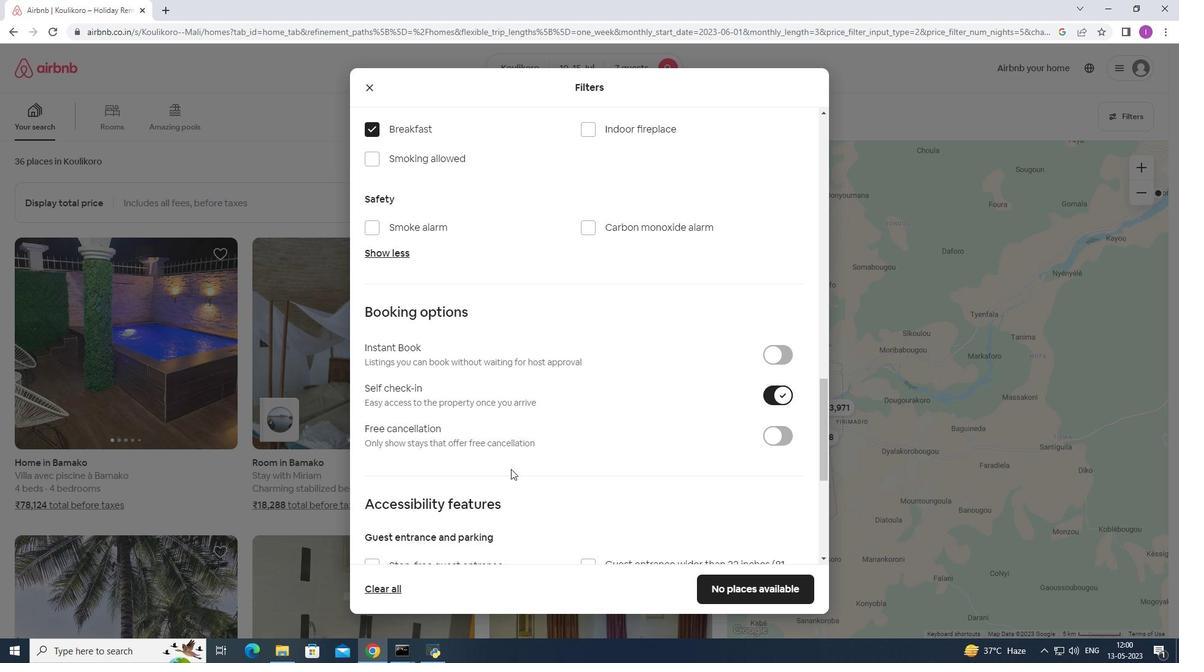 
Action: Mouse moved to (580, 489)
Screenshot: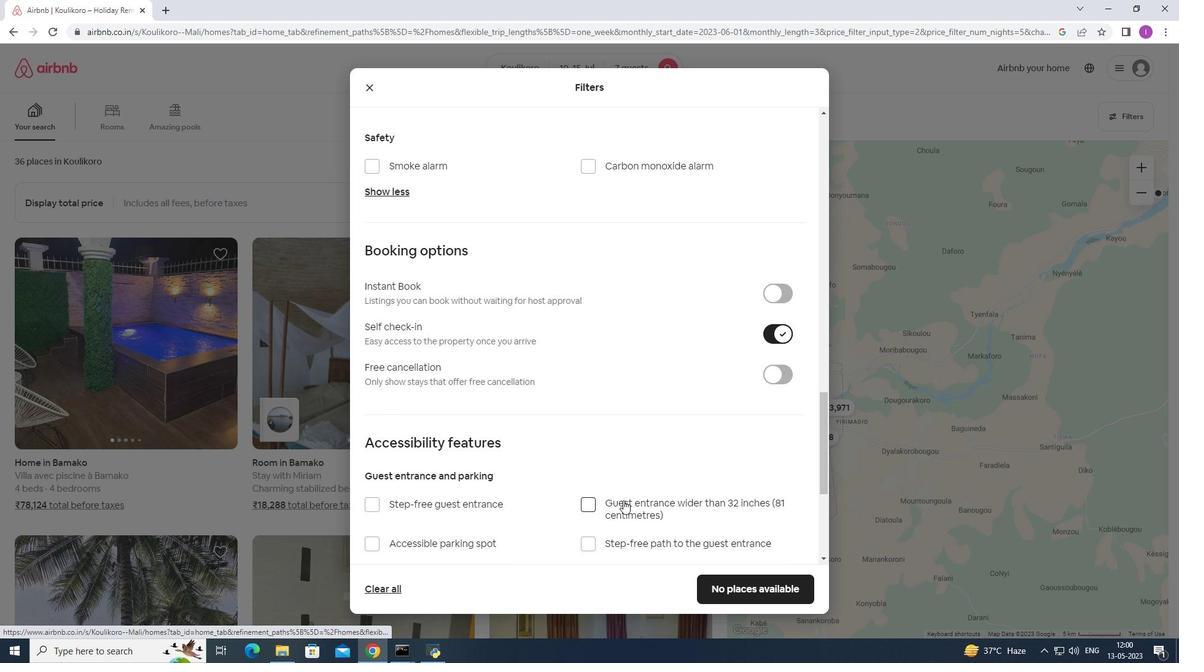 
Action: Mouse scrolled (580, 488) with delta (0, 0)
Screenshot: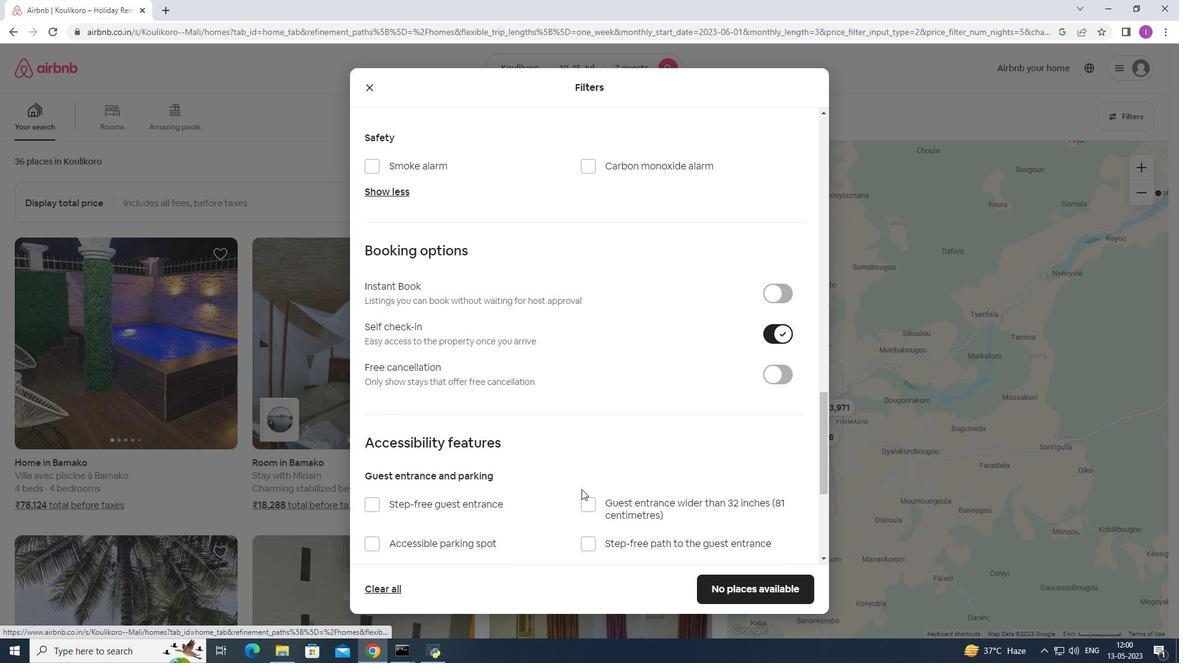 
Action: Mouse scrolled (580, 488) with delta (0, 0)
Screenshot: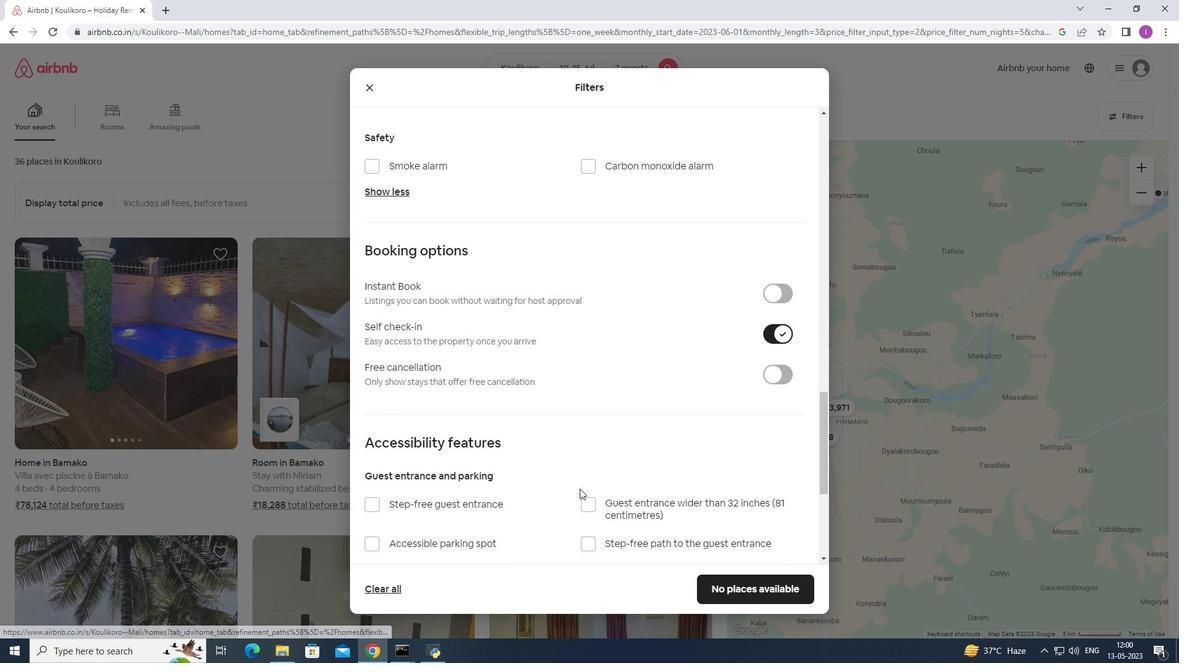 
Action: Mouse scrolled (580, 488) with delta (0, 0)
Screenshot: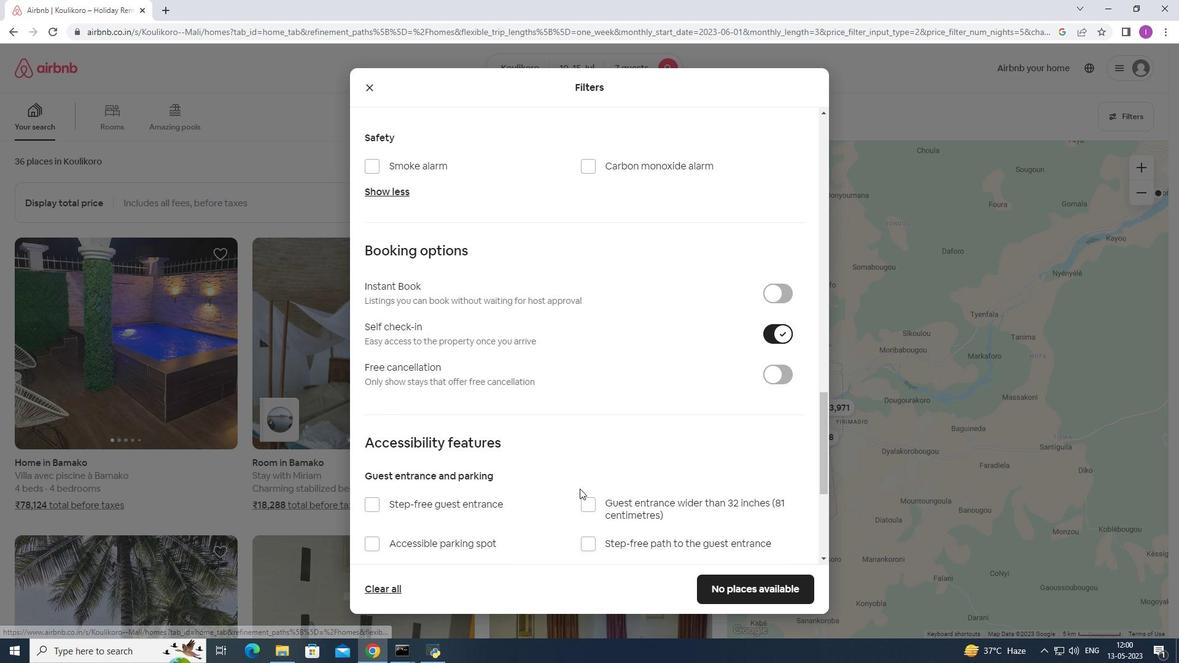 
Action: Mouse scrolled (580, 488) with delta (0, 0)
Screenshot: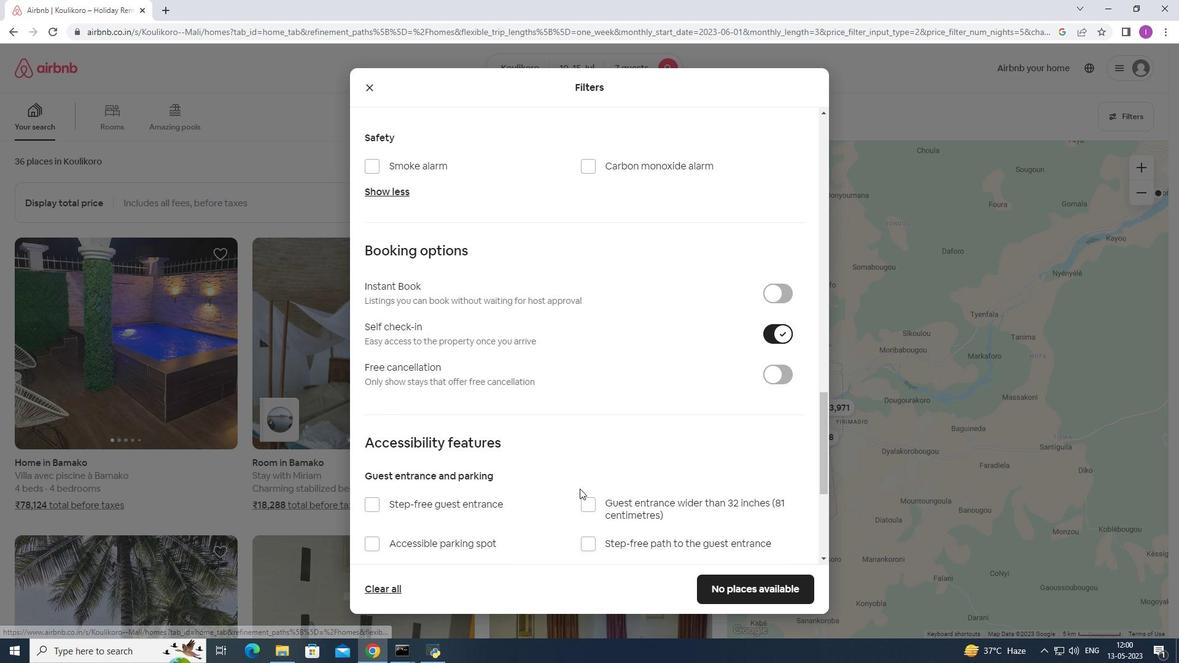 
Action: Mouse scrolled (580, 488) with delta (0, 0)
Screenshot: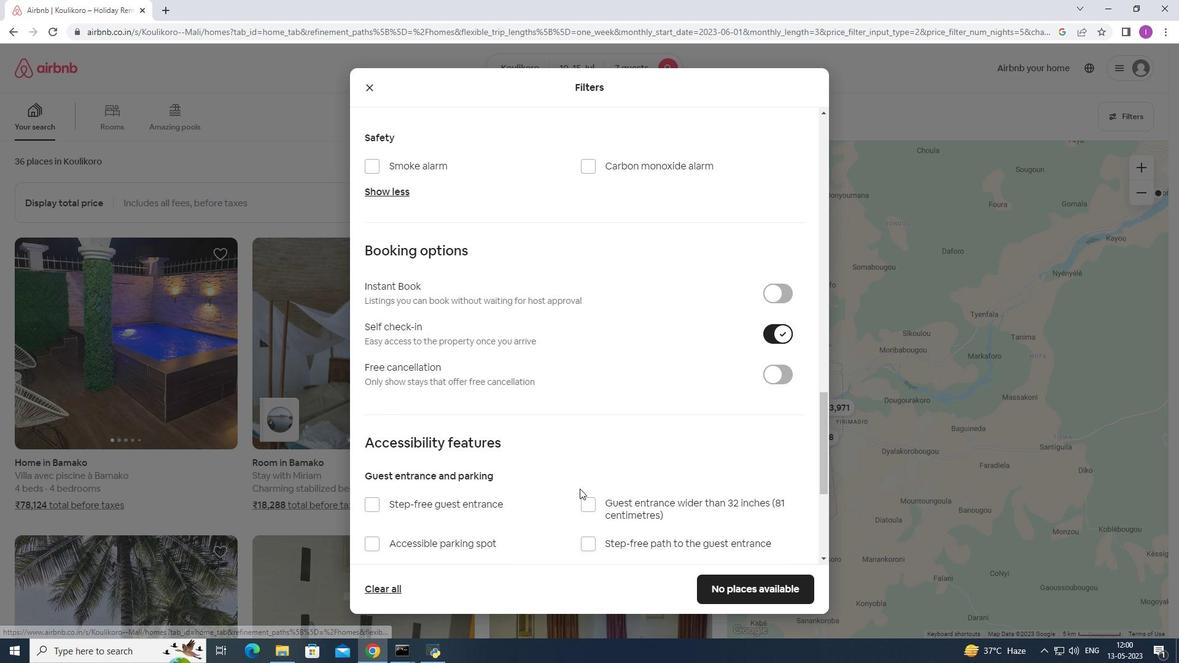 
Action: Mouse scrolled (580, 488) with delta (0, 0)
Screenshot: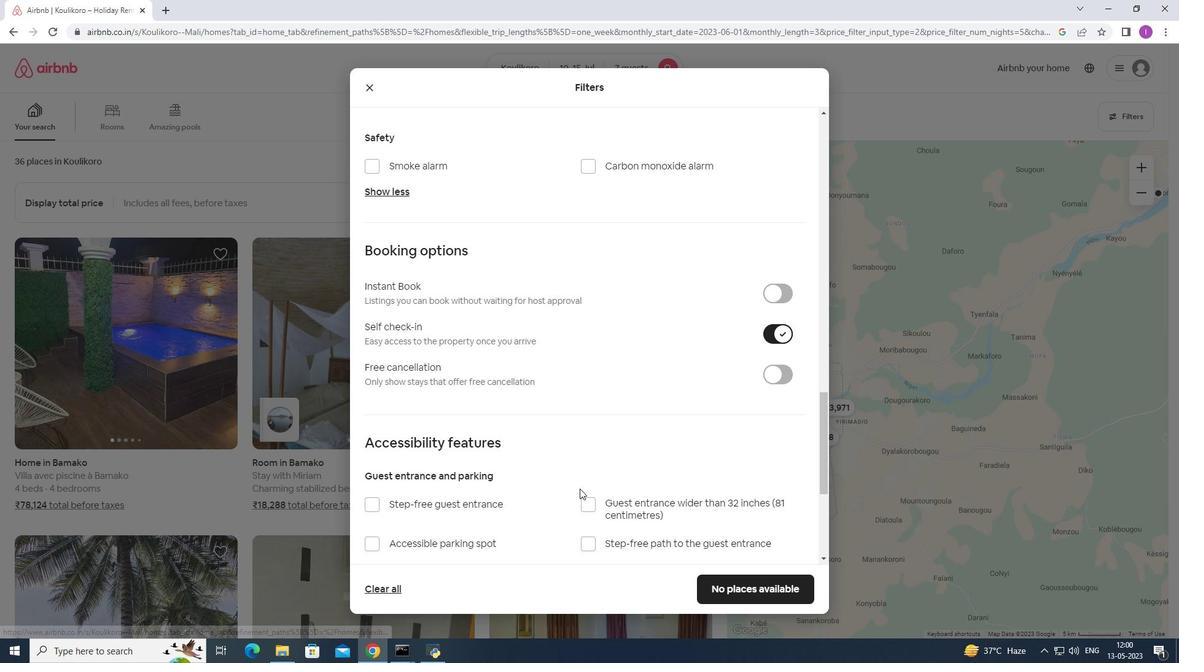 
Action: Mouse moved to (637, 517)
Screenshot: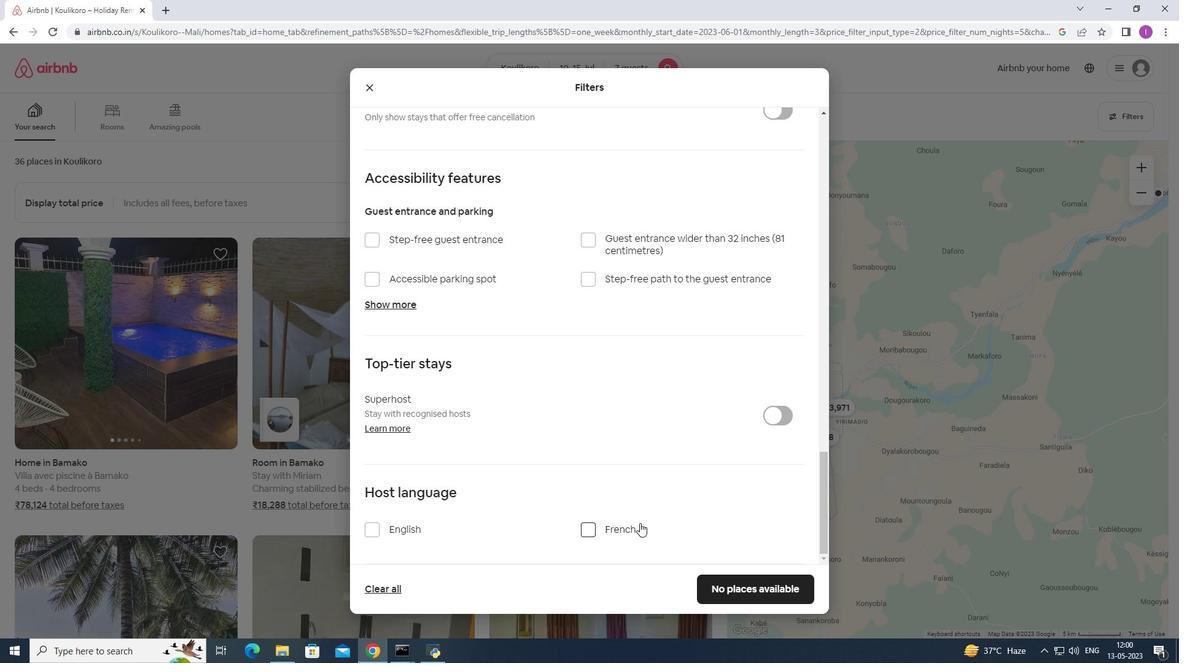 
Action: Mouse scrolled (637, 516) with delta (0, 0)
Screenshot: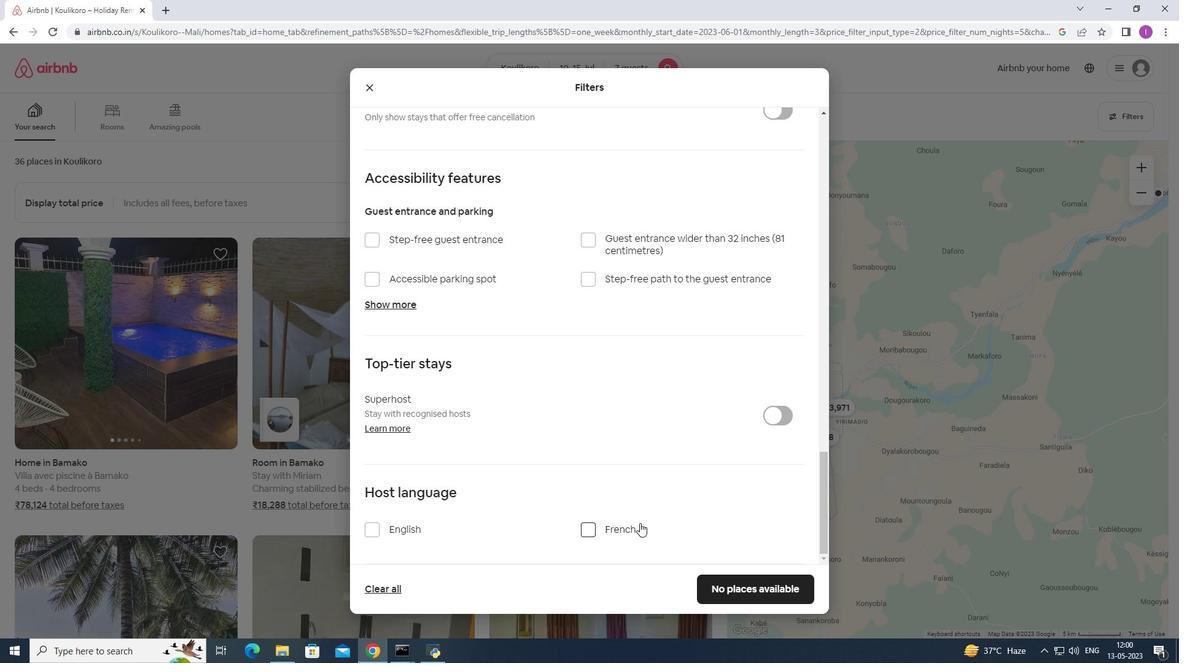 
Action: Mouse moved to (634, 513)
Screenshot: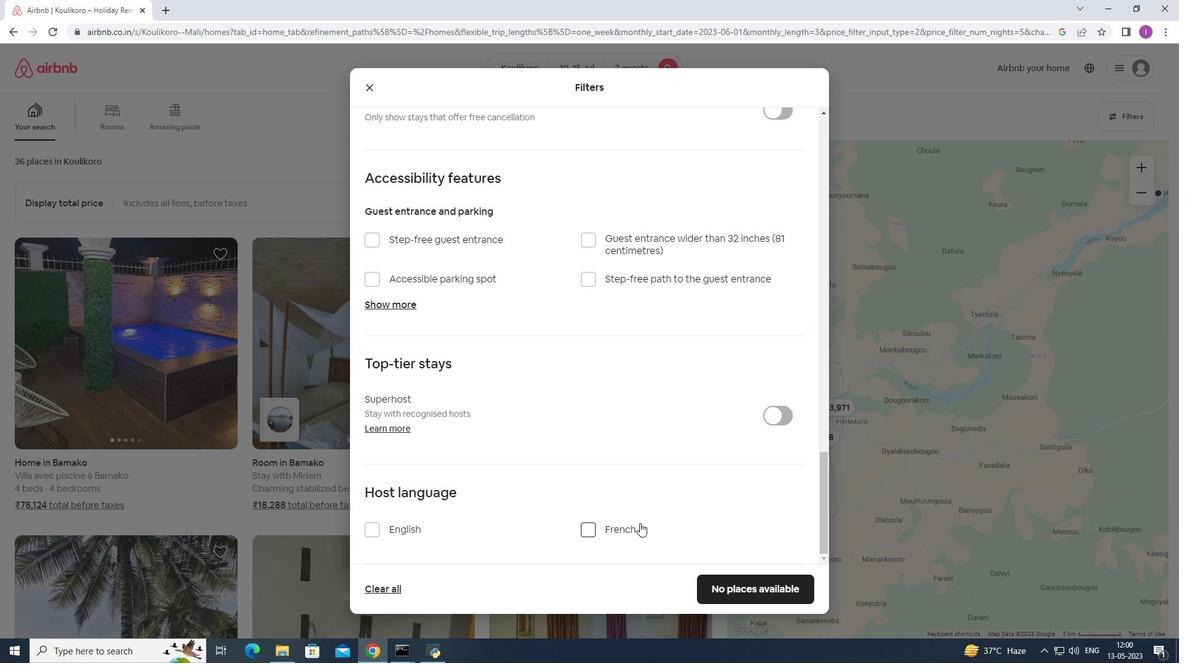 
Action: Mouse scrolled (634, 513) with delta (0, 0)
Screenshot: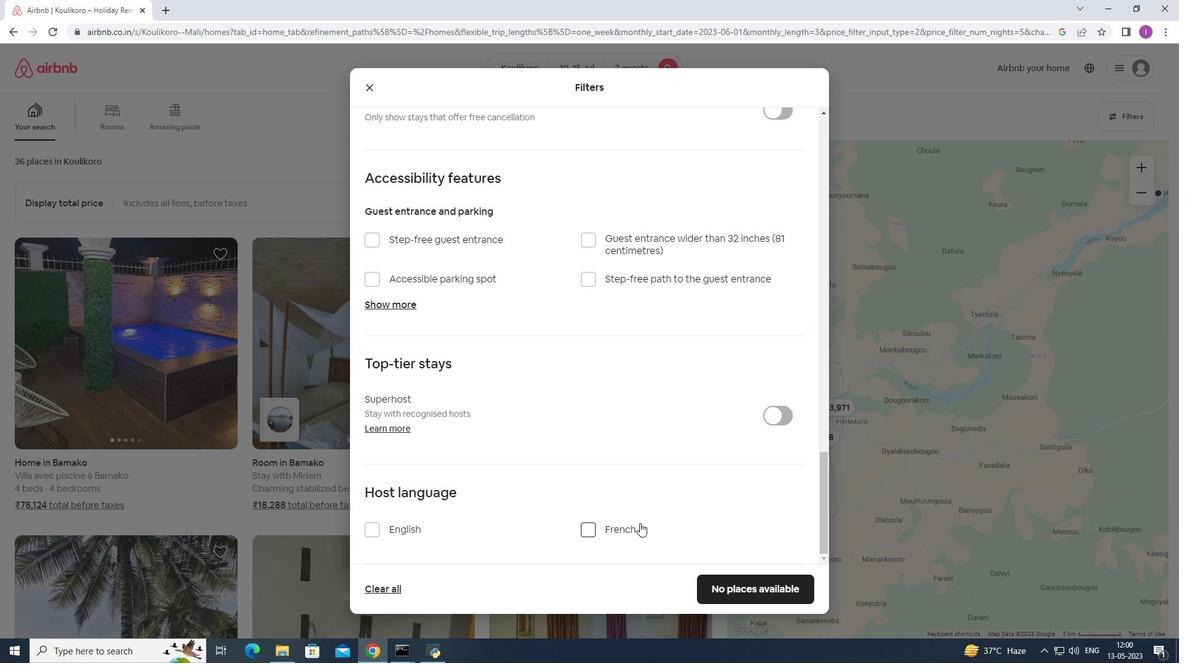 
Action: Mouse moved to (621, 502)
Screenshot: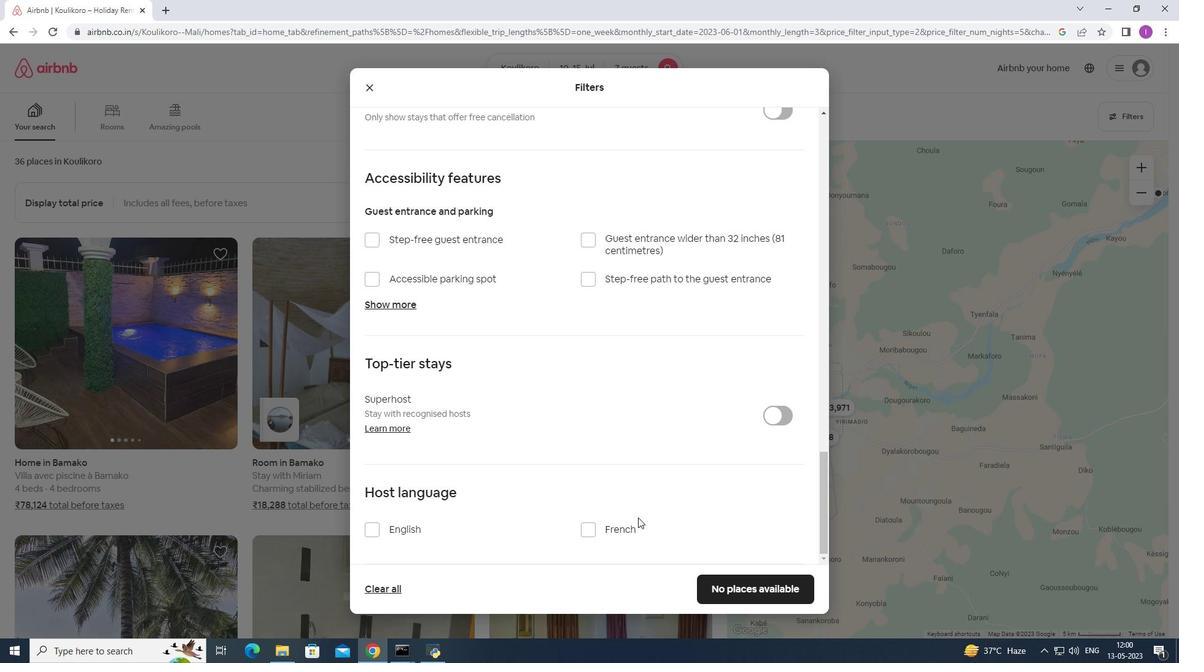 
Action: Mouse scrolled (621, 501) with delta (0, 0)
Screenshot: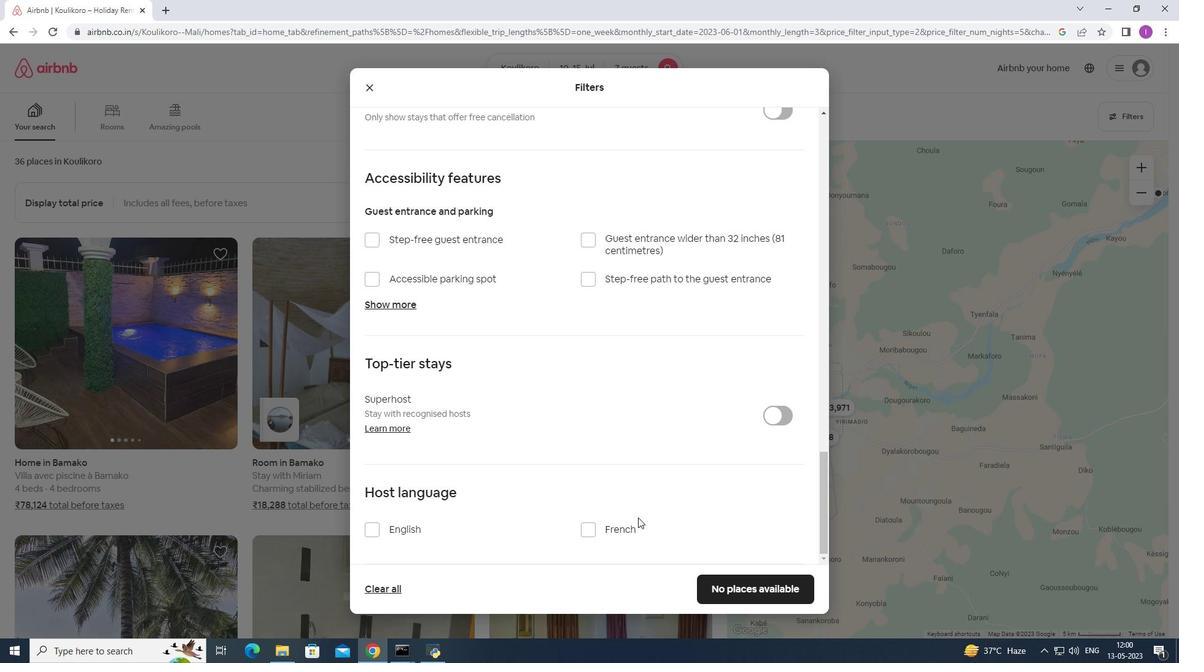
Action: Mouse moved to (374, 534)
Screenshot: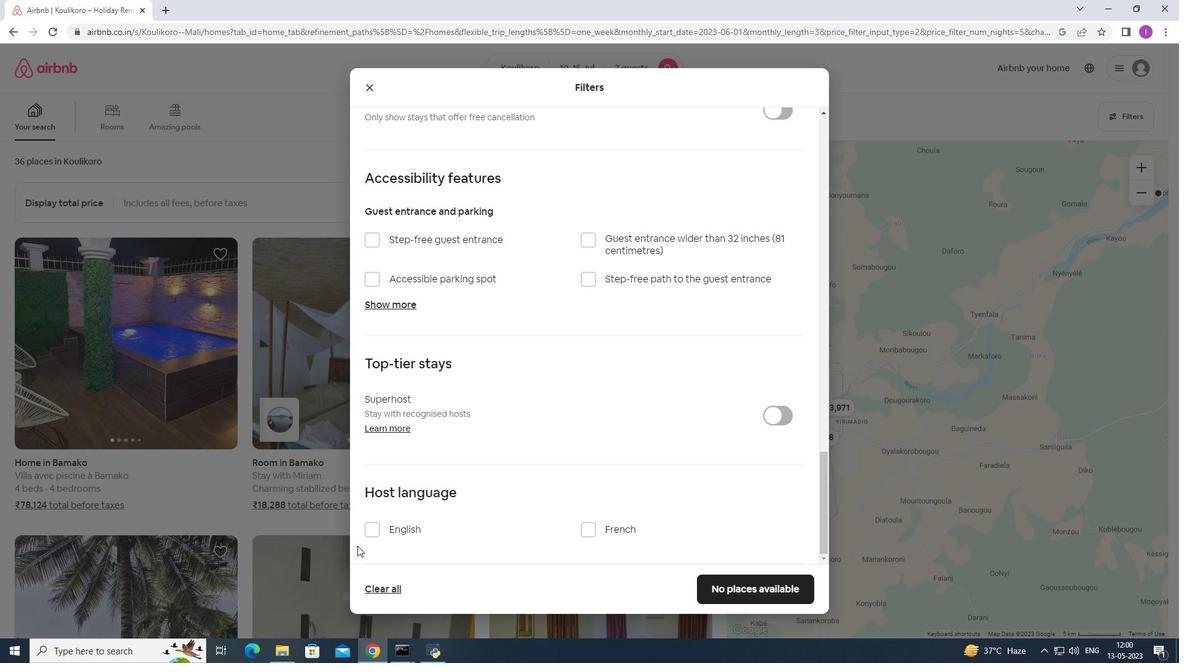 
Action: Mouse pressed left at (374, 534)
Screenshot: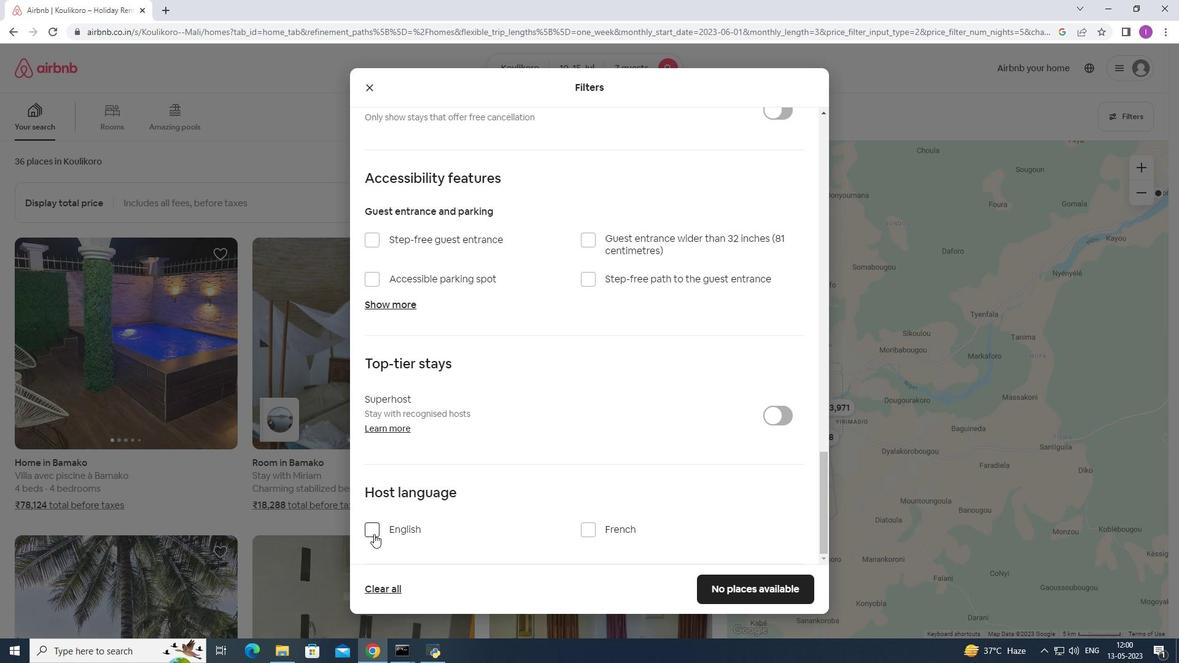 
Action: Mouse moved to (737, 595)
Screenshot: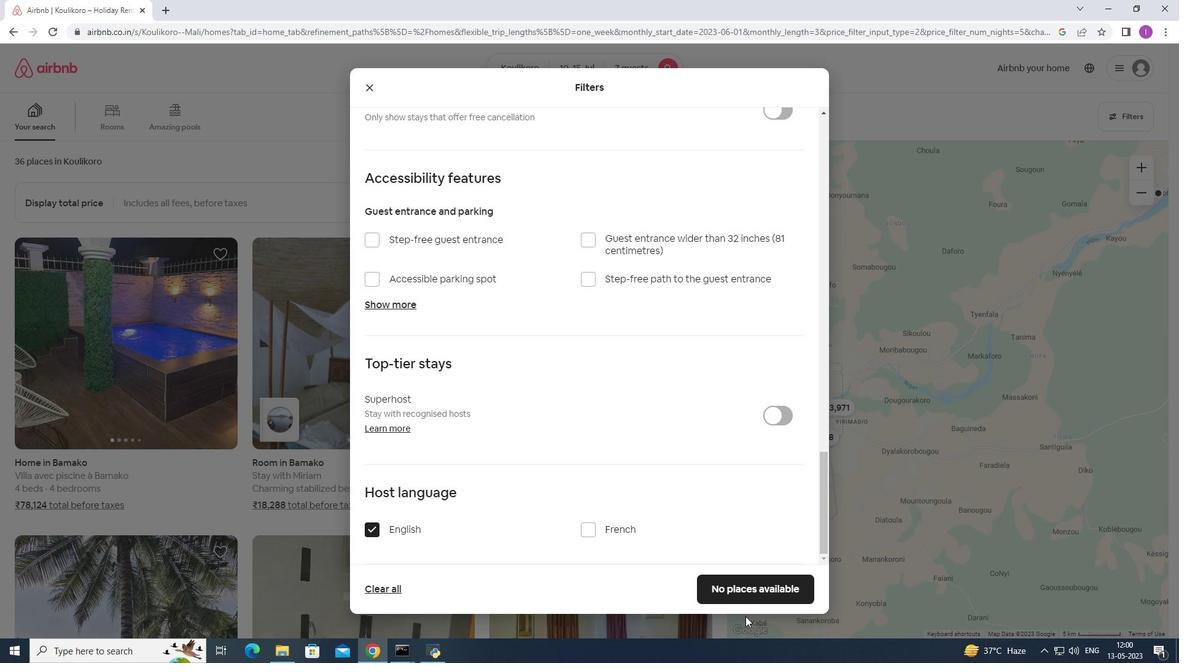 
Action: Mouse pressed left at (737, 595)
Screenshot: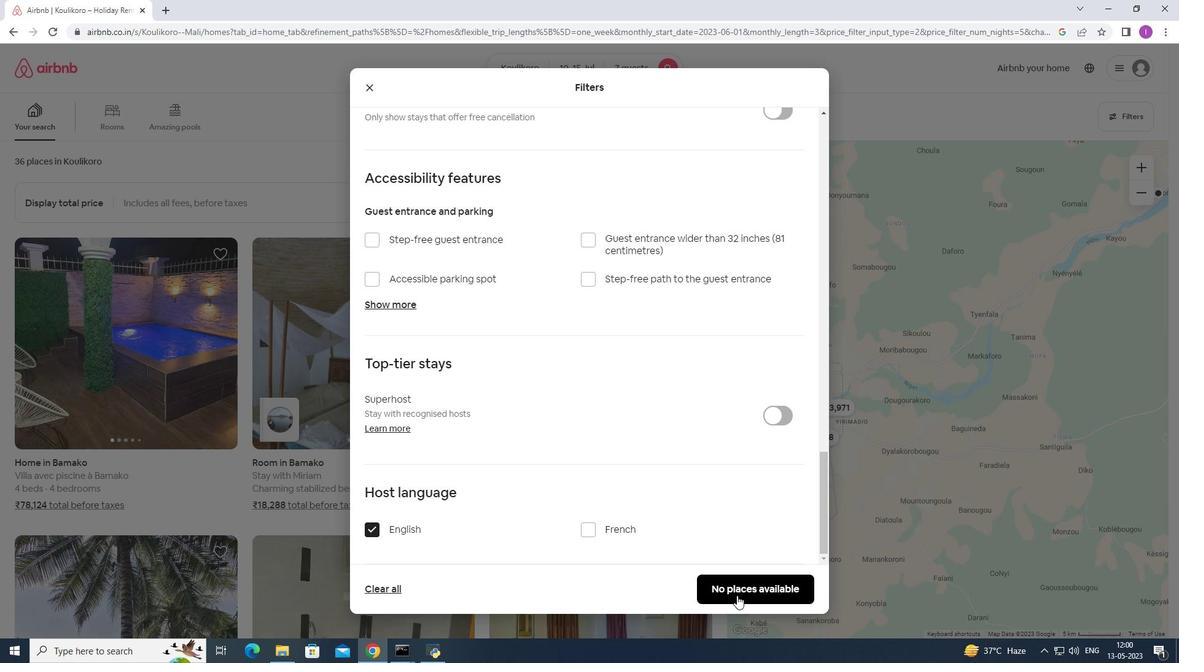 
Action: Mouse moved to (61, 321)
Screenshot: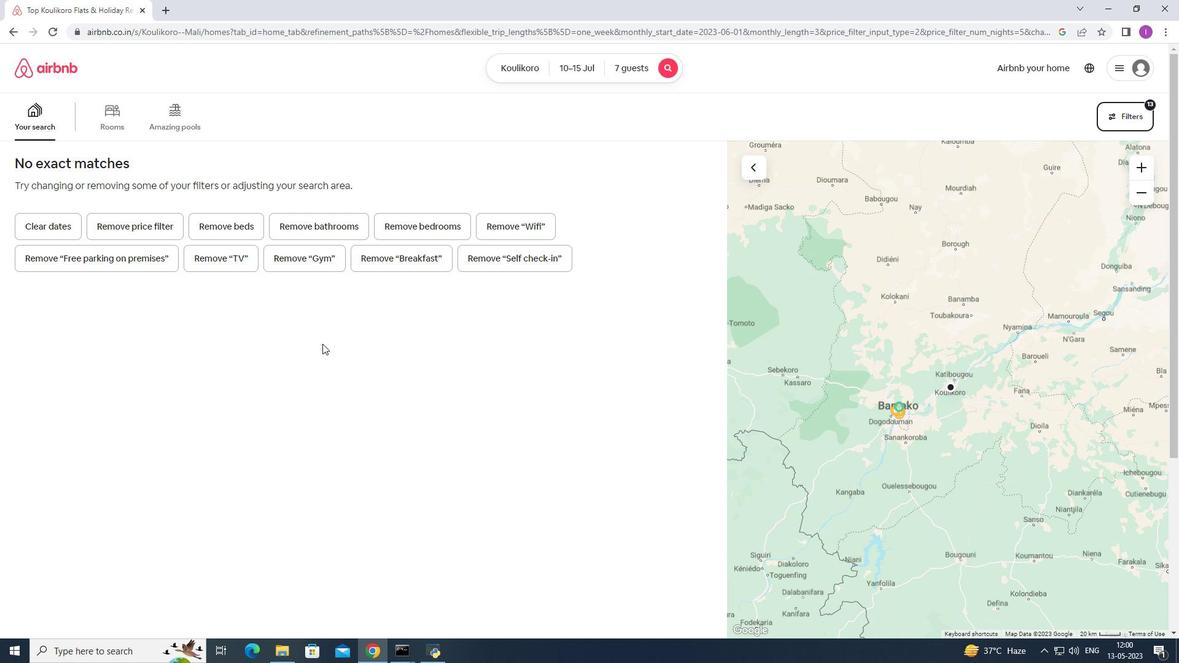 
